 Task: Find a one-way flight from Valdosta to Evansville for 8 passengers in First class on May 3, with 2 carry-on bags, 6 checked bags, and a price limit of ₹800, departing between 6:00 PM and 12:00 AM.
Action: Mouse moved to (346, 330)
Screenshot: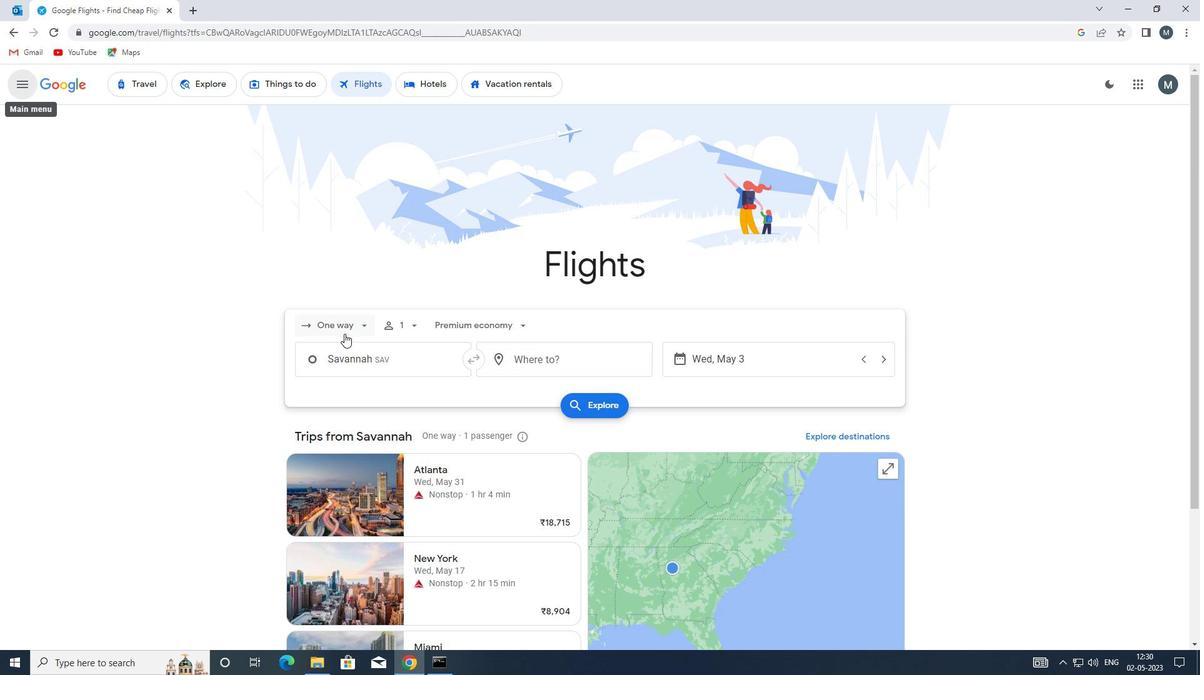 
Action: Mouse pressed left at (346, 330)
Screenshot: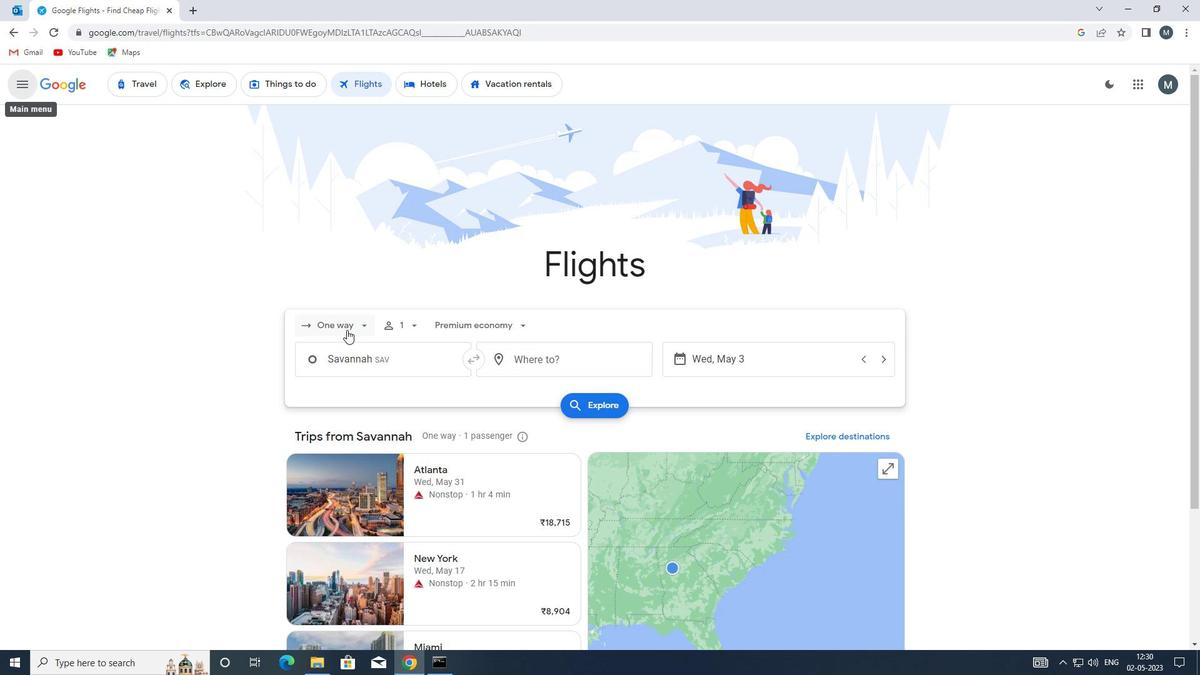 
Action: Mouse moved to (375, 377)
Screenshot: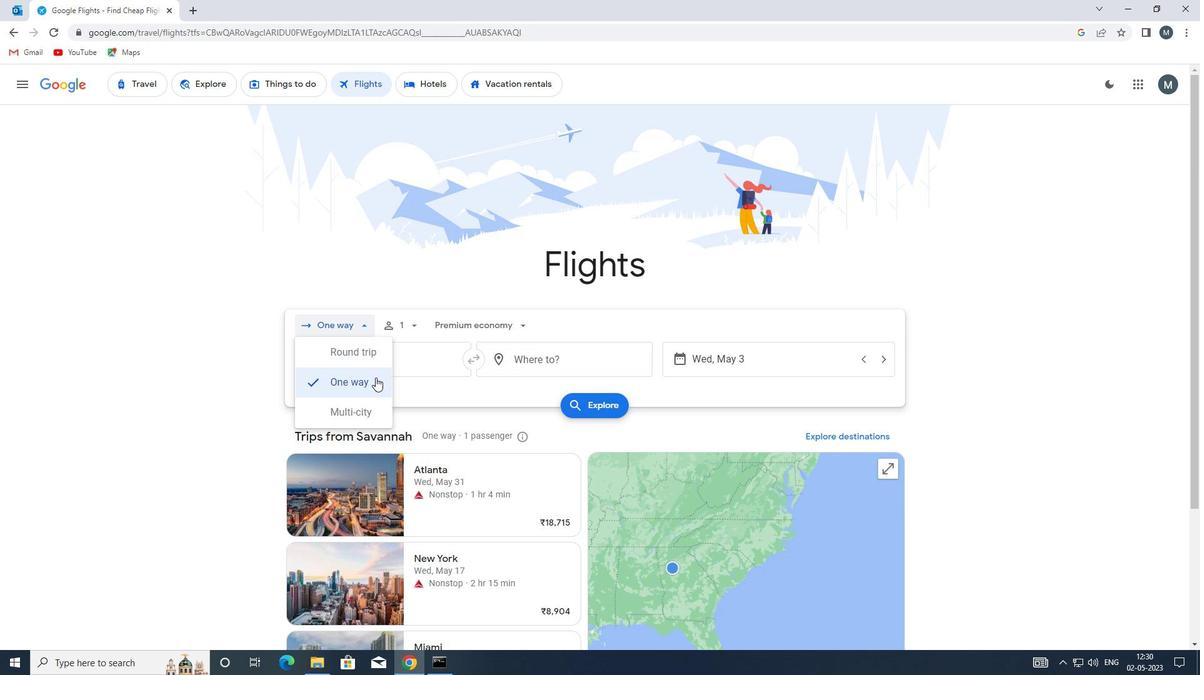 
Action: Mouse pressed left at (375, 377)
Screenshot: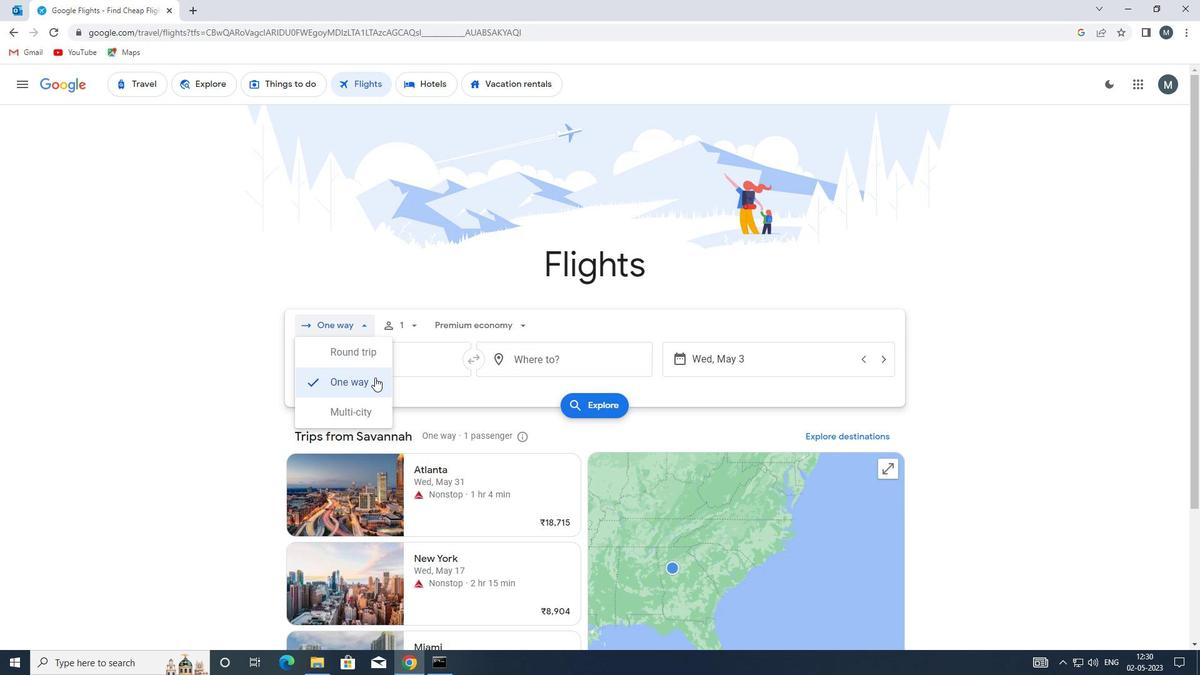 
Action: Mouse moved to (392, 318)
Screenshot: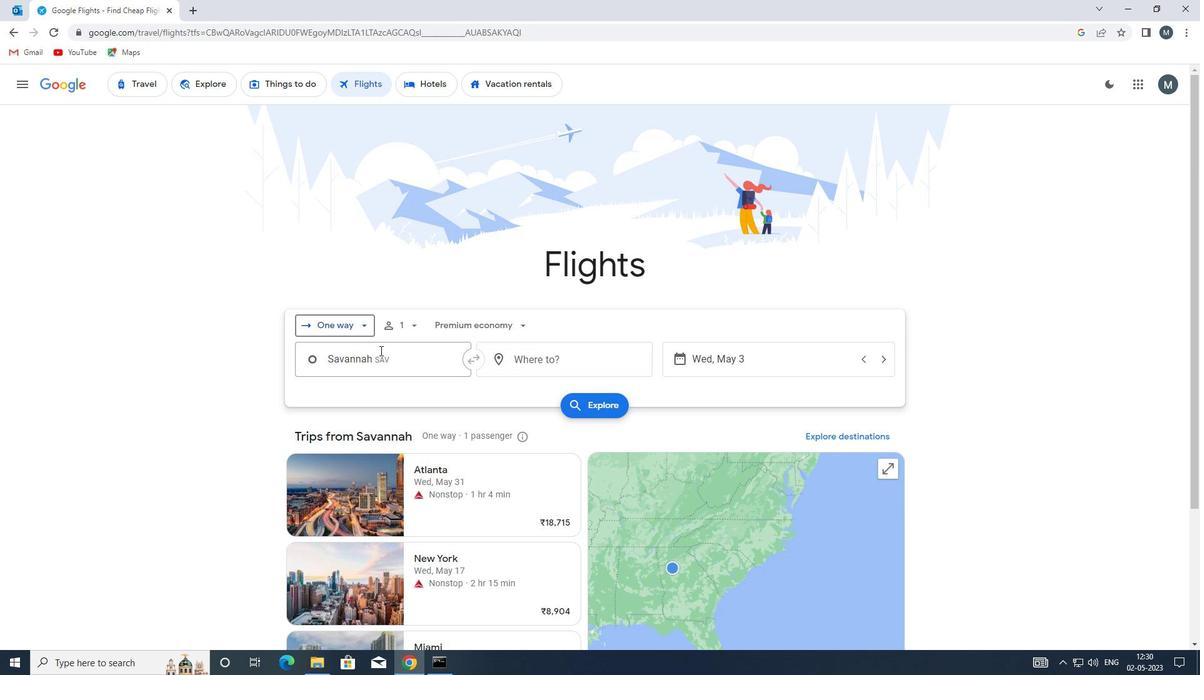 
Action: Mouse pressed left at (392, 318)
Screenshot: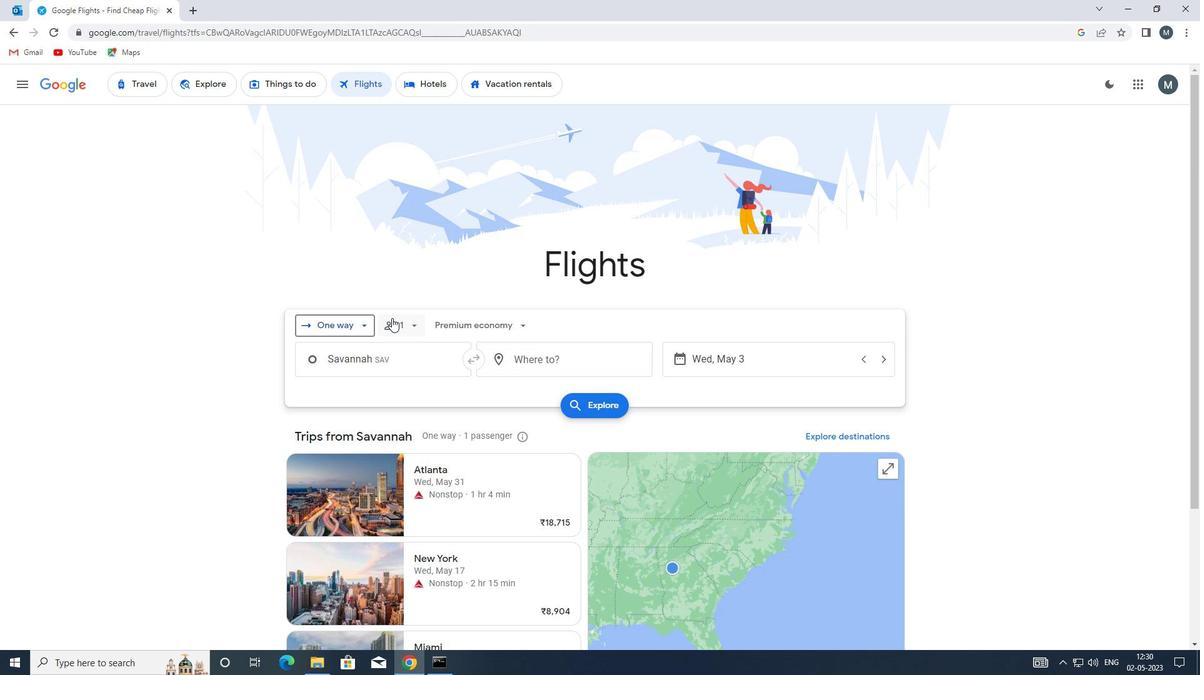 
Action: Mouse moved to (510, 391)
Screenshot: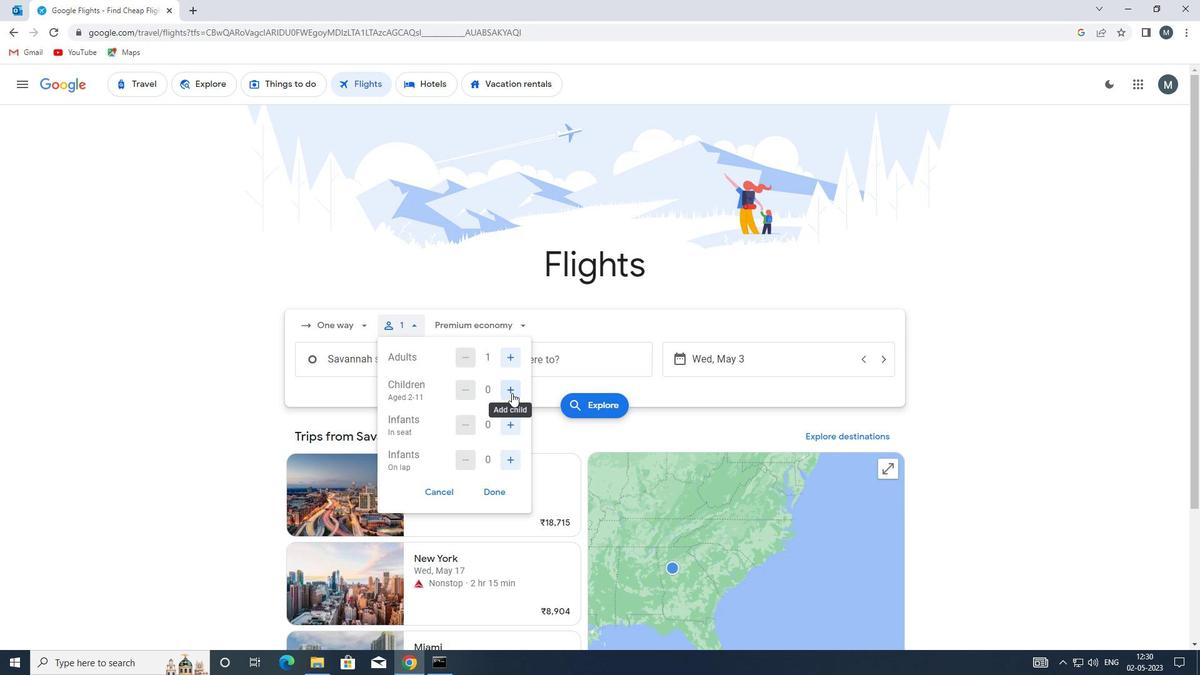 
Action: Mouse pressed left at (510, 391)
Screenshot: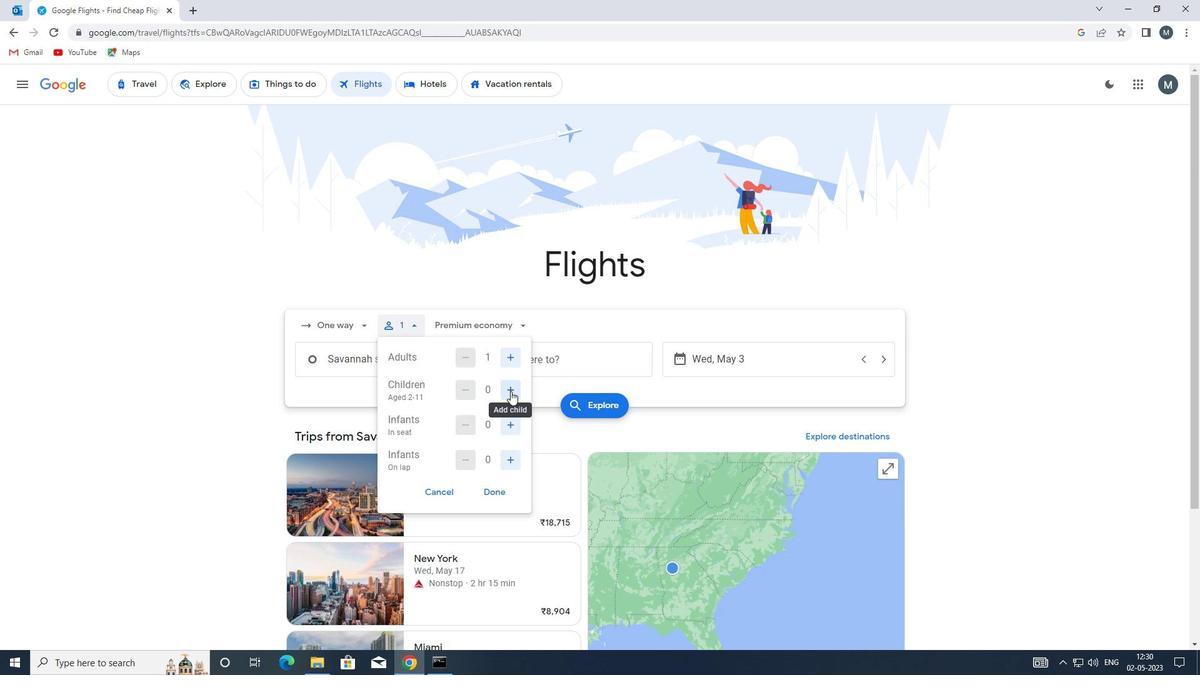 
Action: Mouse pressed left at (510, 391)
Screenshot: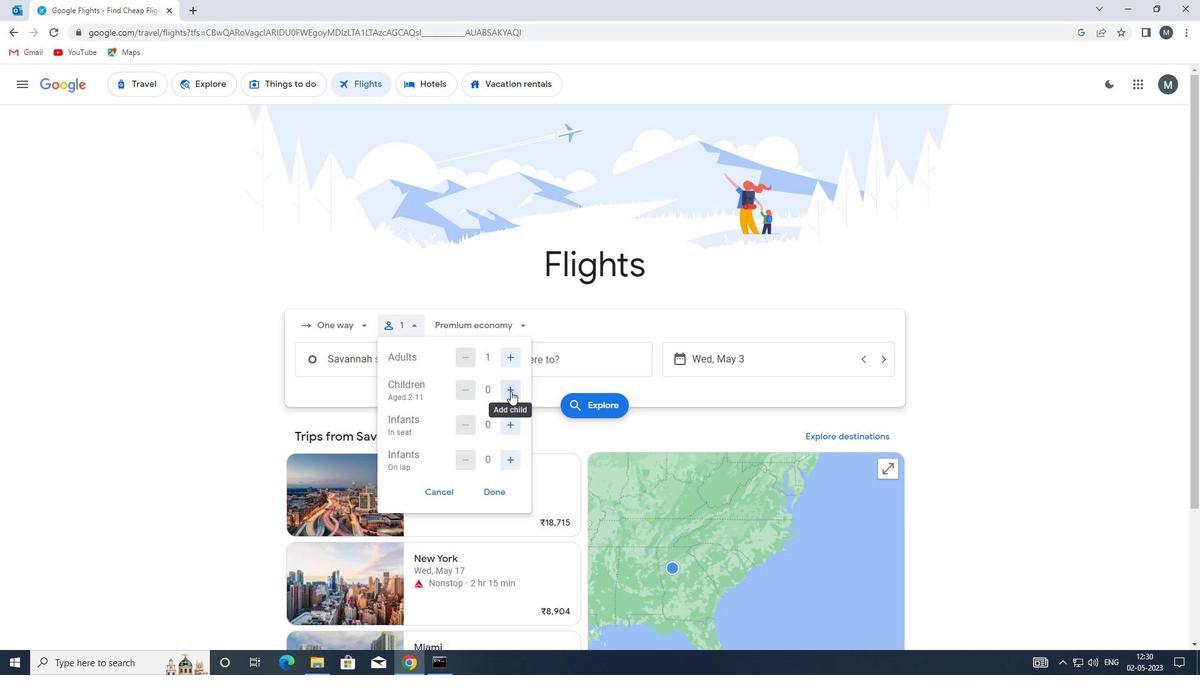 
Action: Mouse pressed left at (510, 391)
Screenshot: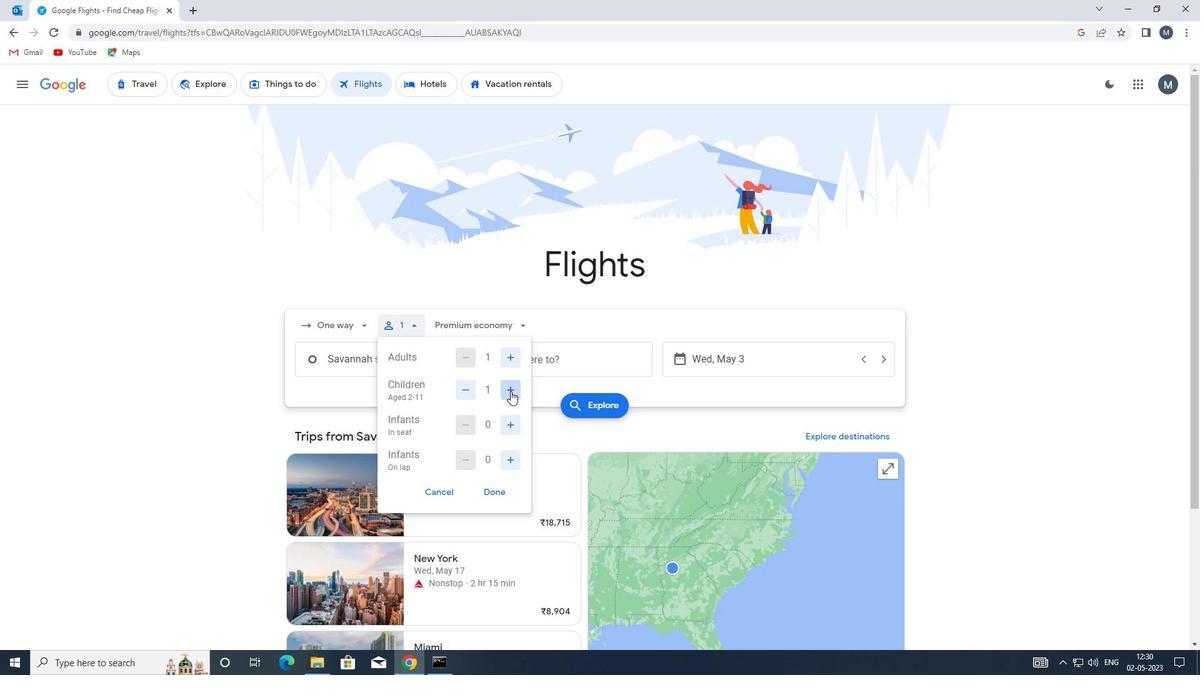
Action: Mouse pressed left at (510, 391)
Screenshot: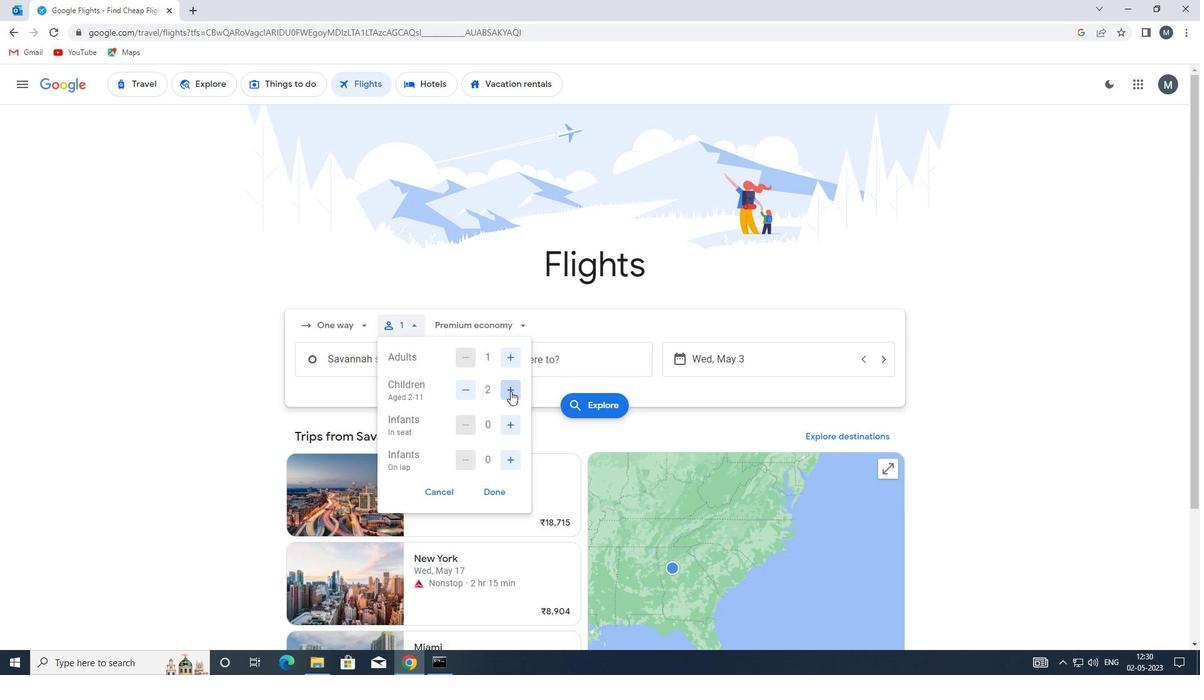 
Action: Mouse pressed left at (510, 391)
Screenshot: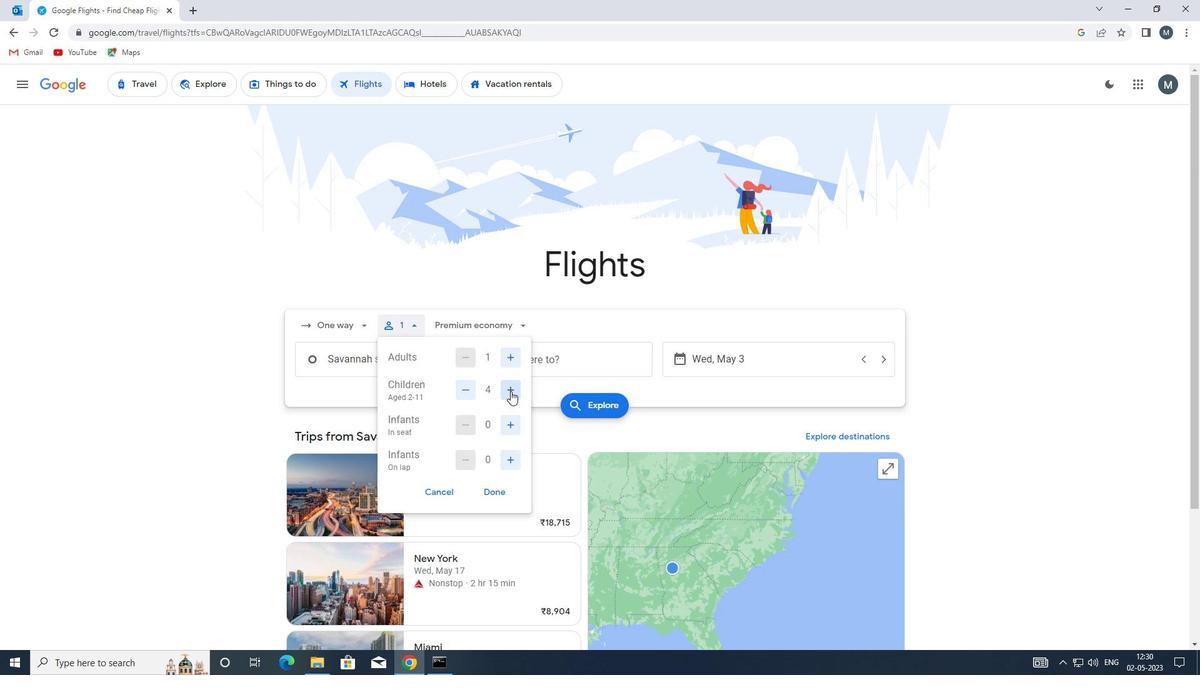 
Action: Mouse moved to (511, 424)
Screenshot: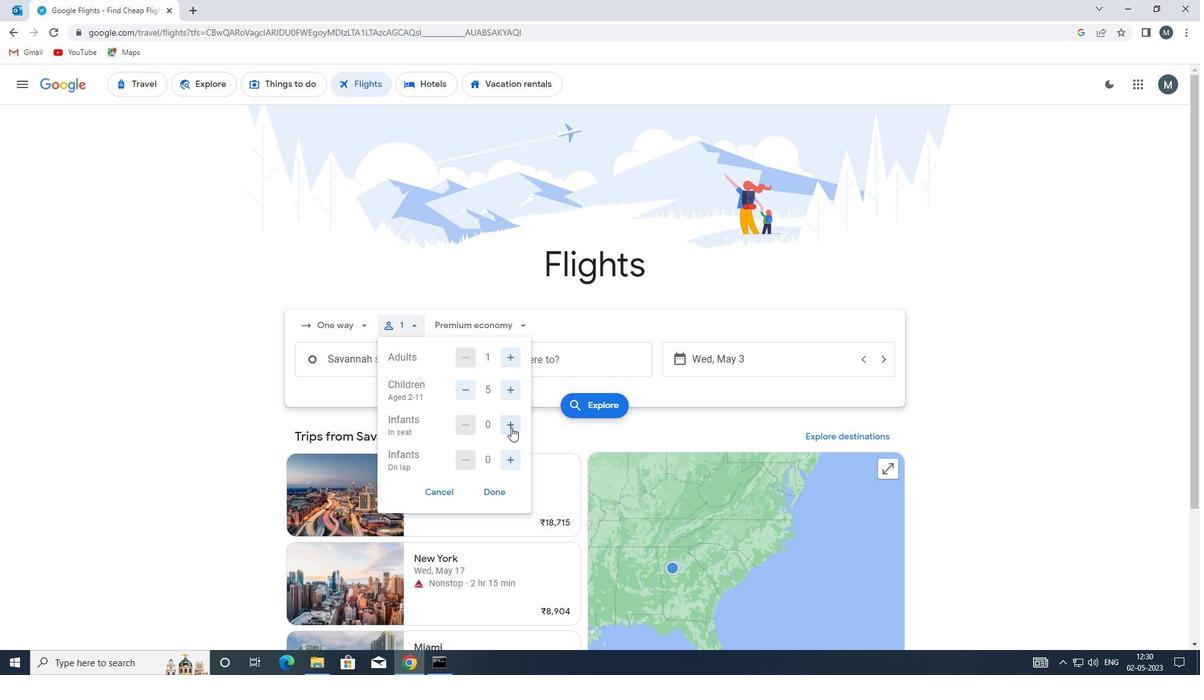 
Action: Mouse pressed left at (511, 424)
Screenshot: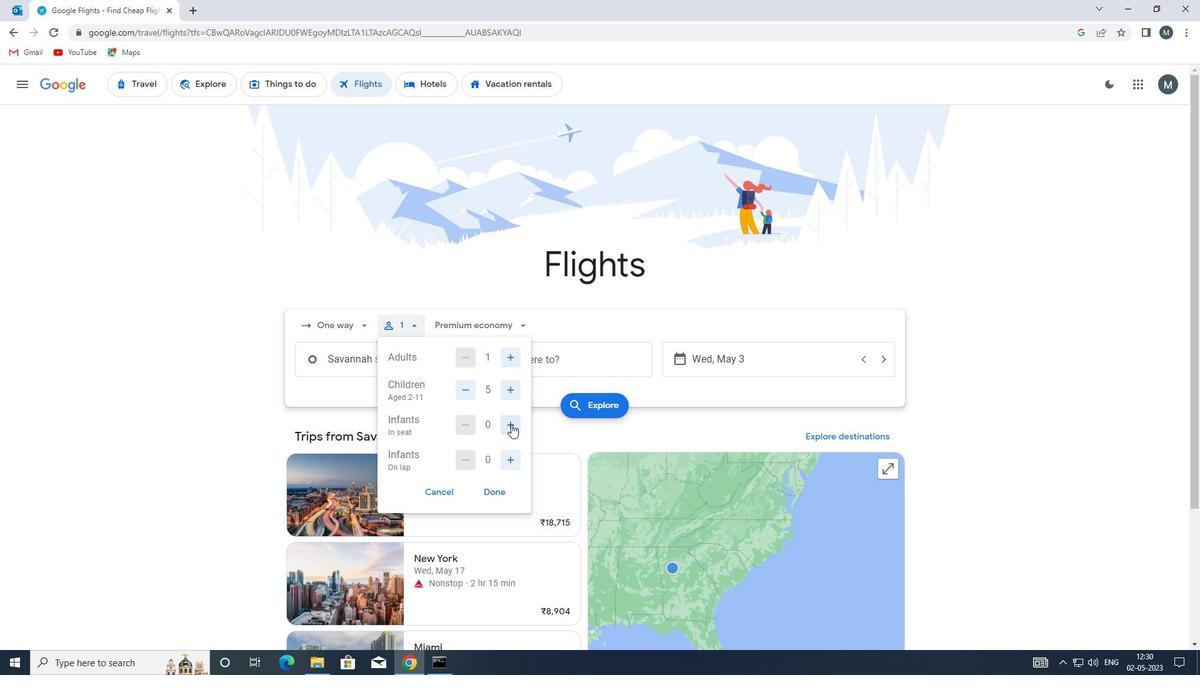 
Action: Mouse pressed left at (511, 424)
Screenshot: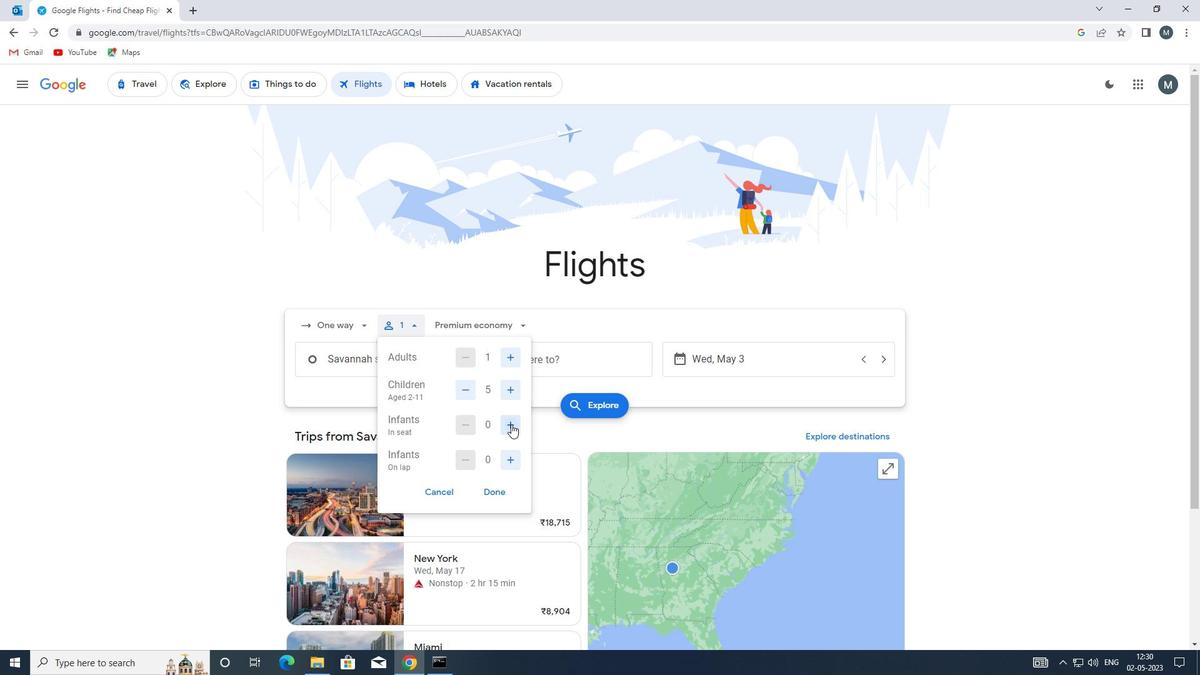 
Action: Mouse moved to (508, 456)
Screenshot: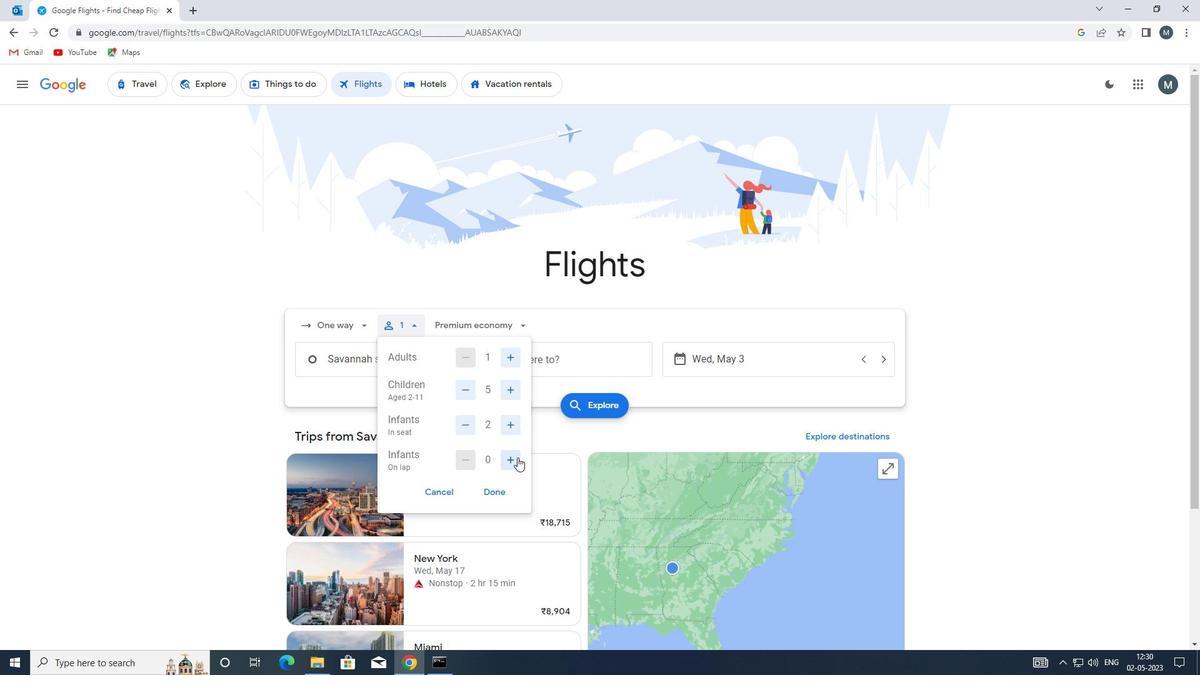 
Action: Mouse pressed left at (508, 456)
Screenshot: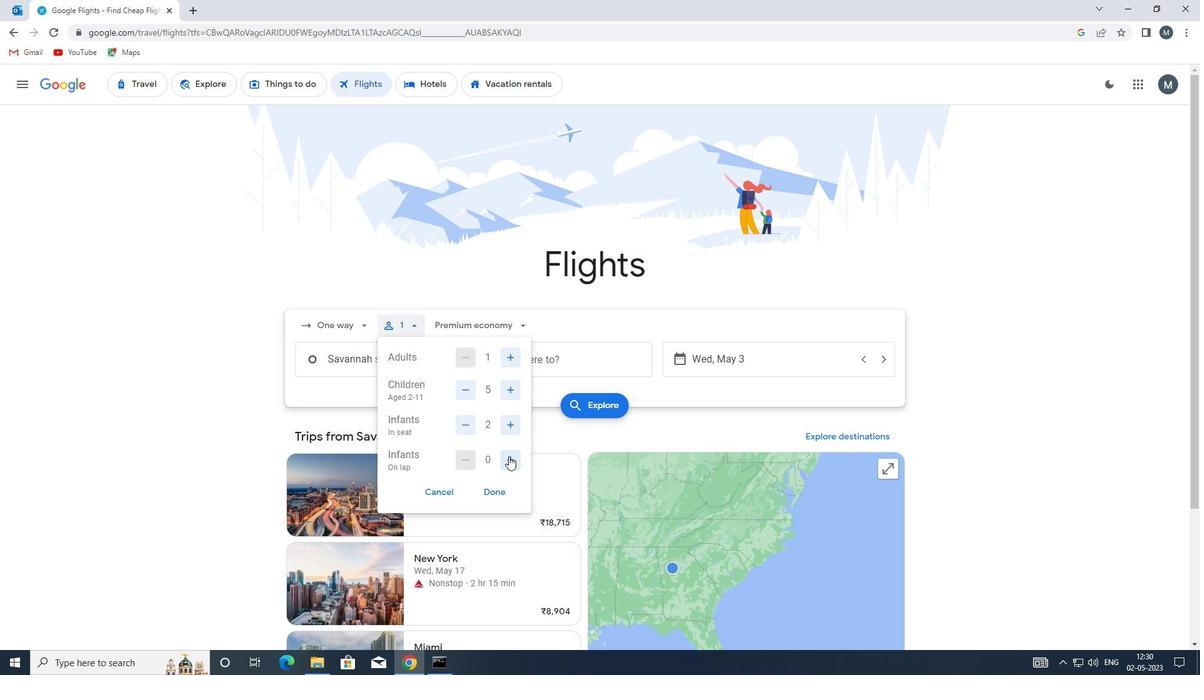 
Action: Mouse moved to (466, 420)
Screenshot: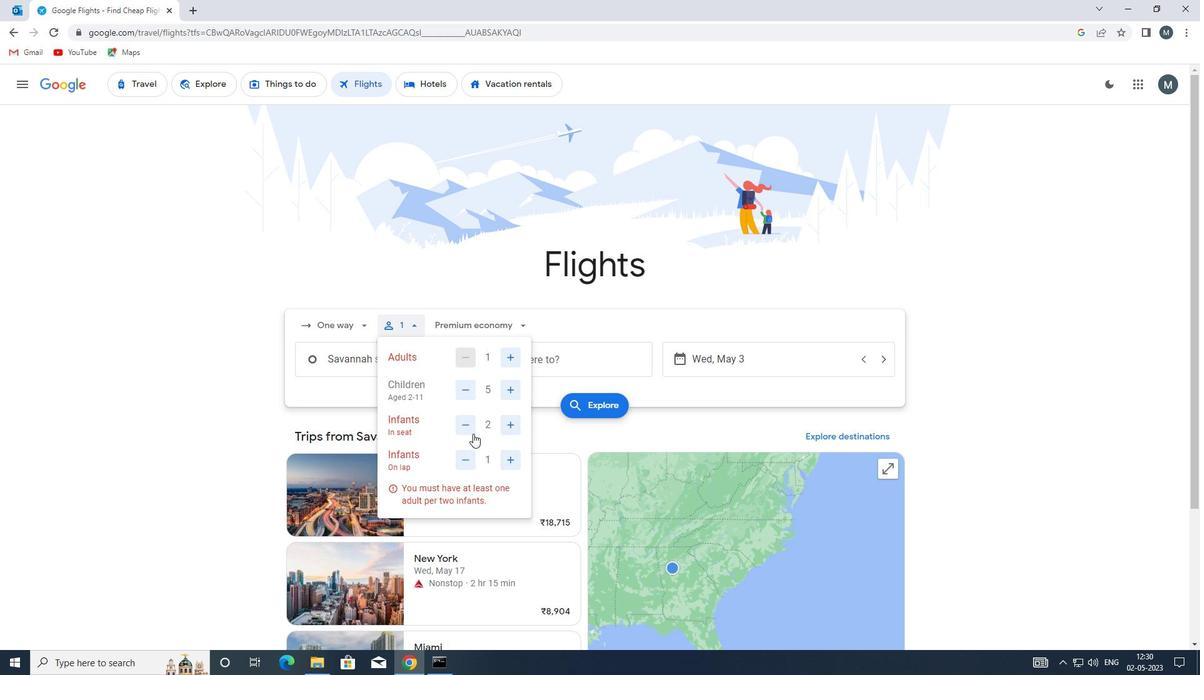 
Action: Mouse pressed left at (466, 420)
Screenshot: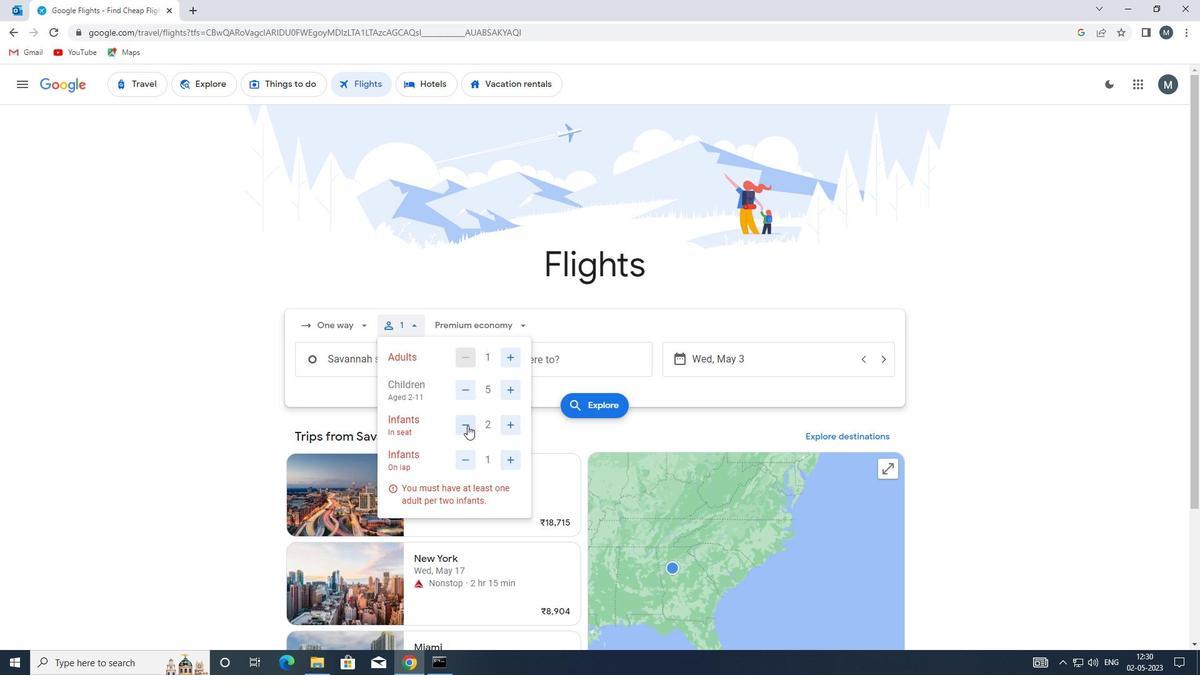 
Action: Mouse moved to (493, 493)
Screenshot: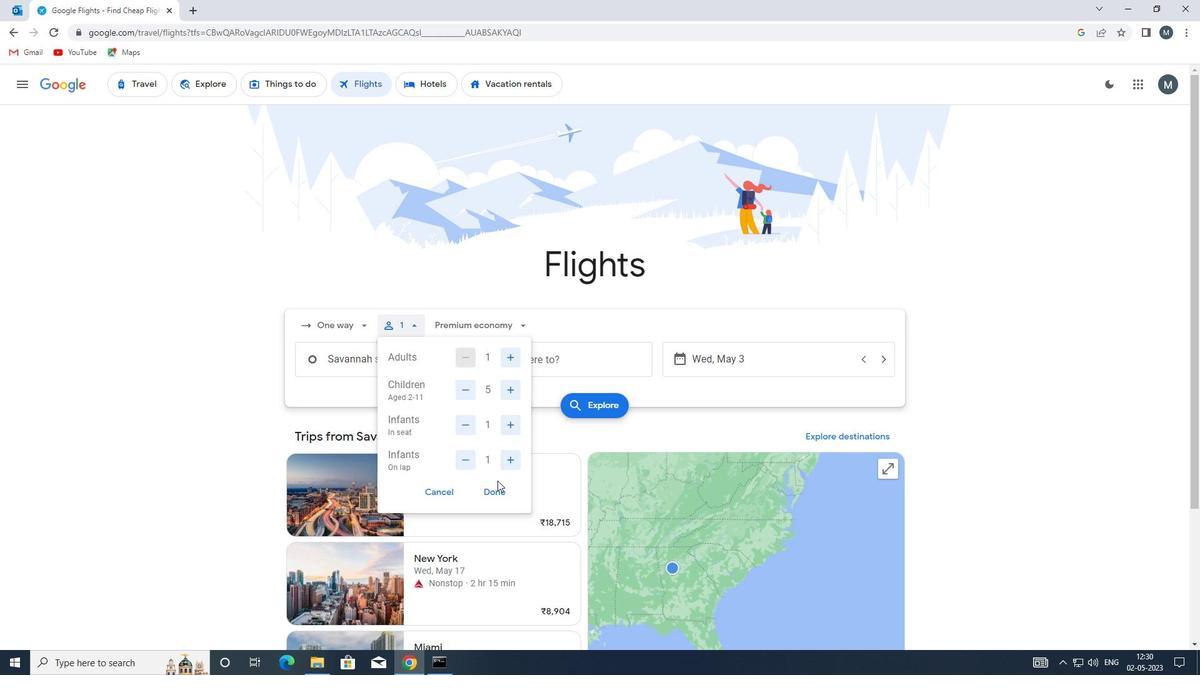 
Action: Mouse pressed left at (493, 493)
Screenshot: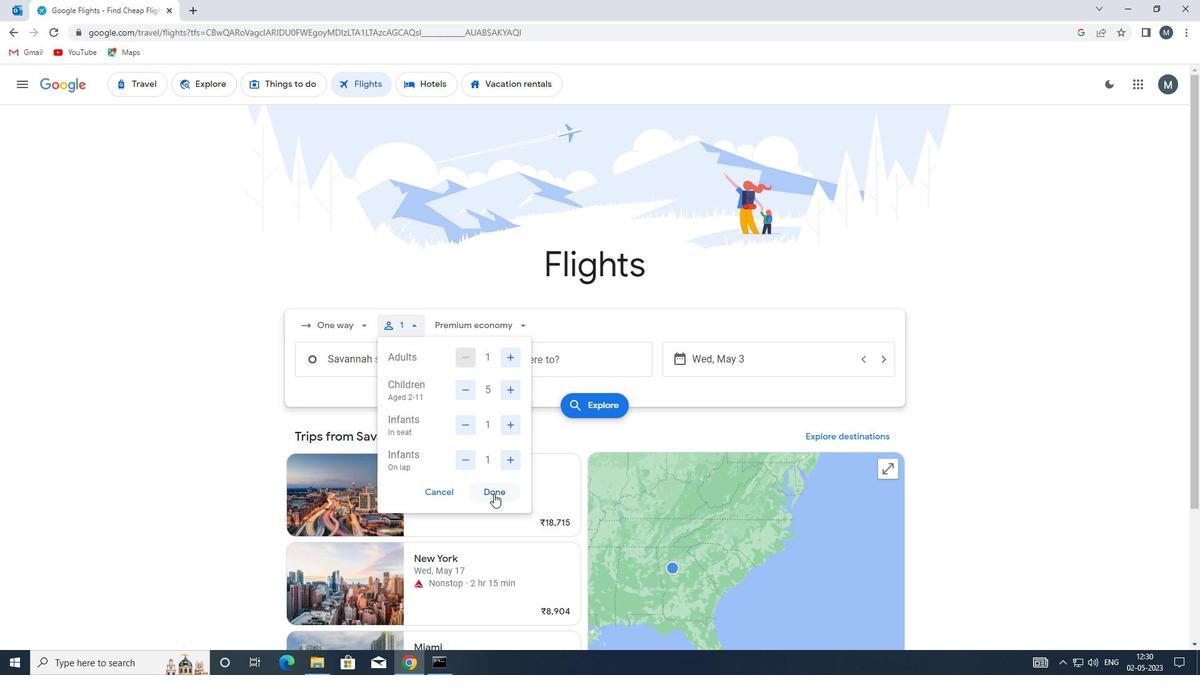 
Action: Mouse moved to (508, 328)
Screenshot: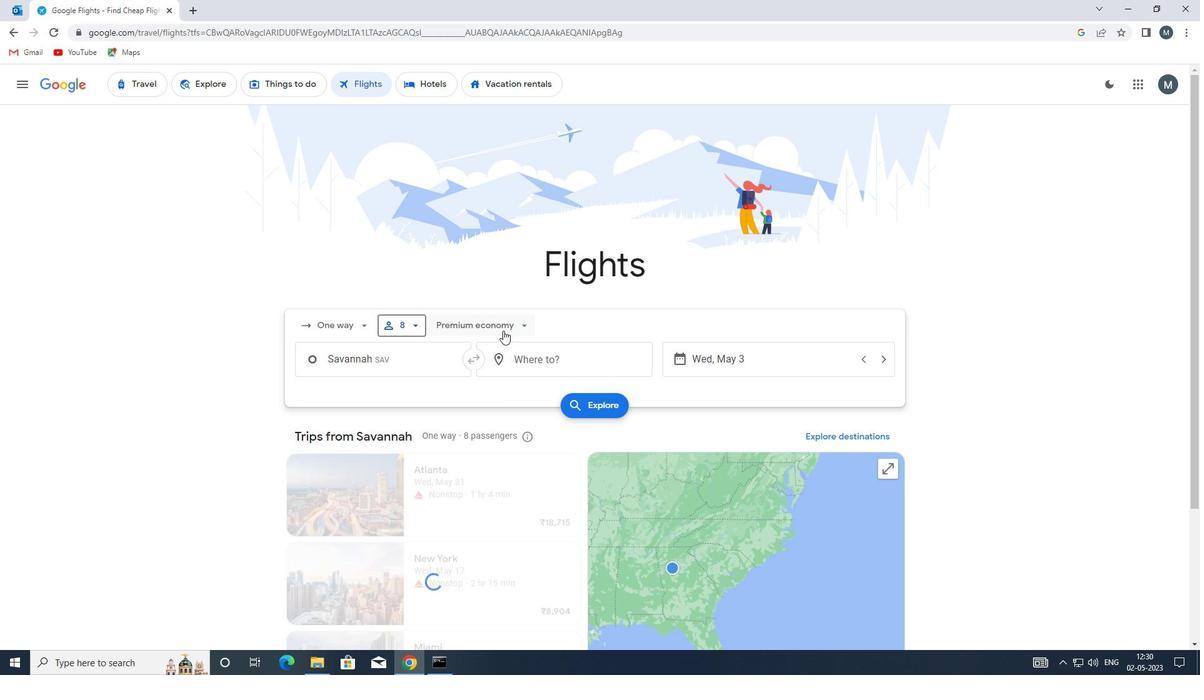 
Action: Mouse pressed left at (508, 328)
Screenshot: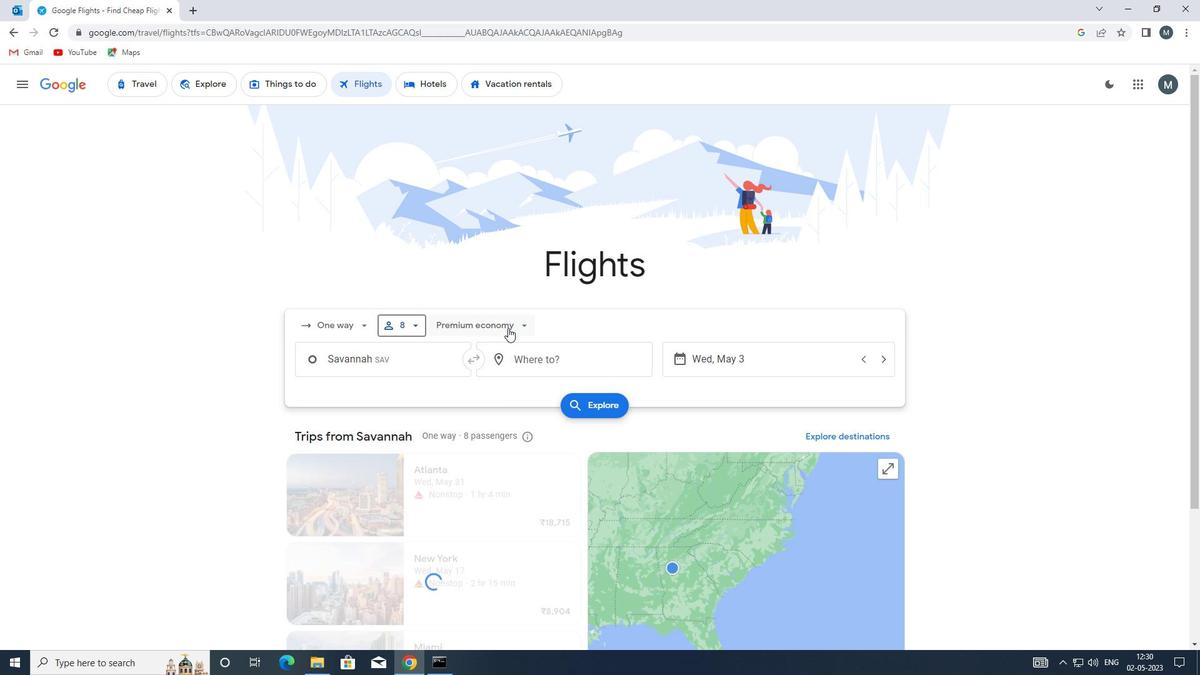 
Action: Mouse moved to (497, 438)
Screenshot: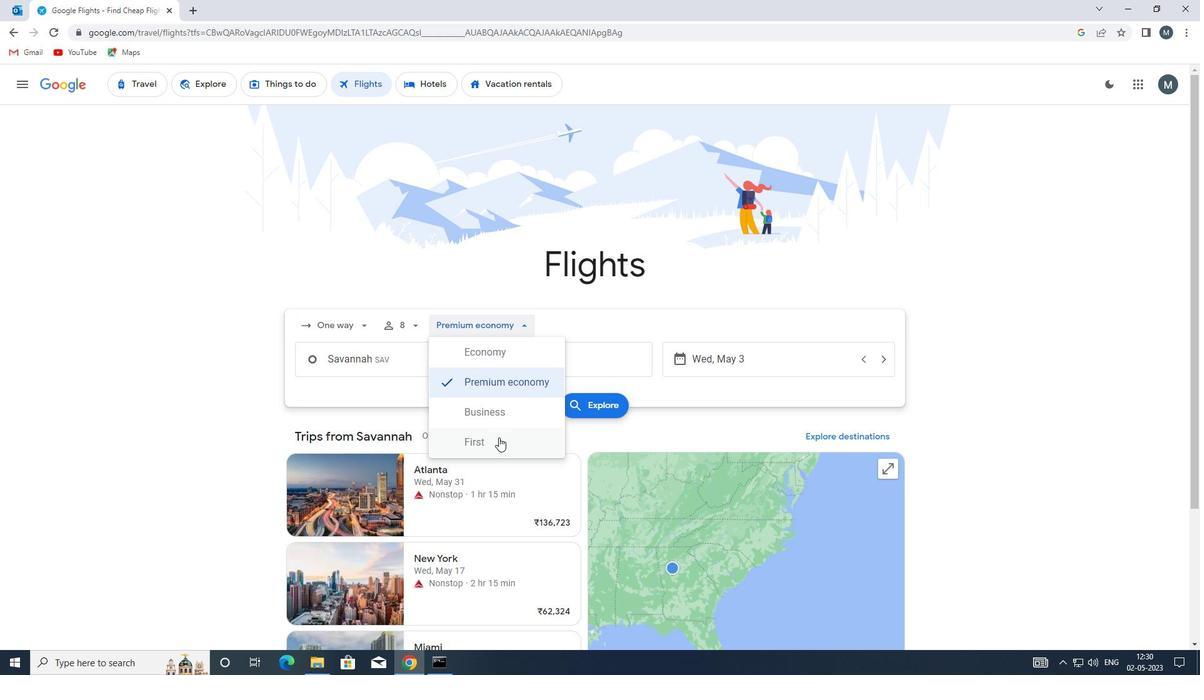 
Action: Mouse pressed left at (497, 438)
Screenshot: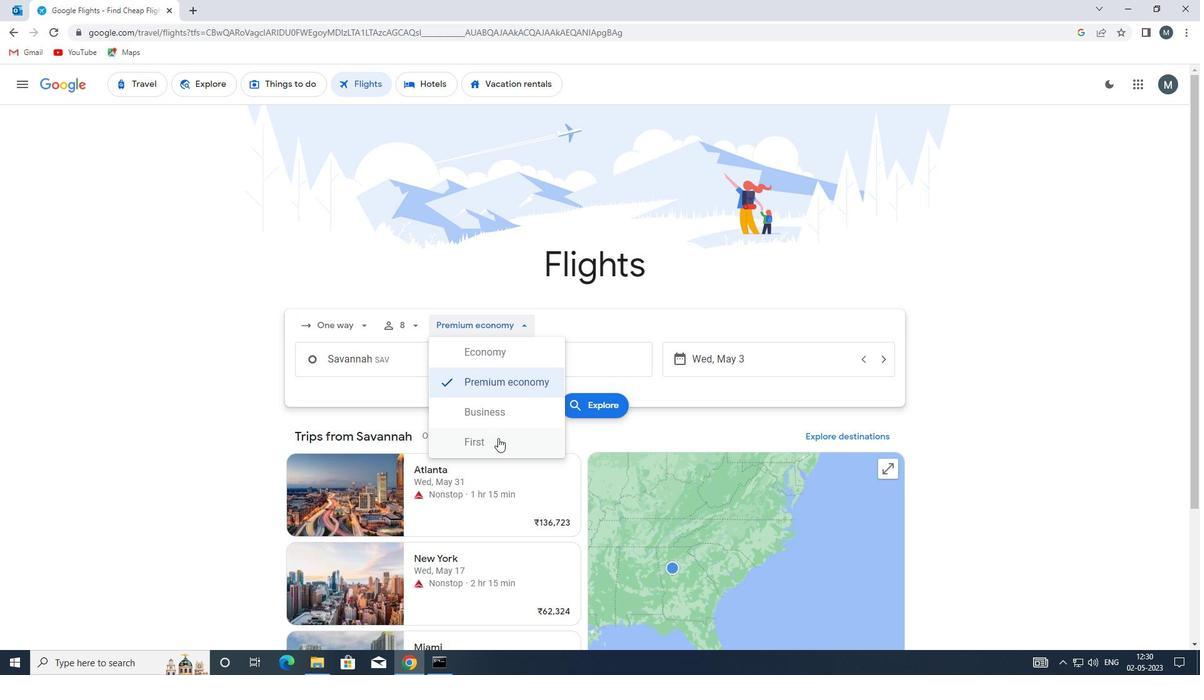 
Action: Mouse moved to (397, 361)
Screenshot: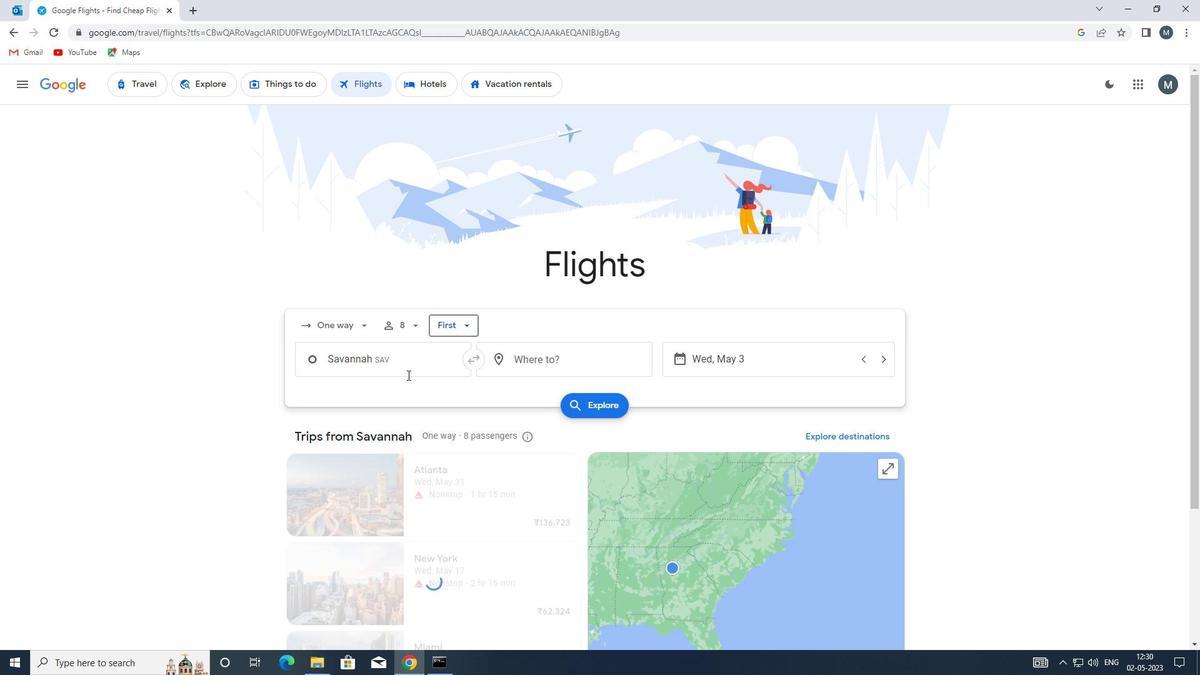 
Action: Mouse pressed left at (397, 361)
Screenshot: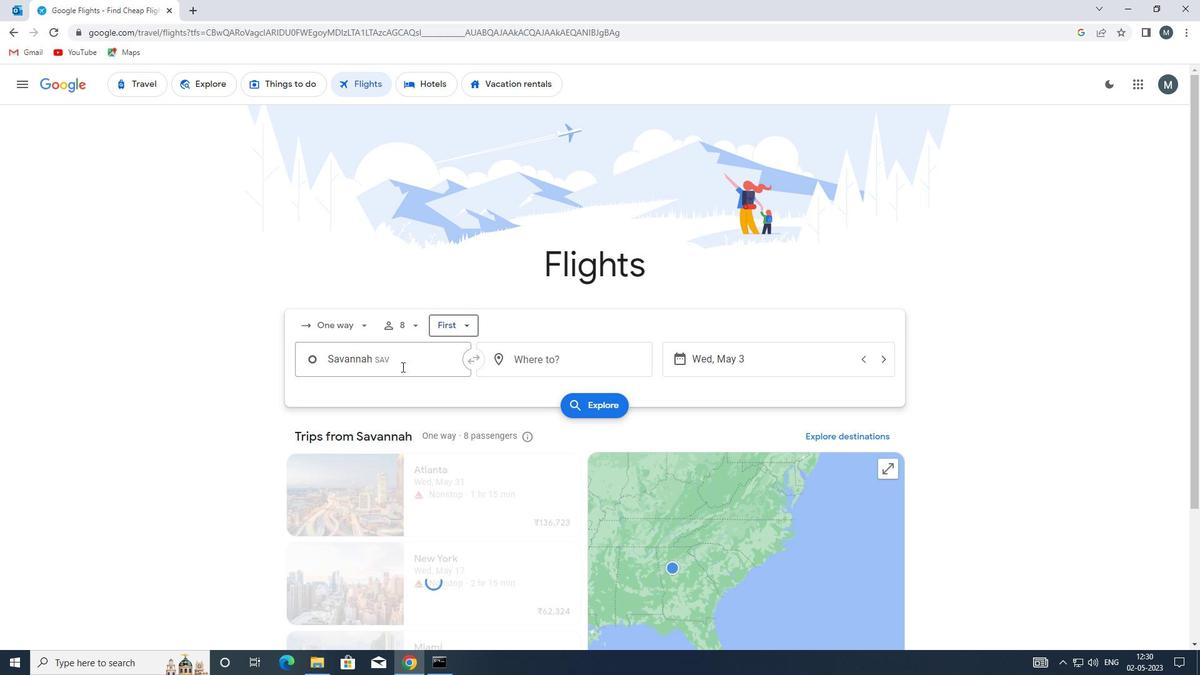 
Action: Mouse moved to (397, 361)
Screenshot: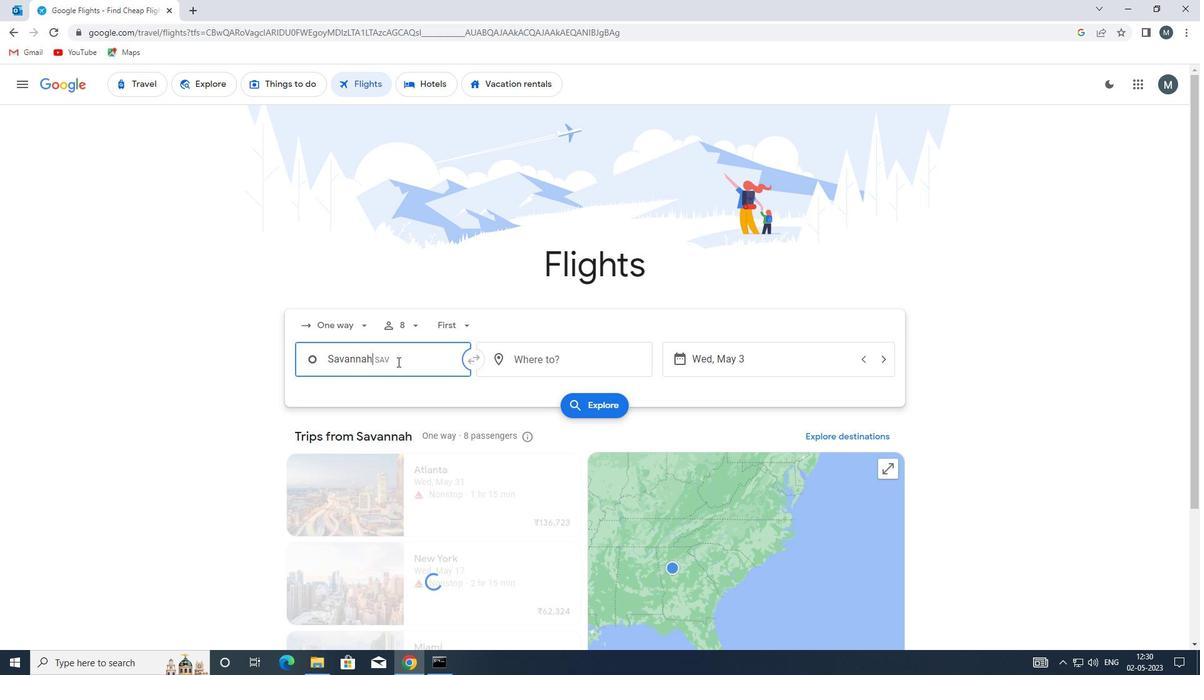 
Action: Key pressed <Key.shift>VLD
Screenshot: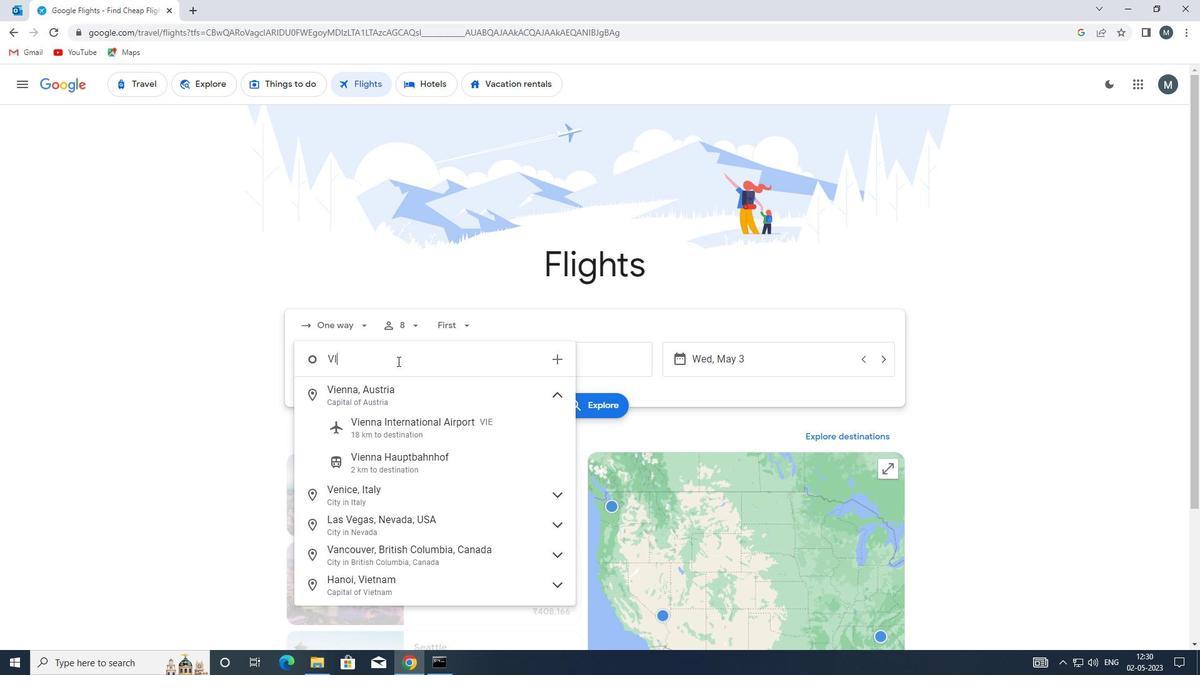 
Action: Mouse moved to (411, 408)
Screenshot: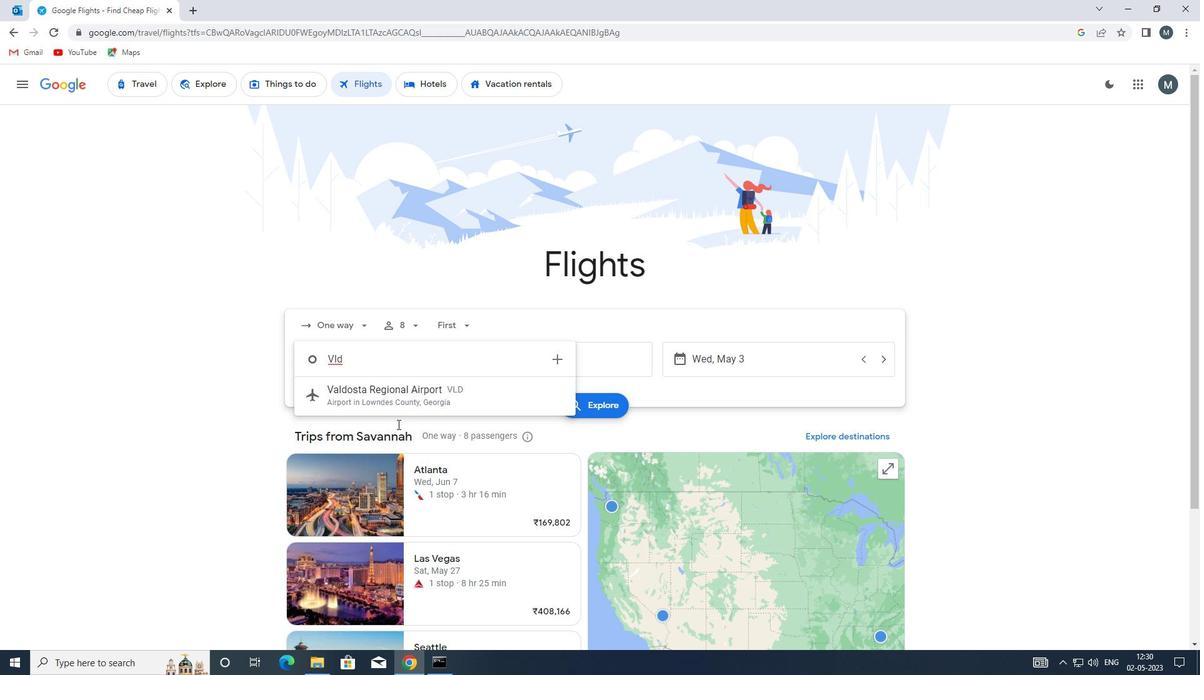 
Action: Mouse pressed left at (411, 408)
Screenshot: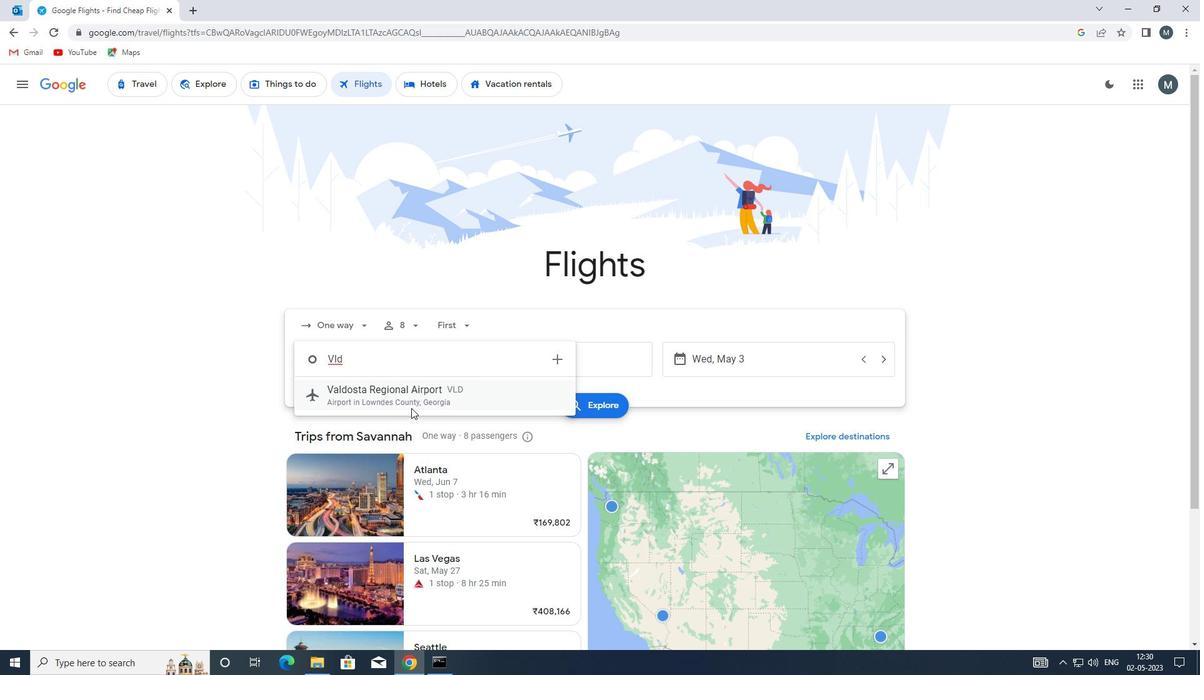 
Action: Mouse moved to (570, 362)
Screenshot: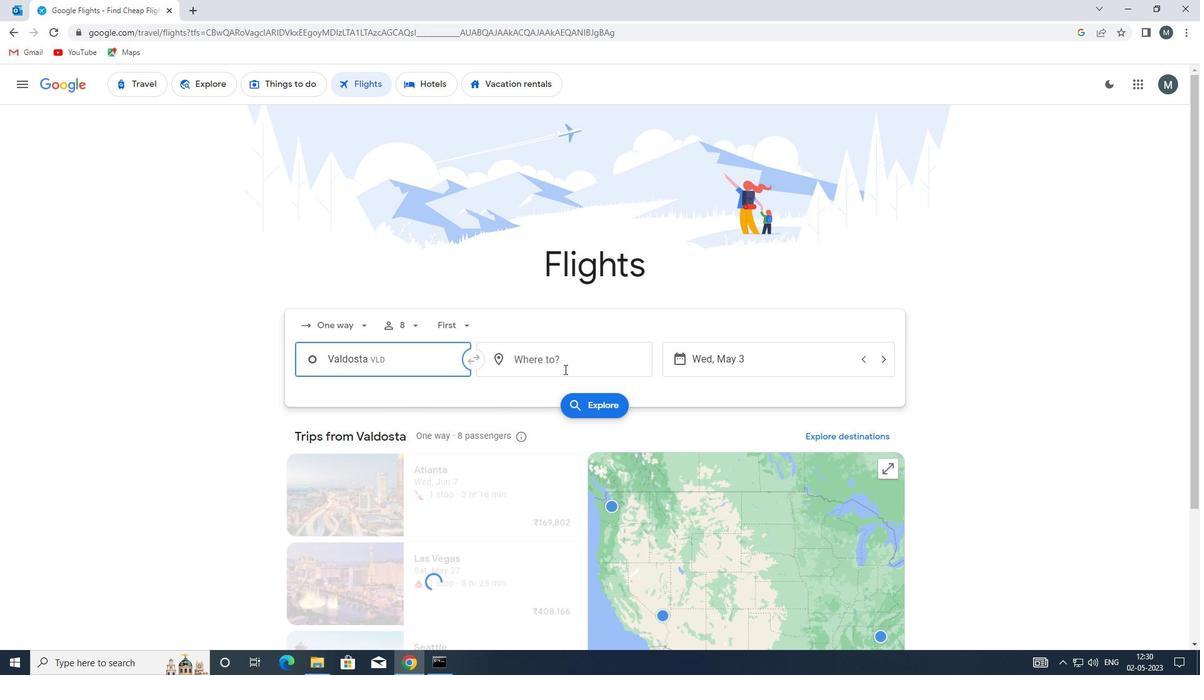 
Action: Mouse pressed left at (570, 362)
Screenshot: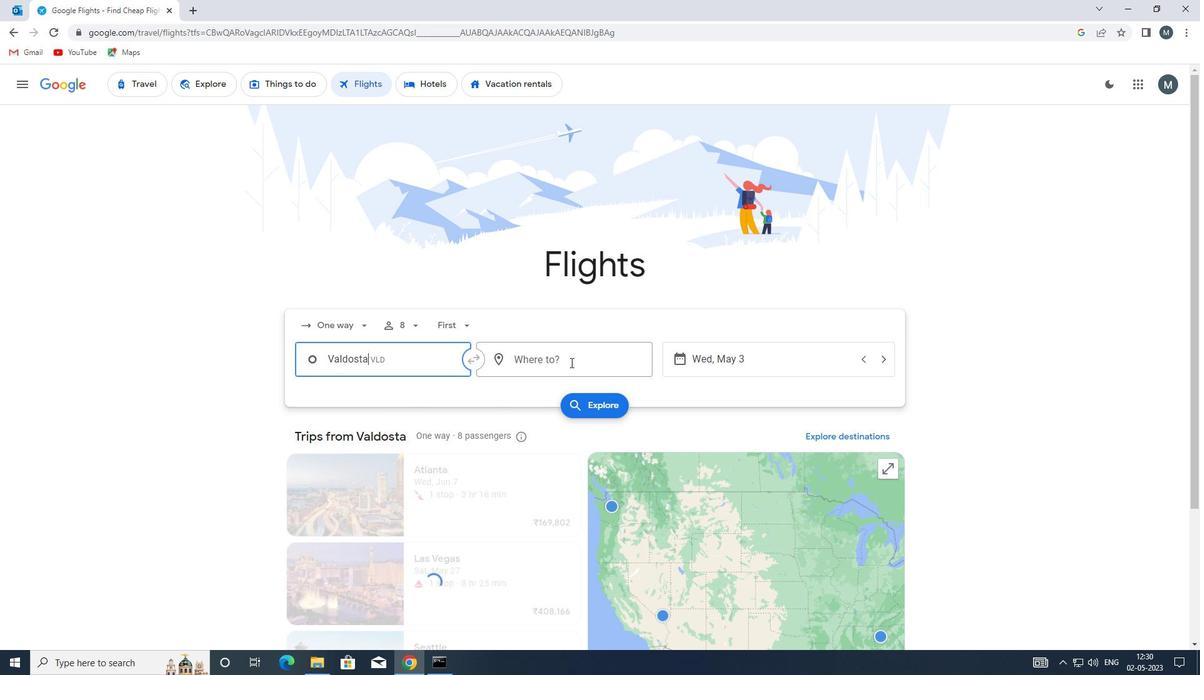 
Action: Key pressed EVV
Screenshot: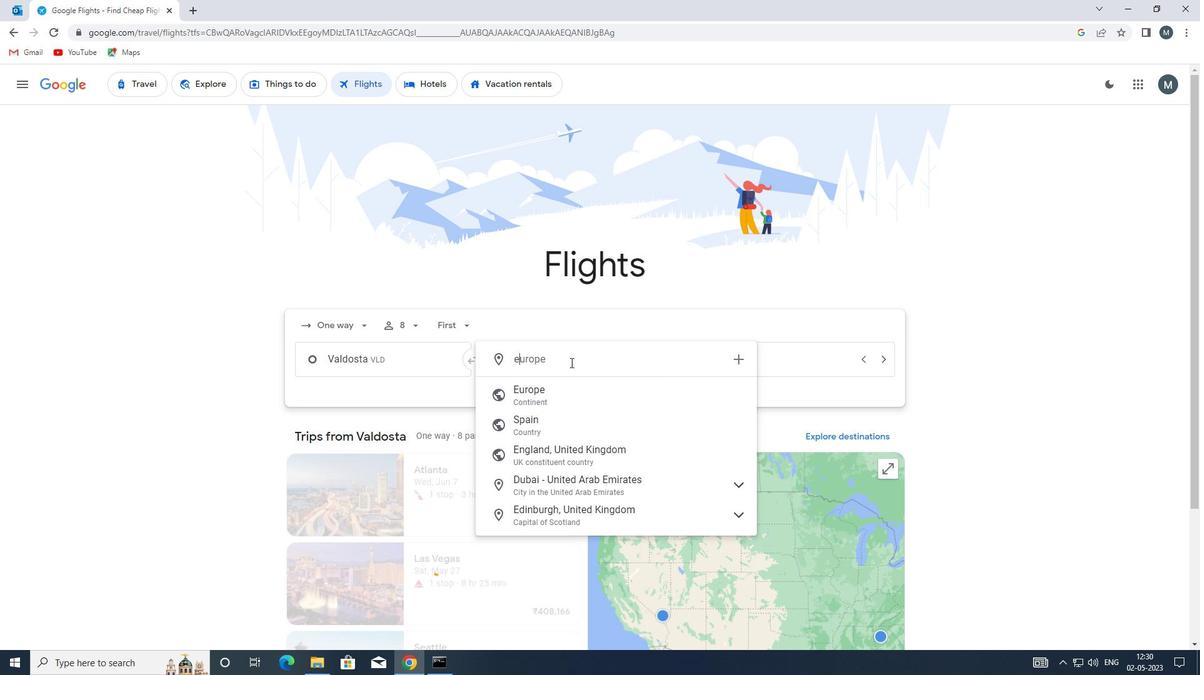 
Action: Mouse moved to (593, 405)
Screenshot: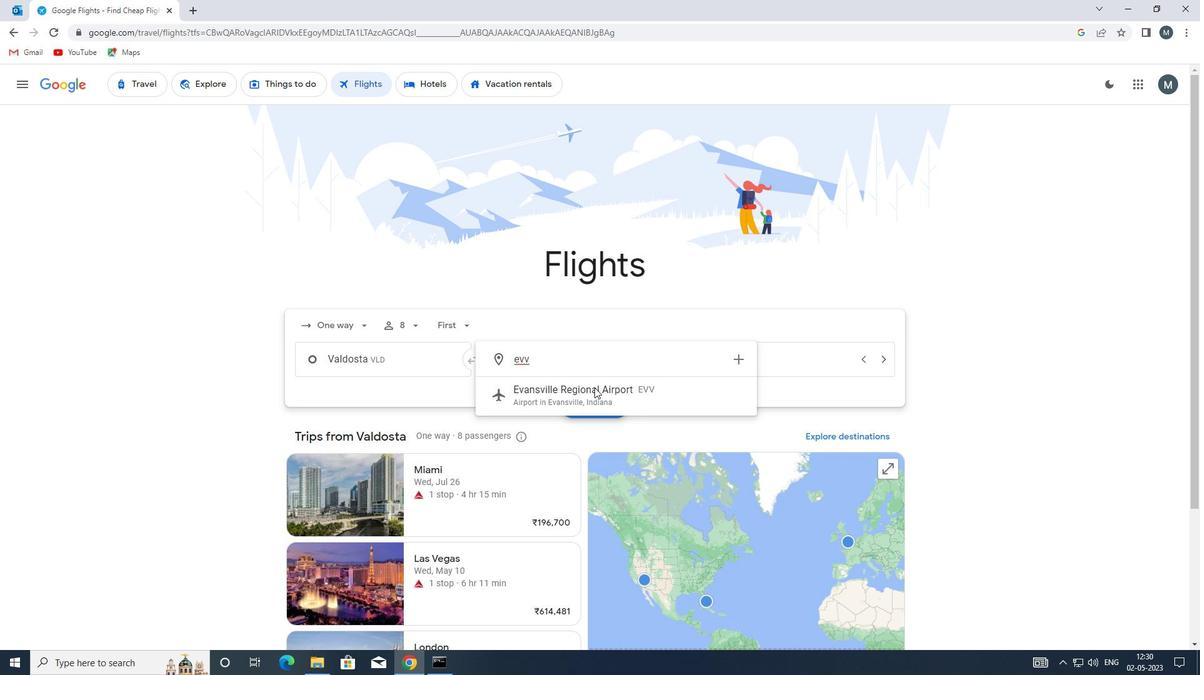 
Action: Mouse pressed left at (593, 405)
Screenshot: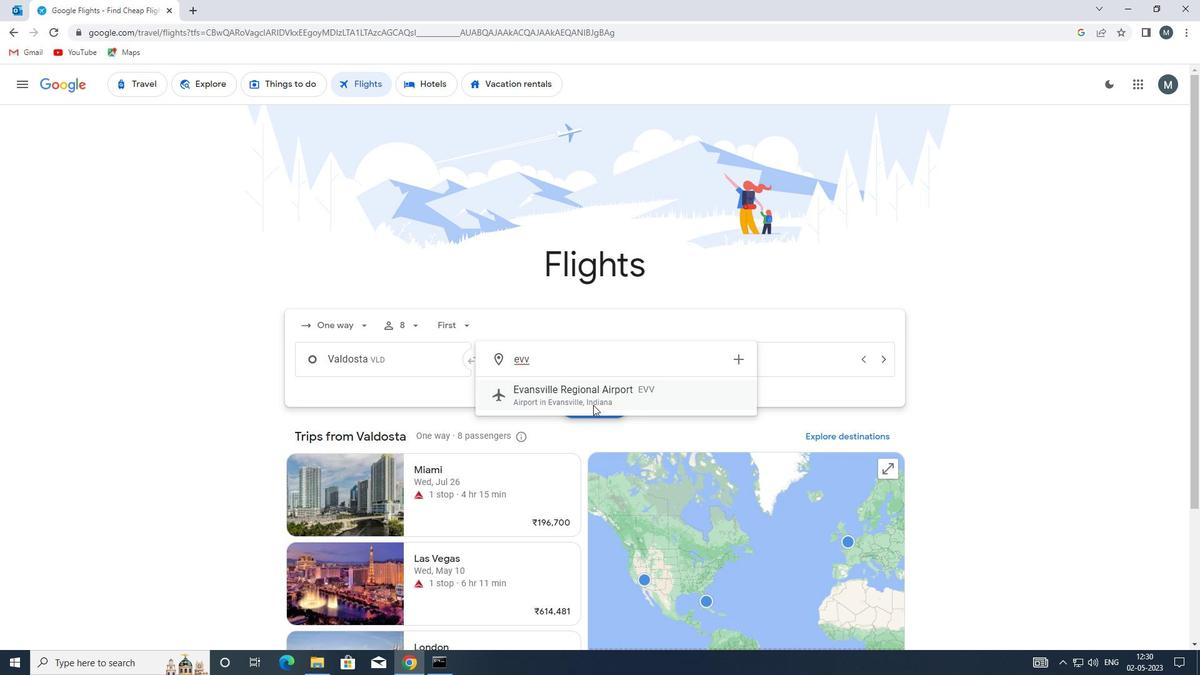 
Action: Mouse pressed left at (593, 405)
Screenshot: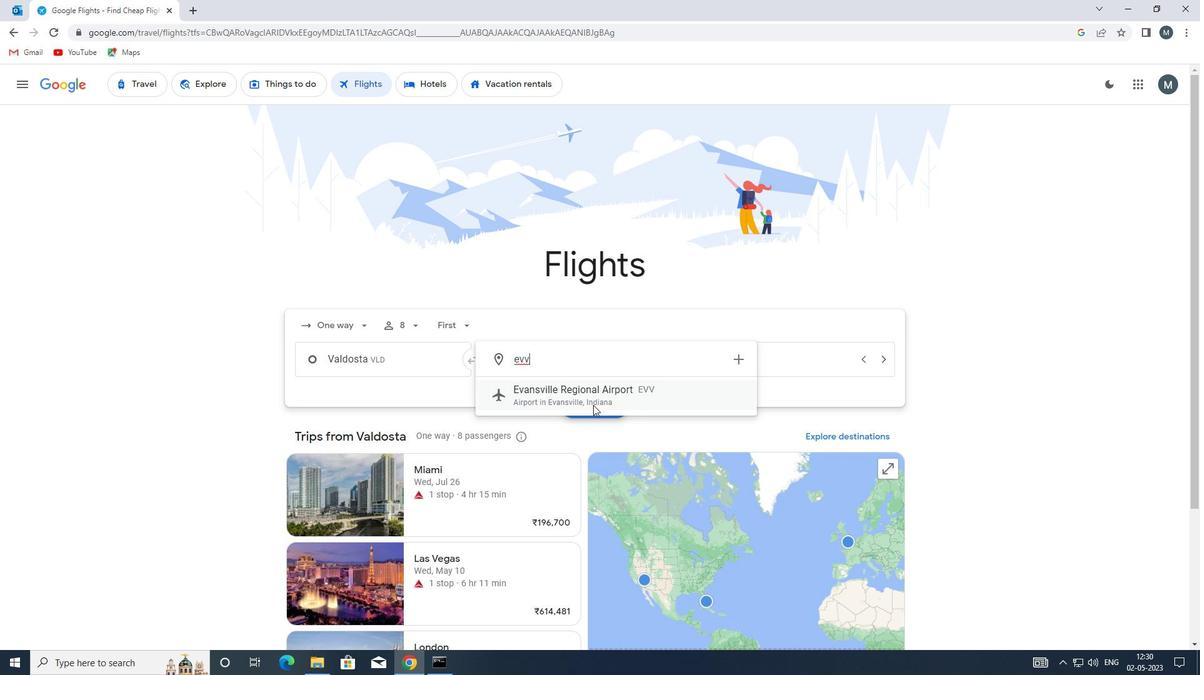 
Action: Mouse moved to (795, 172)
Screenshot: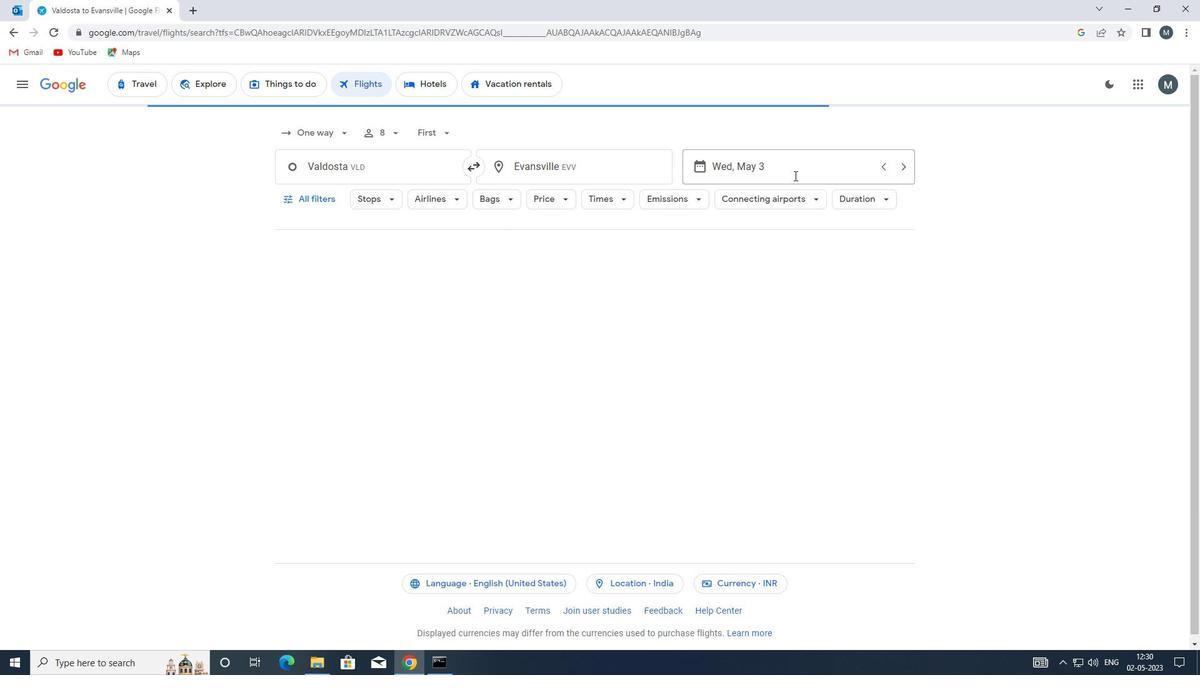 
Action: Mouse pressed left at (795, 172)
Screenshot: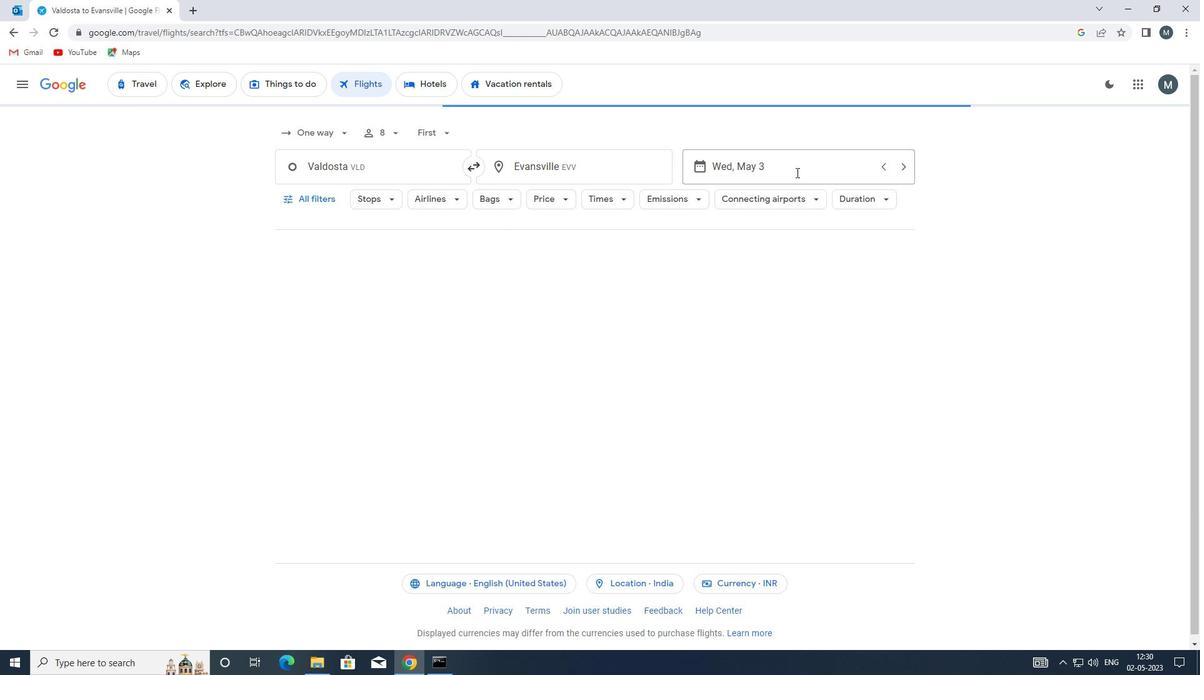 
Action: Mouse moved to (550, 264)
Screenshot: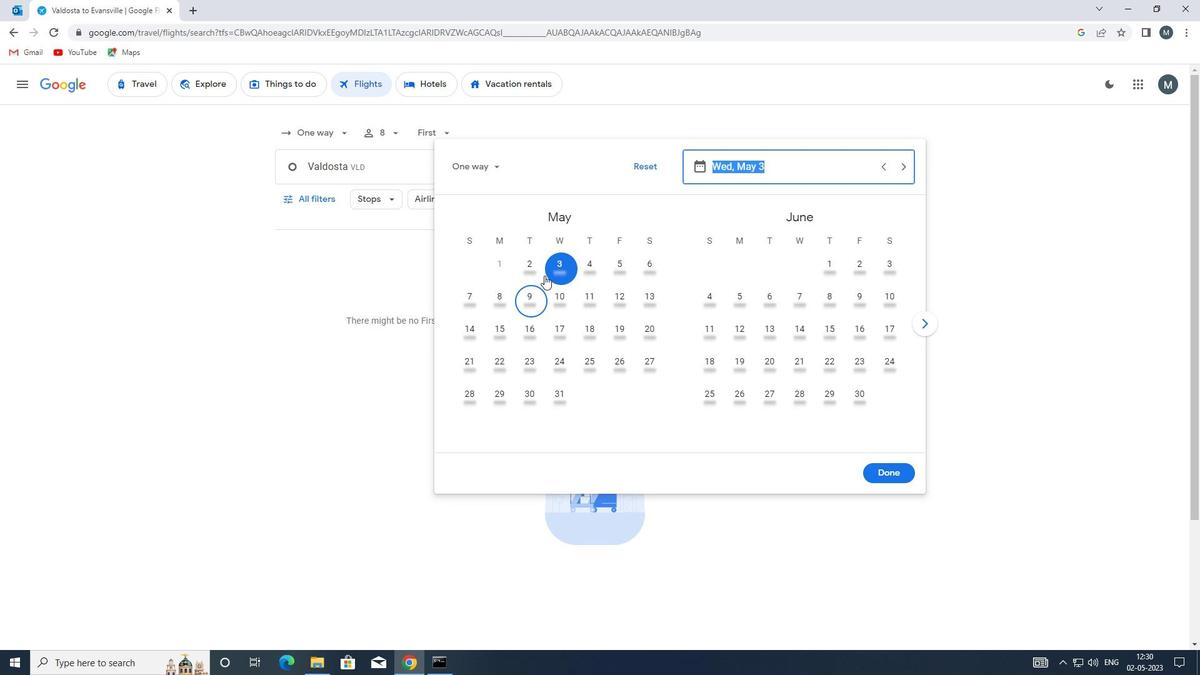 
Action: Mouse pressed left at (550, 264)
Screenshot: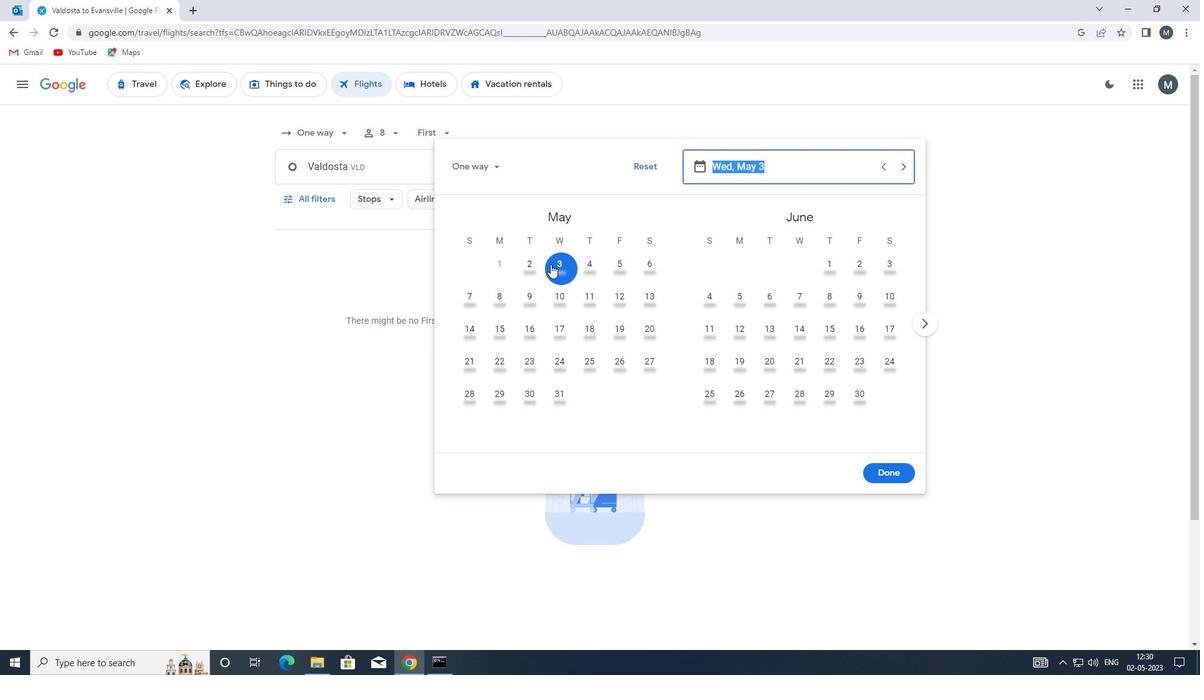 
Action: Mouse moved to (889, 474)
Screenshot: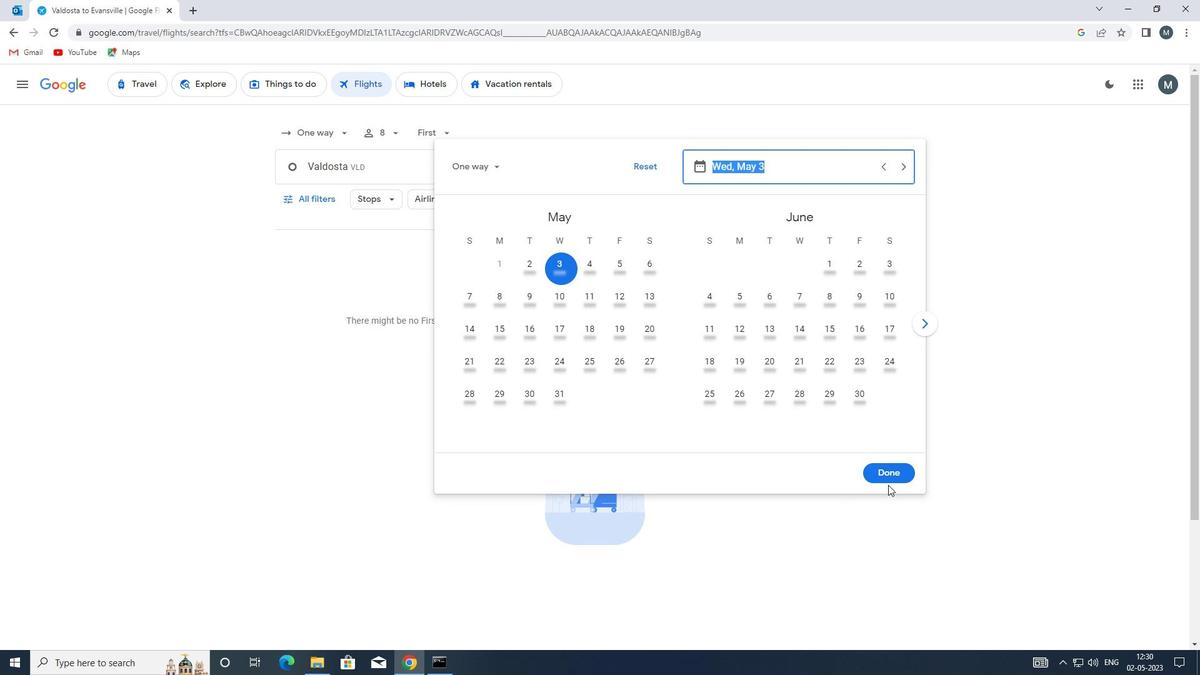 
Action: Mouse pressed left at (889, 474)
Screenshot: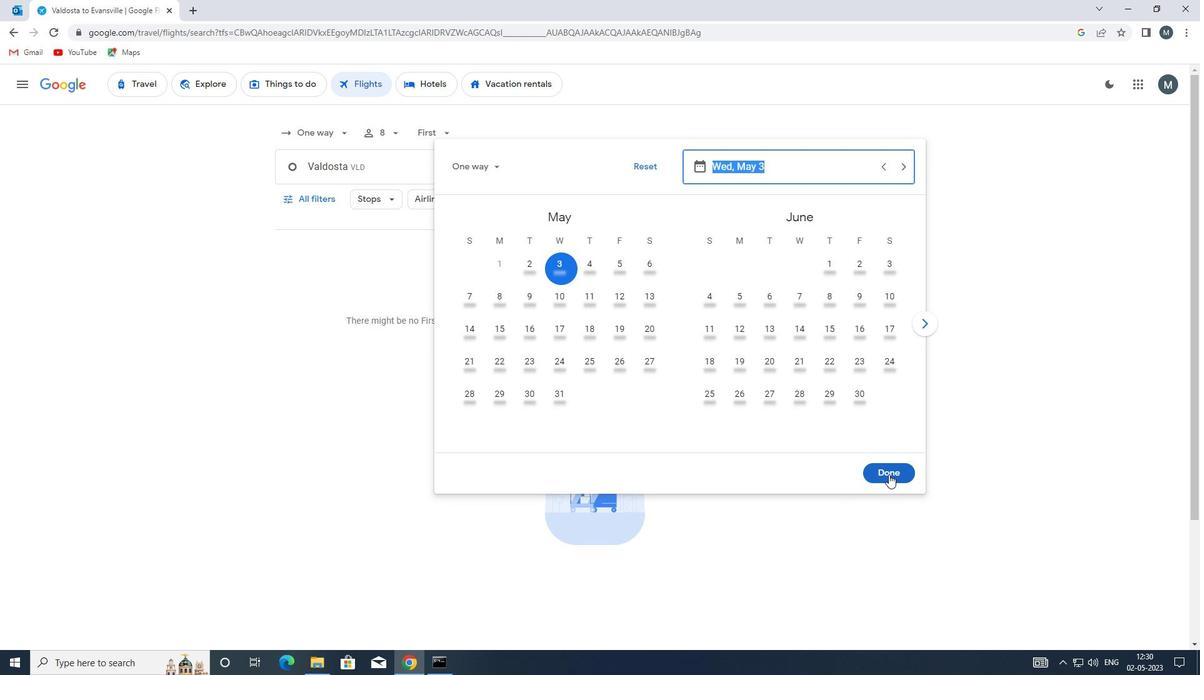 
Action: Mouse moved to (301, 198)
Screenshot: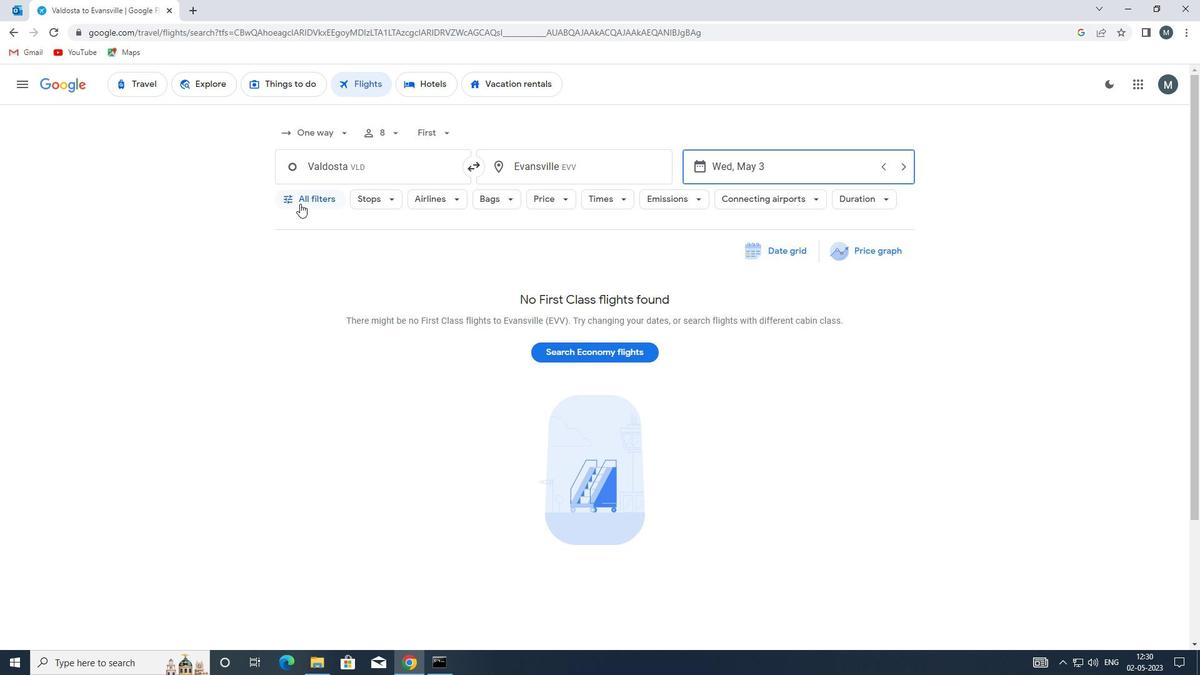 
Action: Mouse pressed left at (301, 198)
Screenshot: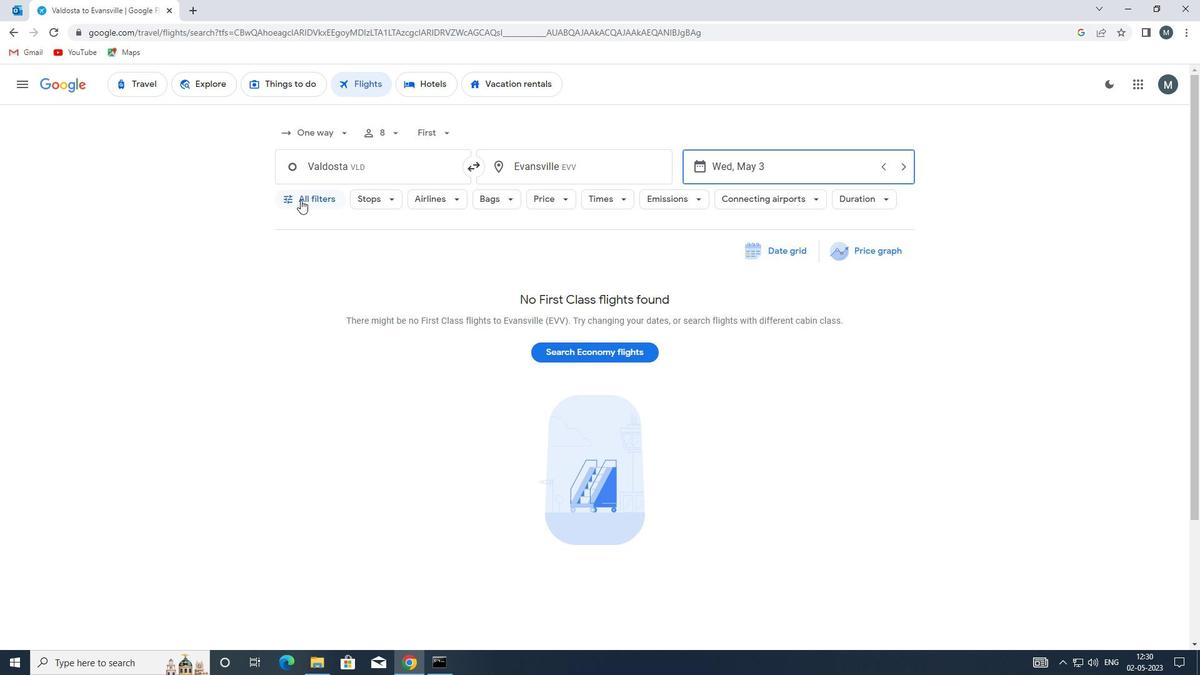 
Action: Mouse moved to (365, 355)
Screenshot: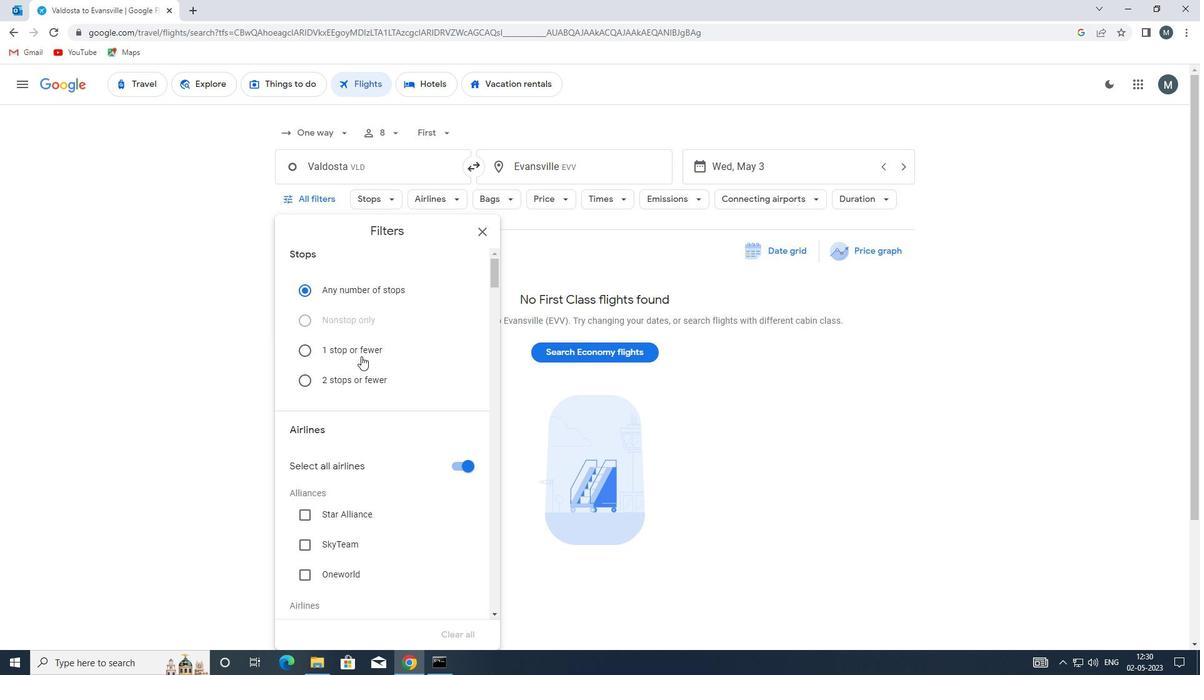 
Action: Mouse scrolled (365, 354) with delta (0, 0)
Screenshot: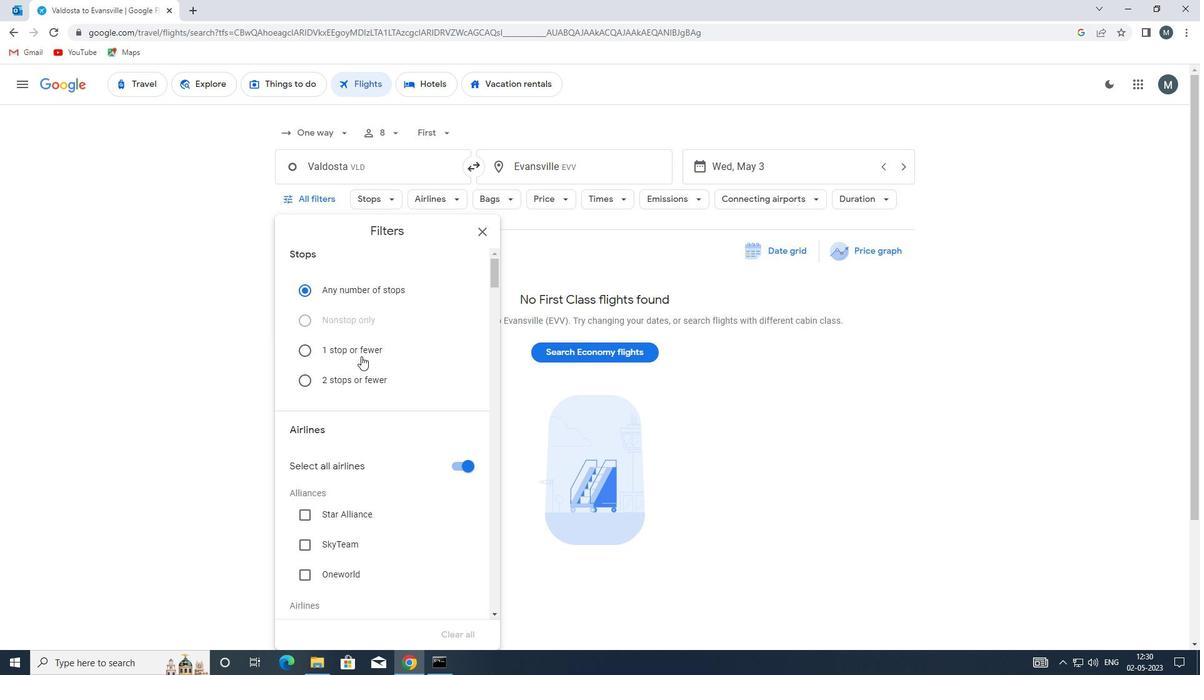 
Action: Mouse moved to (460, 407)
Screenshot: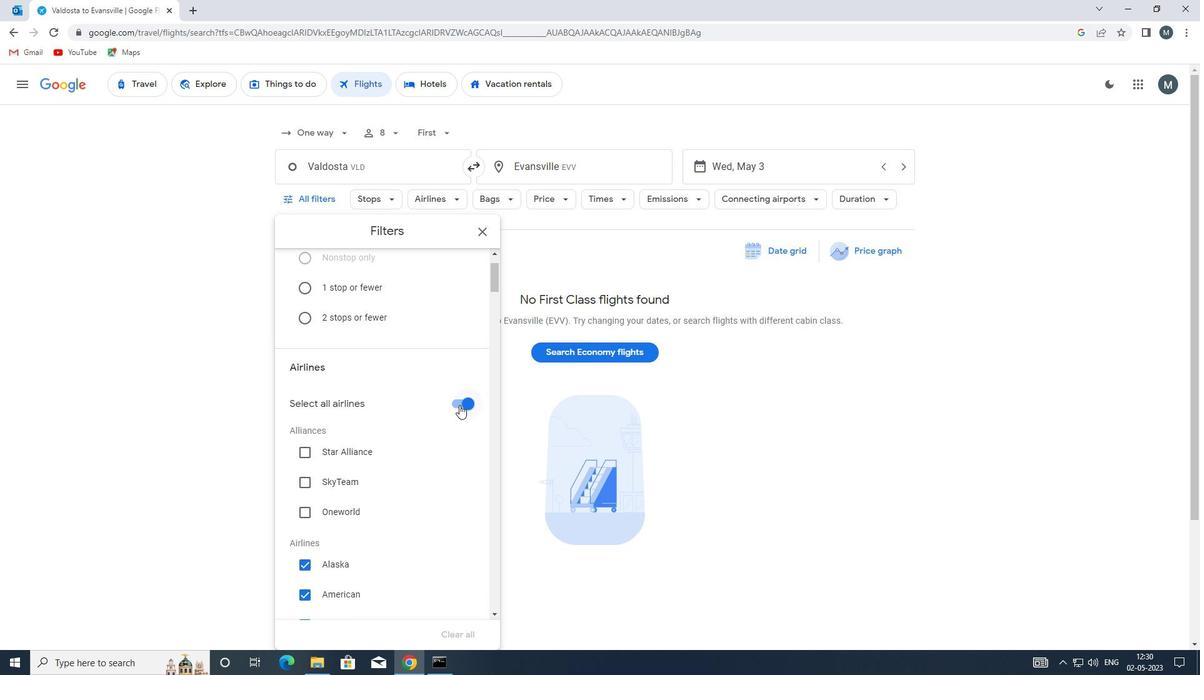 
Action: Mouse pressed left at (460, 407)
Screenshot: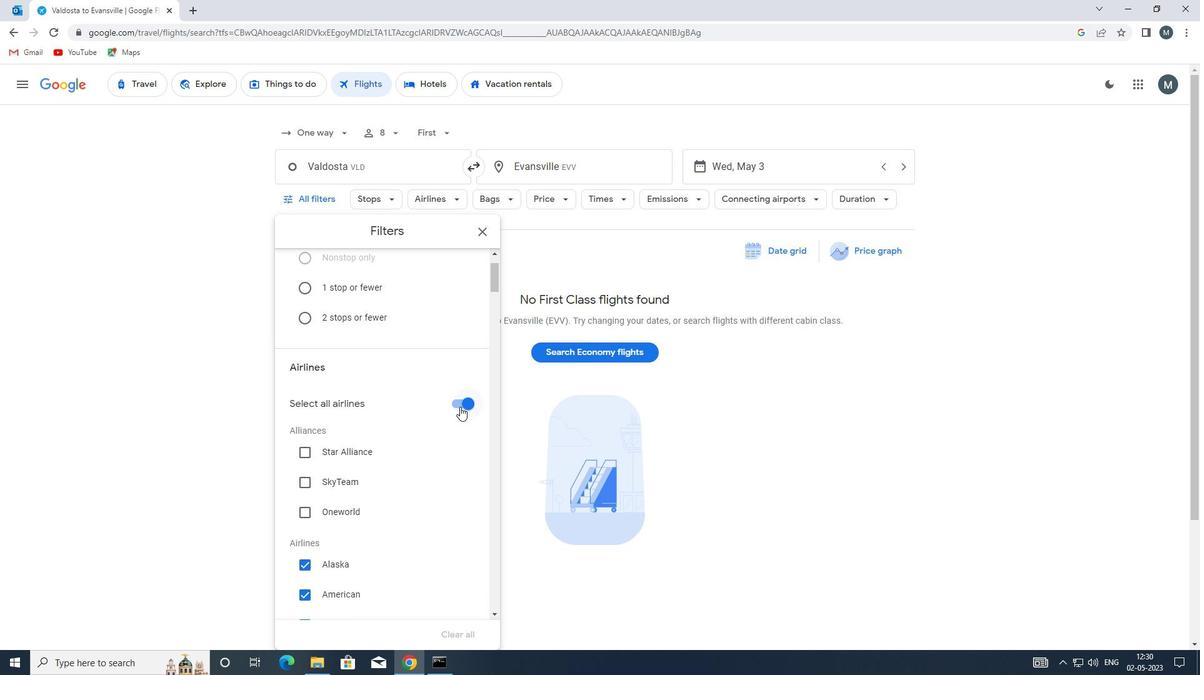 
Action: Mouse moved to (343, 413)
Screenshot: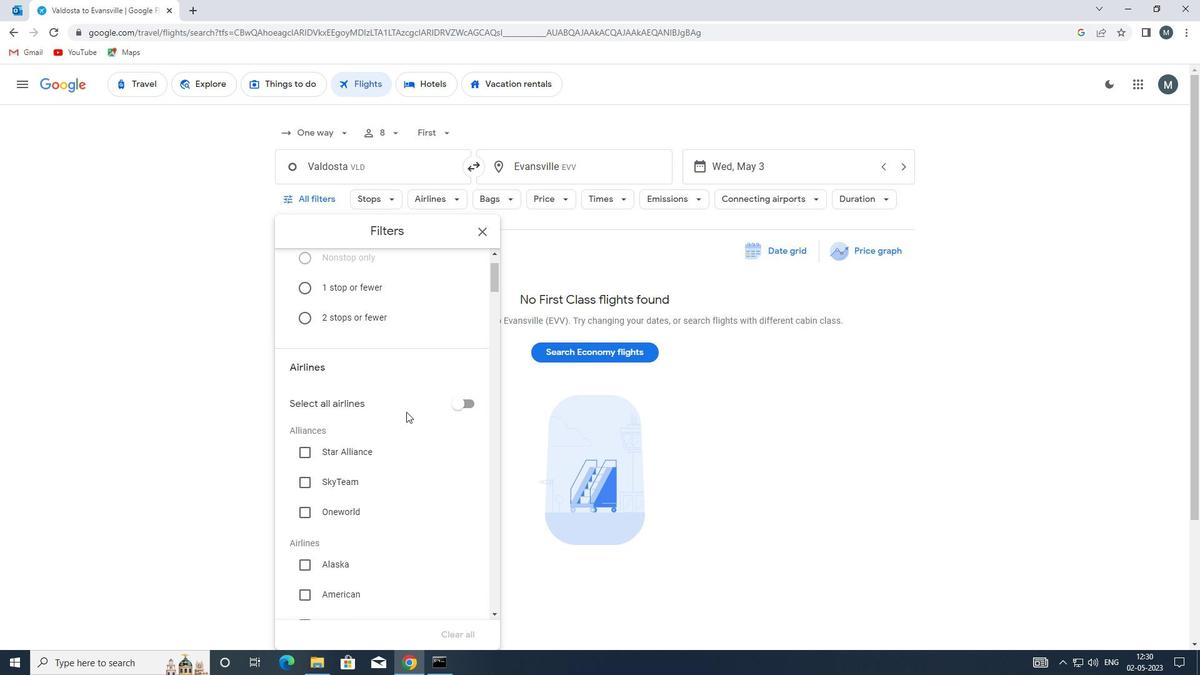 
Action: Mouse scrolled (343, 412) with delta (0, 0)
Screenshot: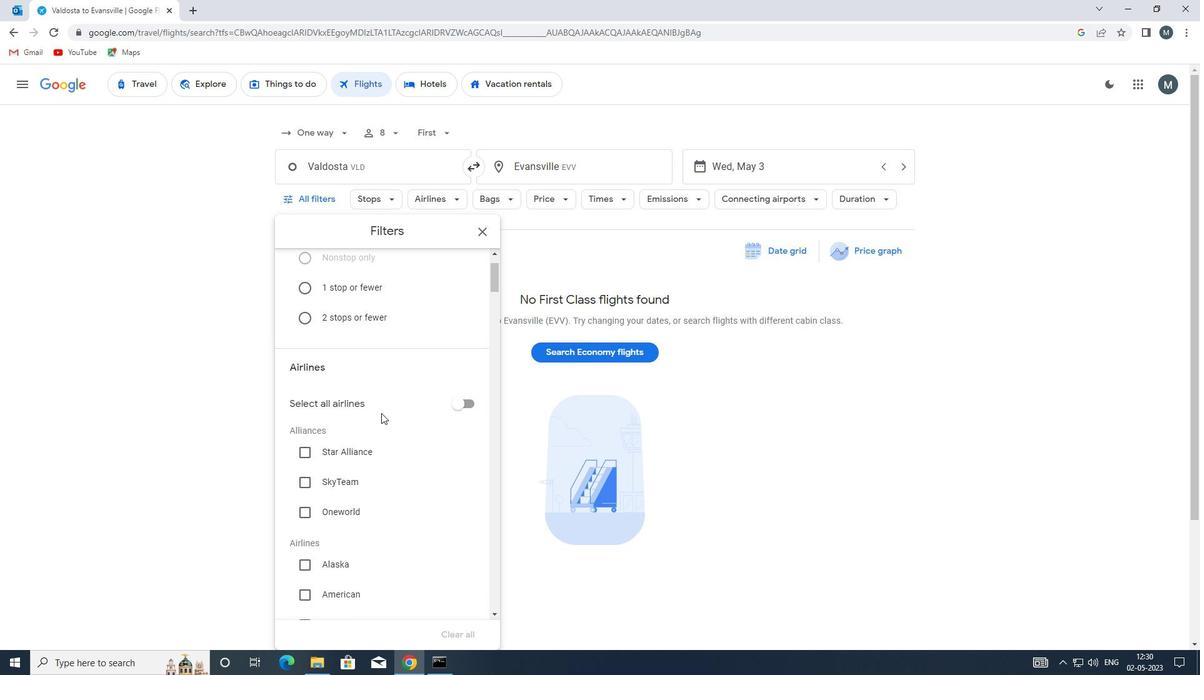 
Action: Mouse moved to (343, 413)
Screenshot: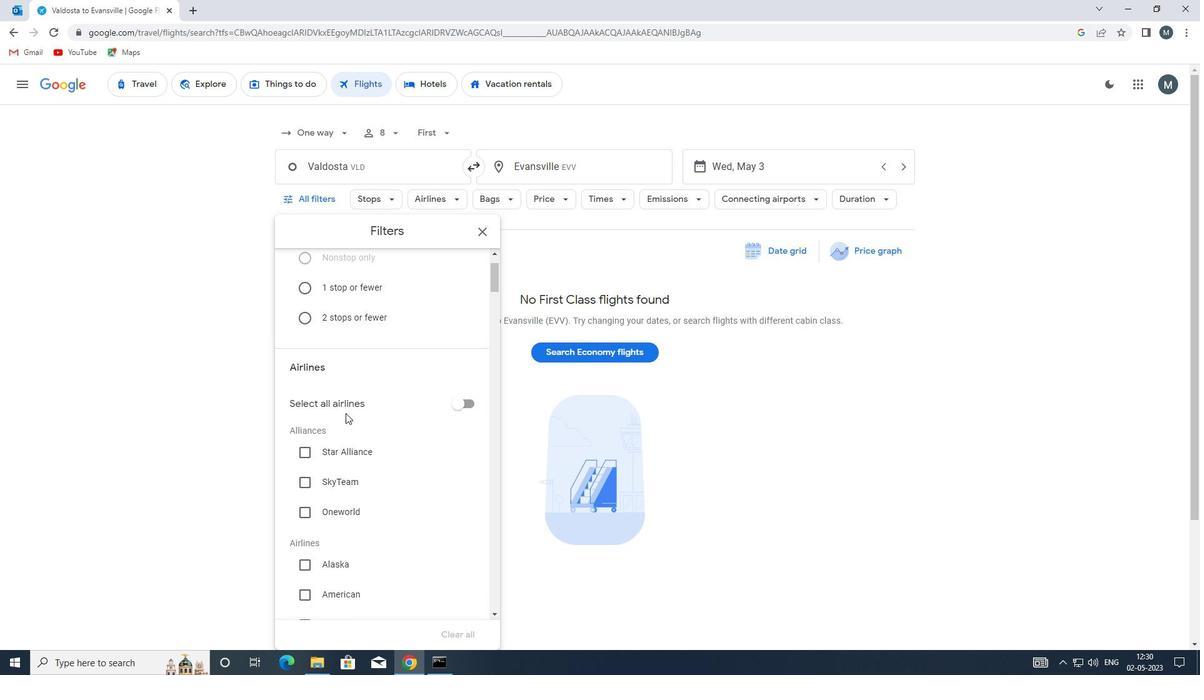 
Action: Mouse scrolled (343, 412) with delta (0, 0)
Screenshot: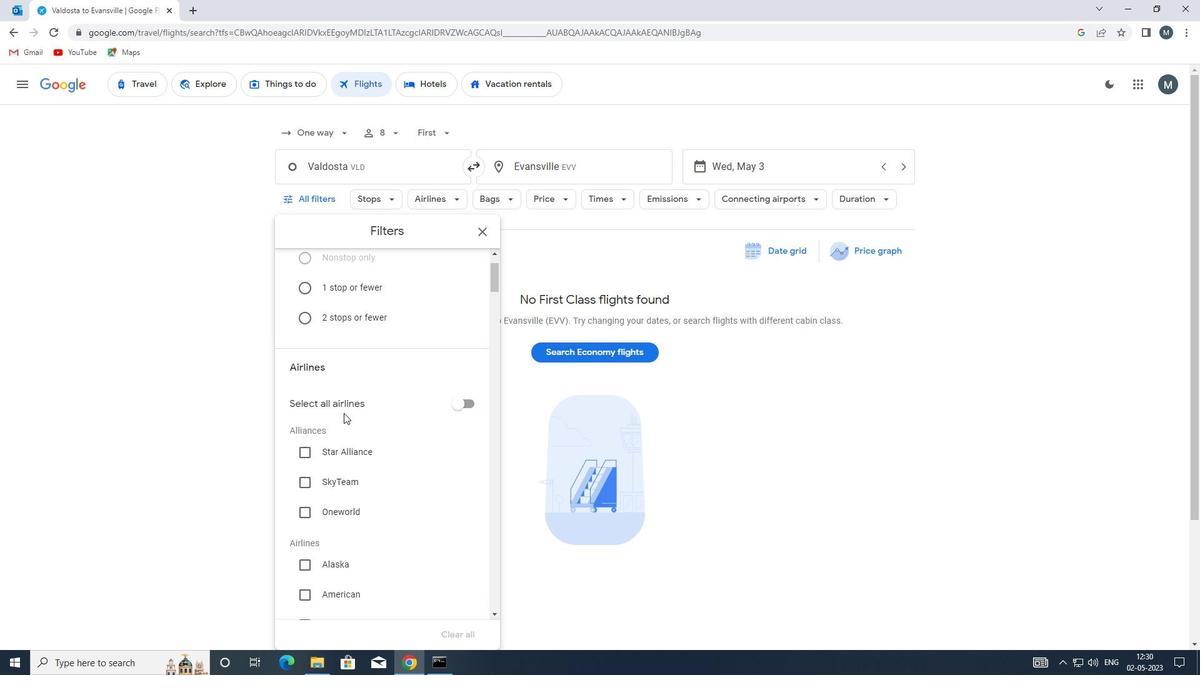
Action: Mouse moved to (359, 398)
Screenshot: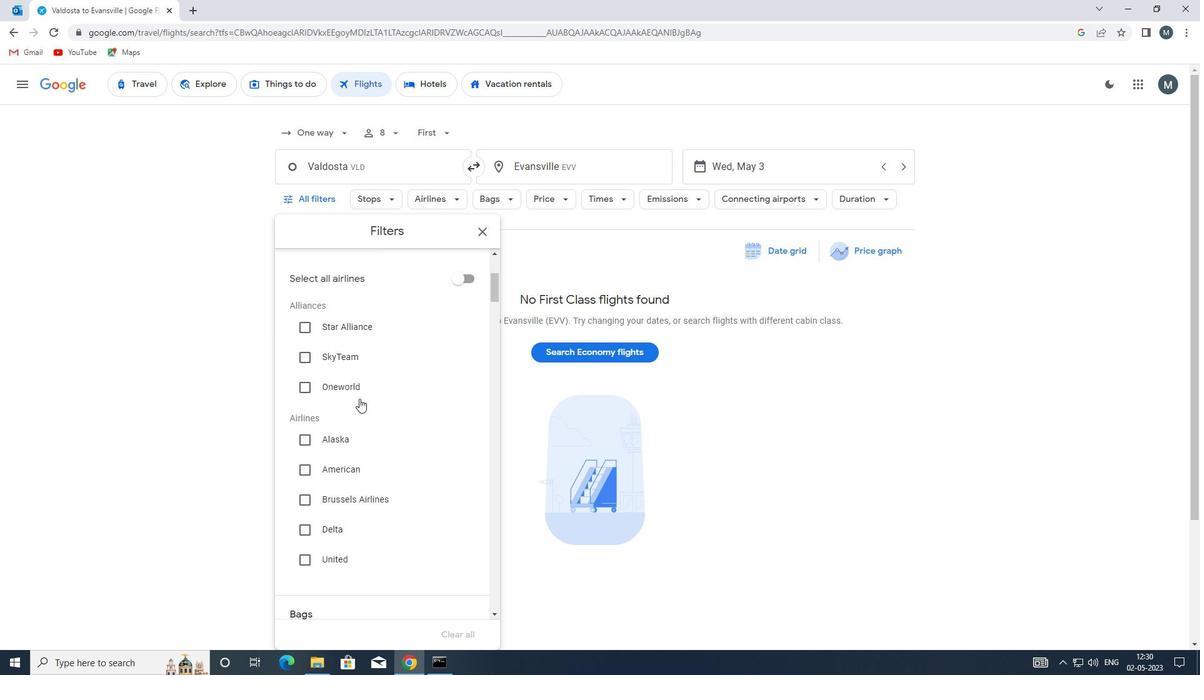
Action: Mouse scrolled (359, 398) with delta (0, 0)
Screenshot: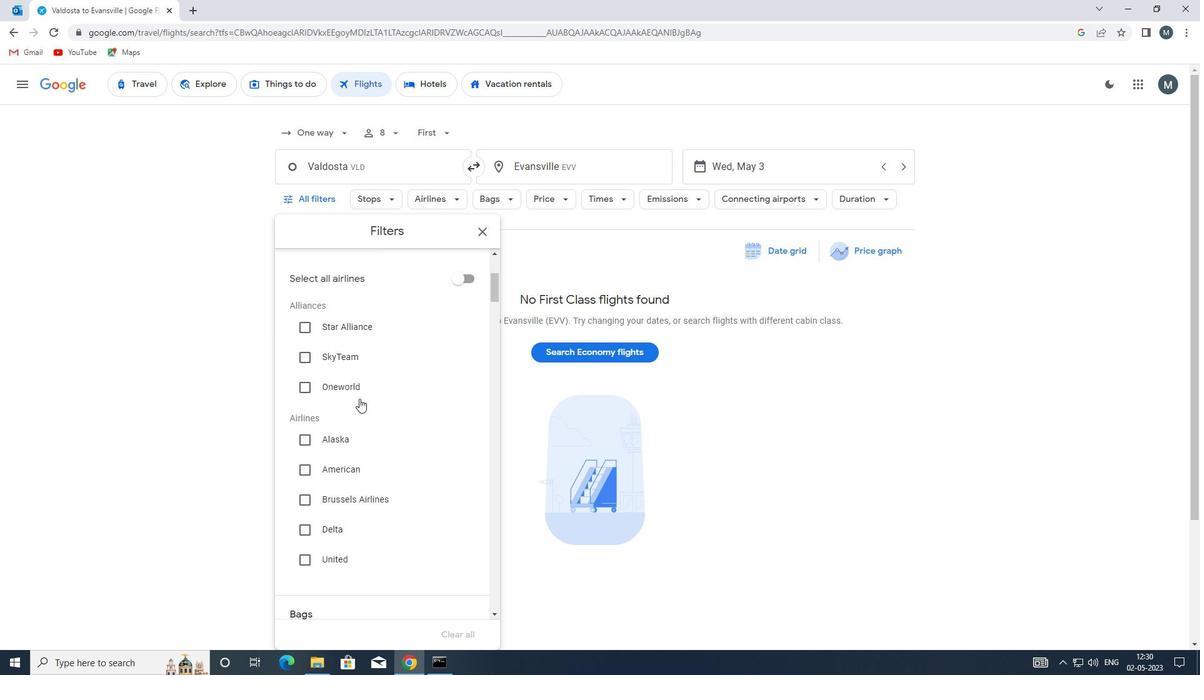 
Action: Mouse moved to (368, 412)
Screenshot: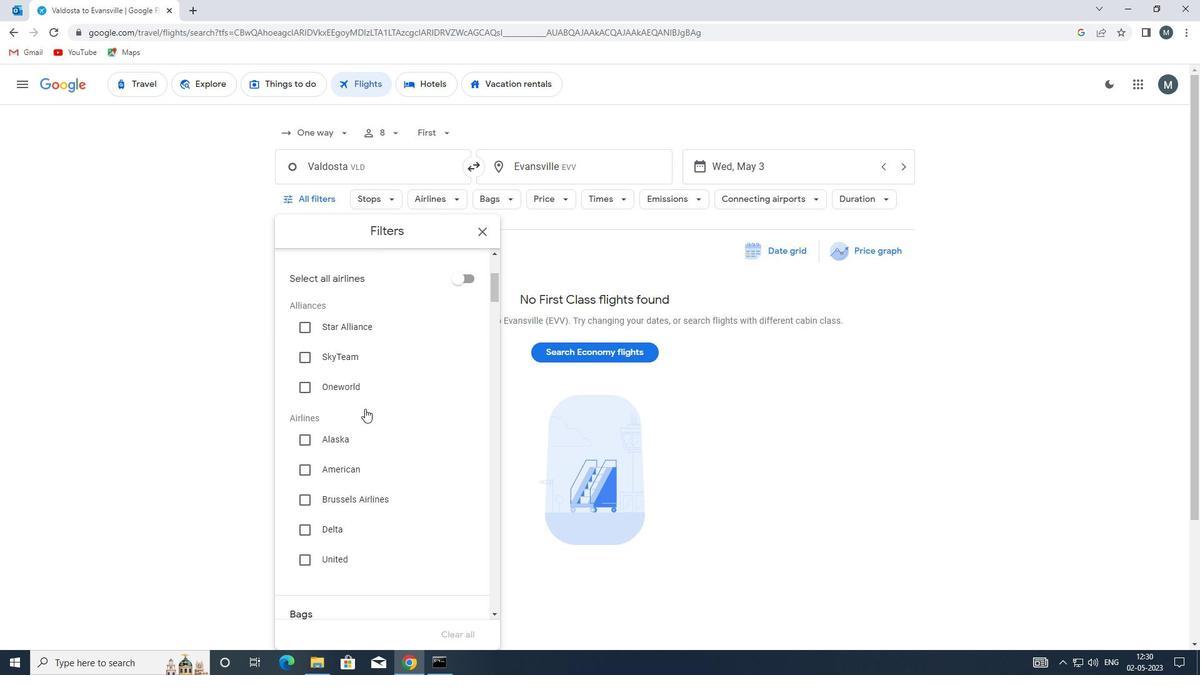 
Action: Mouse scrolled (368, 412) with delta (0, 0)
Screenshot: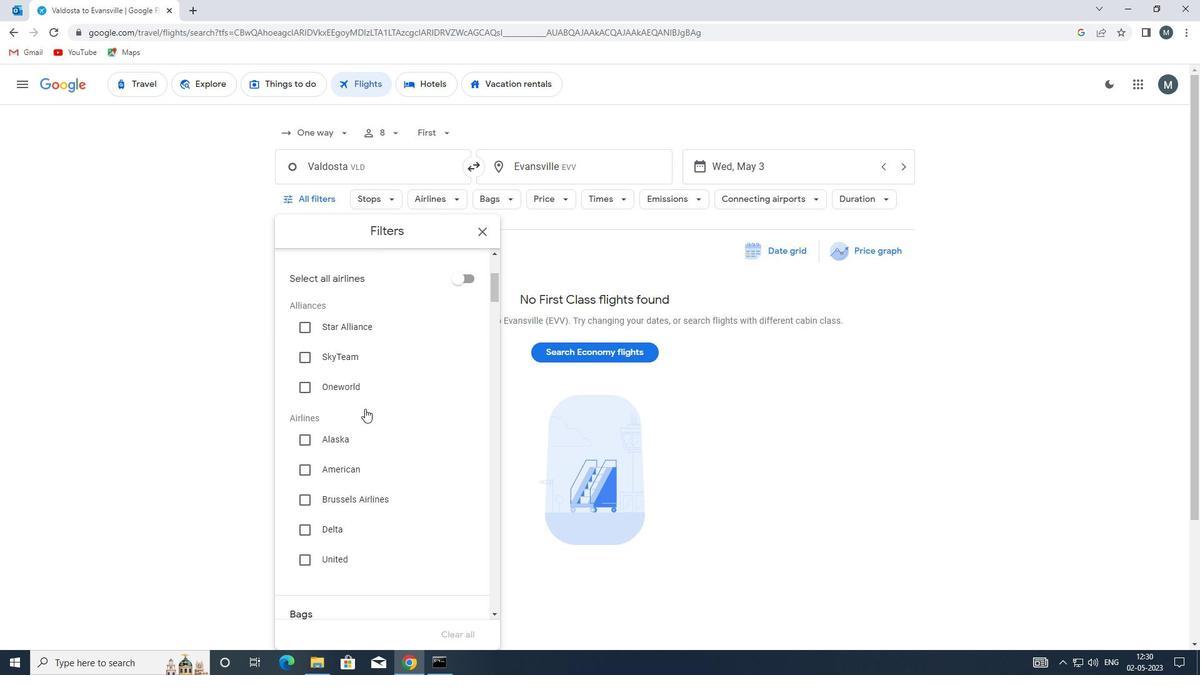 
Action: Mouse moved to (368, 415)
Screenshot: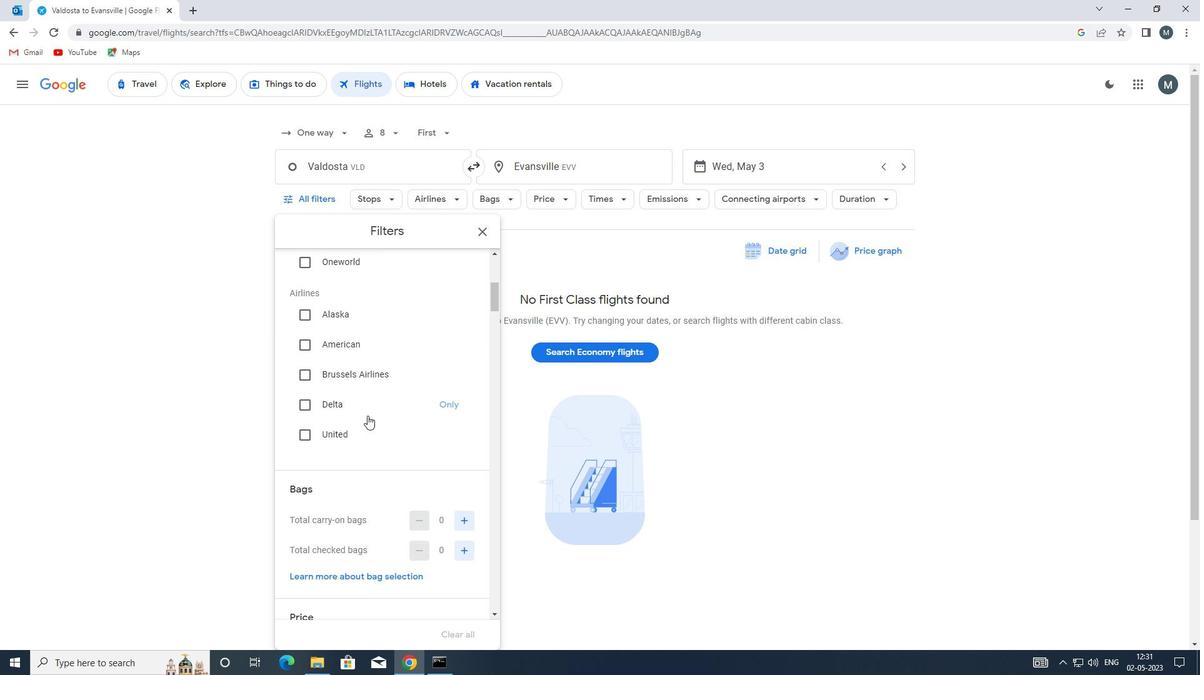 
Action: Mouse scrolled (368, 414) with delta (0, 0)
Screenshot: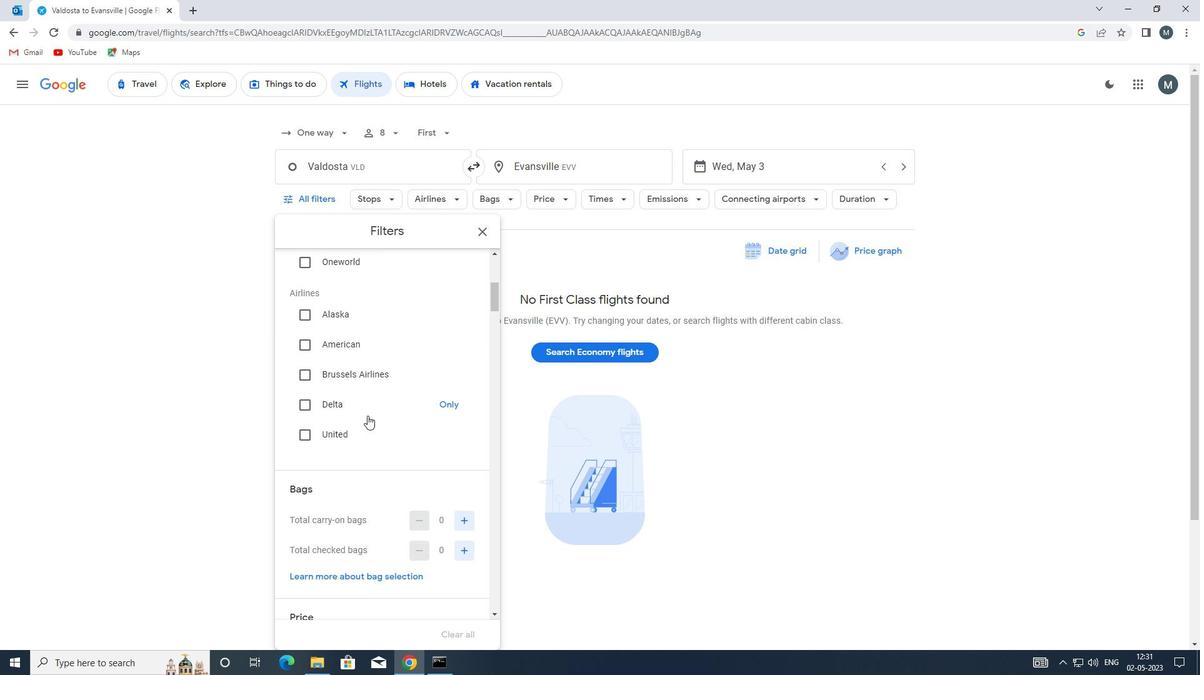 
Action: Mouse moved to (462, 458)
Screenshot: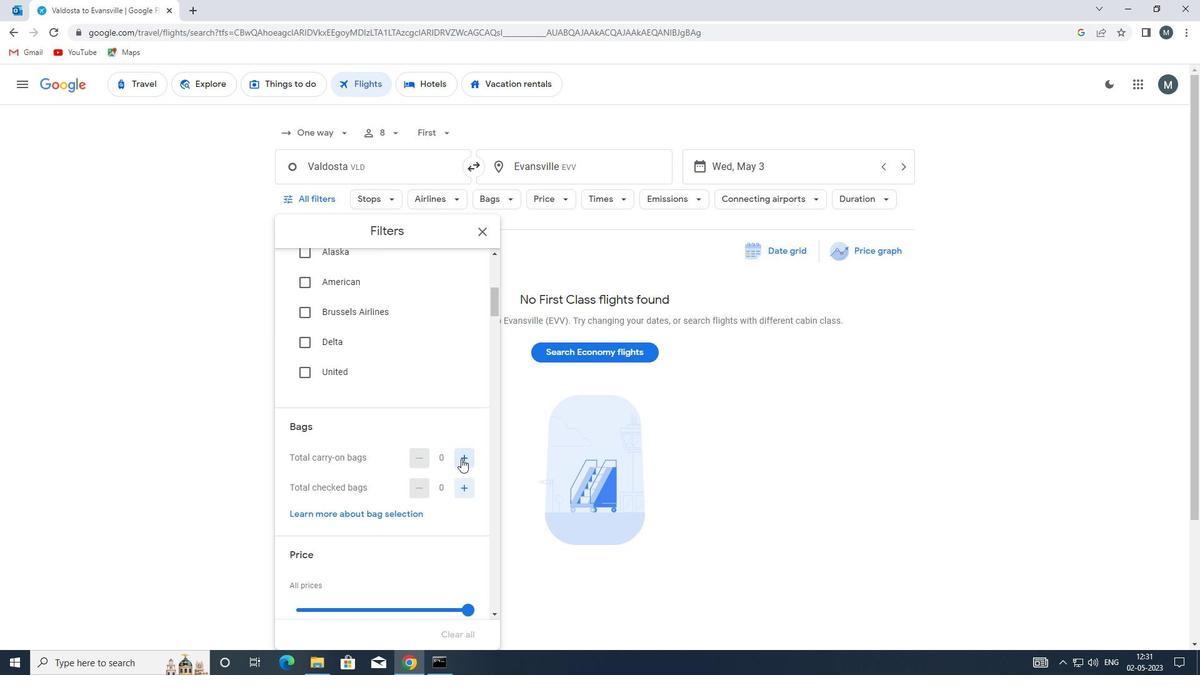 
Action: Mouse pressed left at (462, 458)
Screenshot: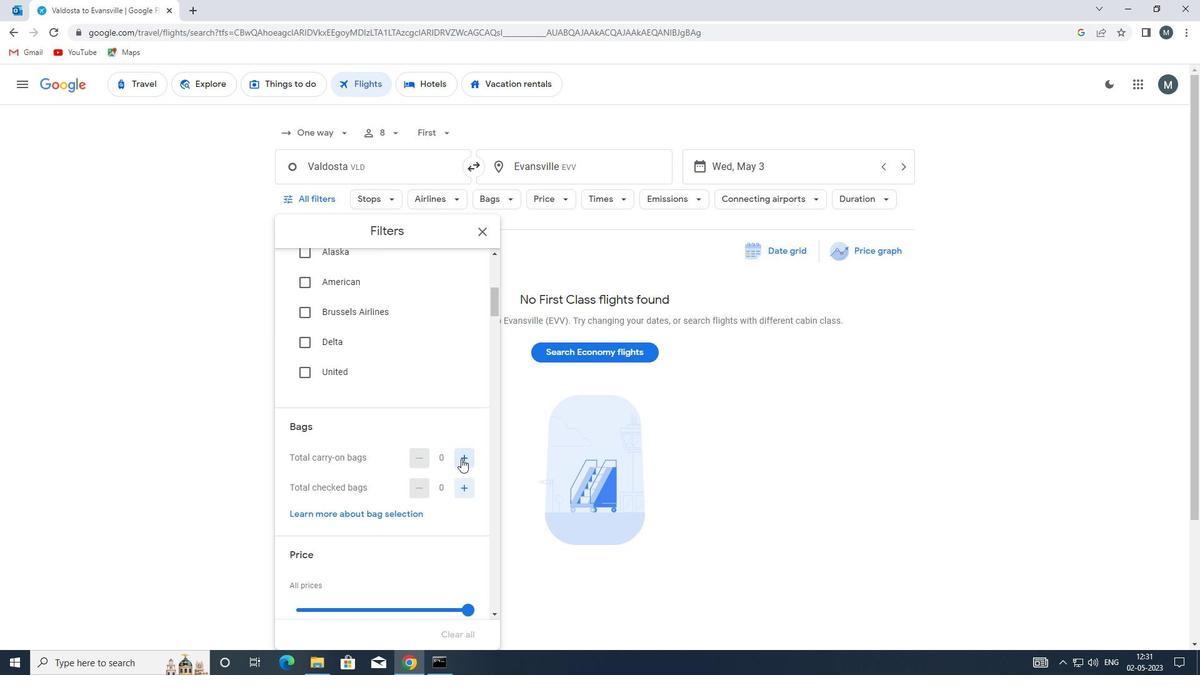 
Action: Mouse moved to (463, 457)
Screenshot: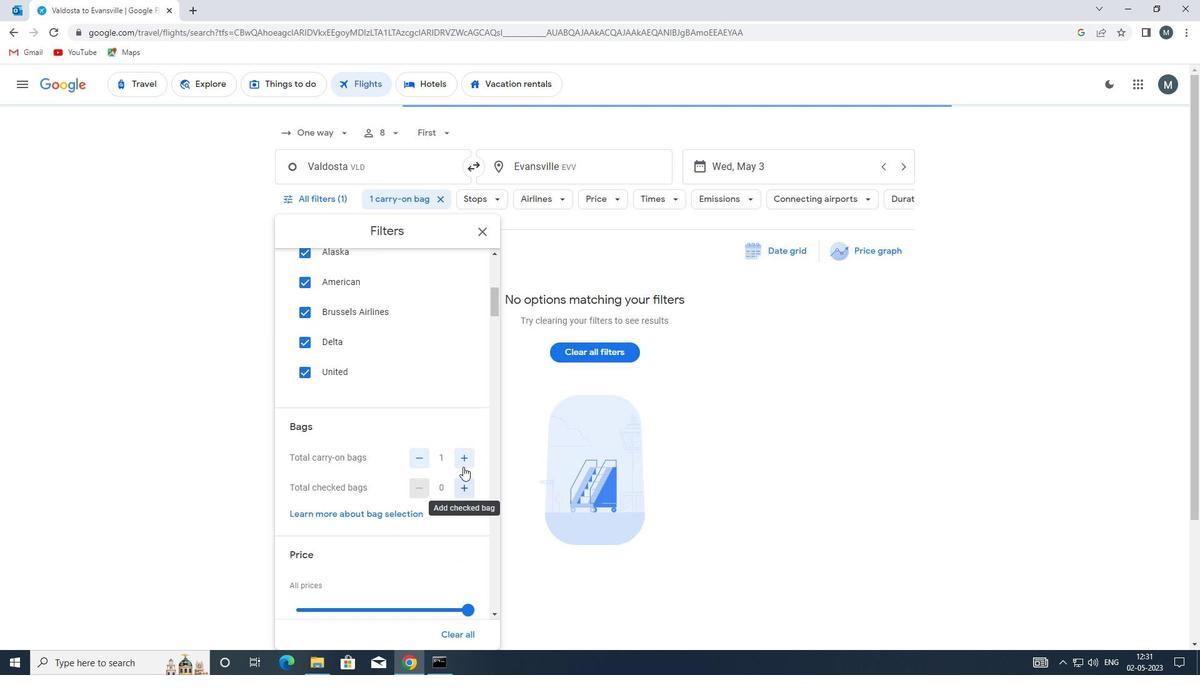 
Action: Mouse pressed left at (463, 457)
Screenshot: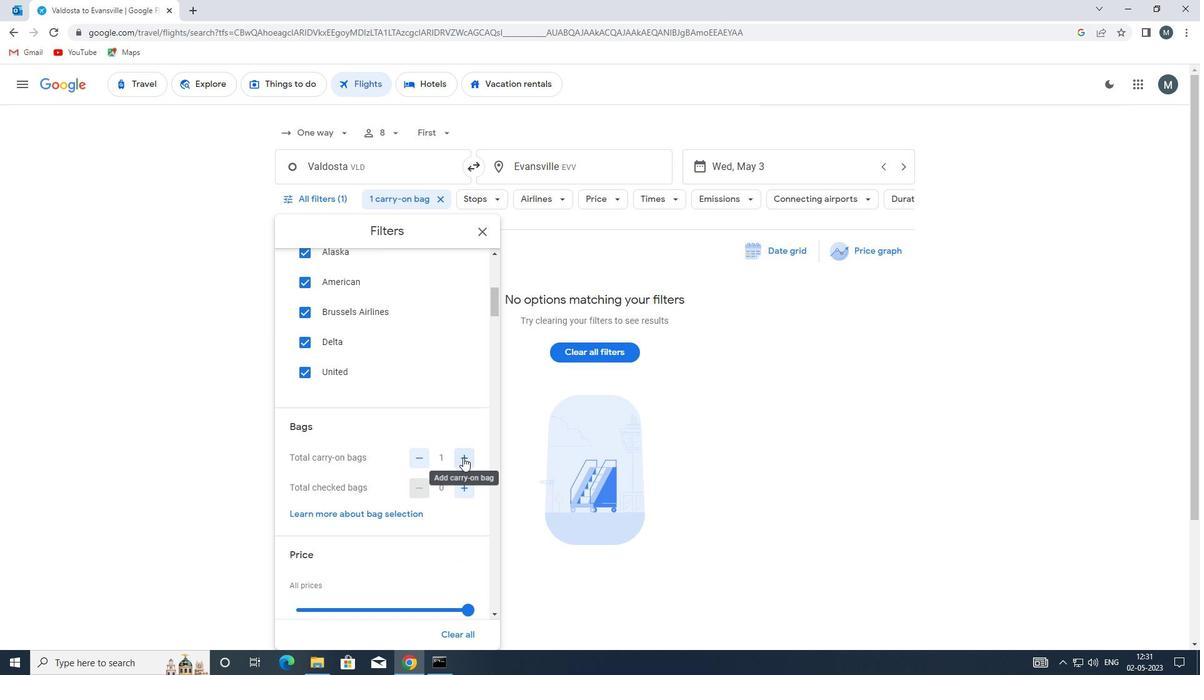 
Action: Mouse moved to (460, 488)
Screenshot: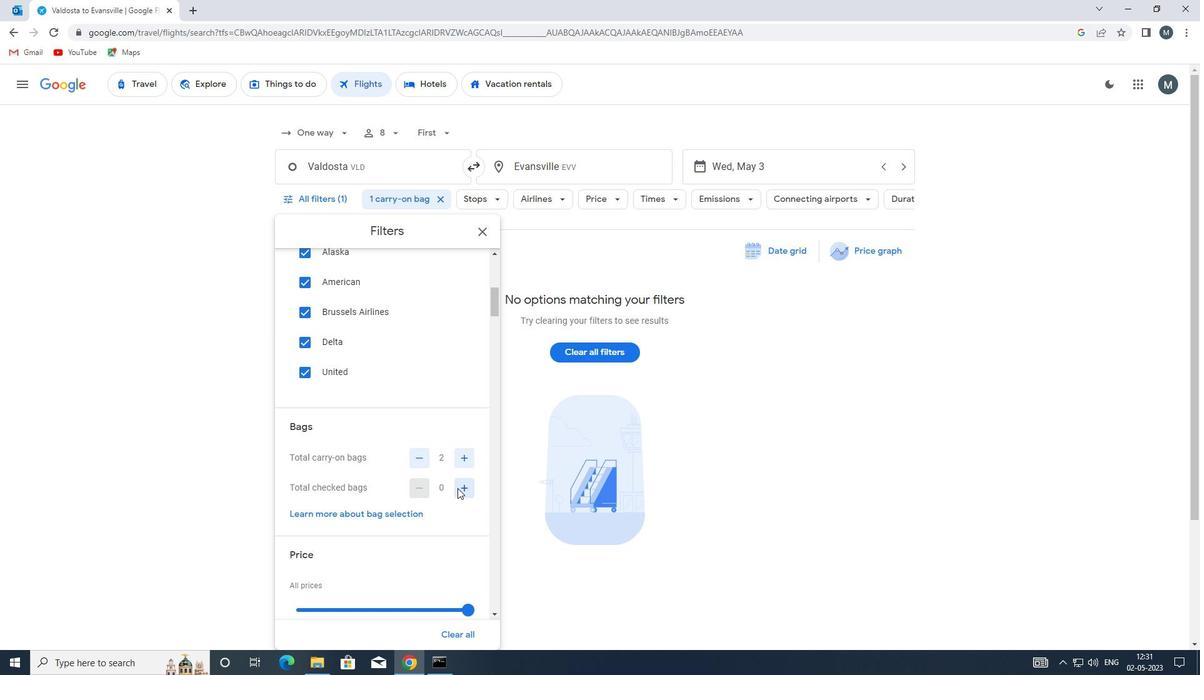 
Action: Mouse pressed left at (460, 488)
Screenshot: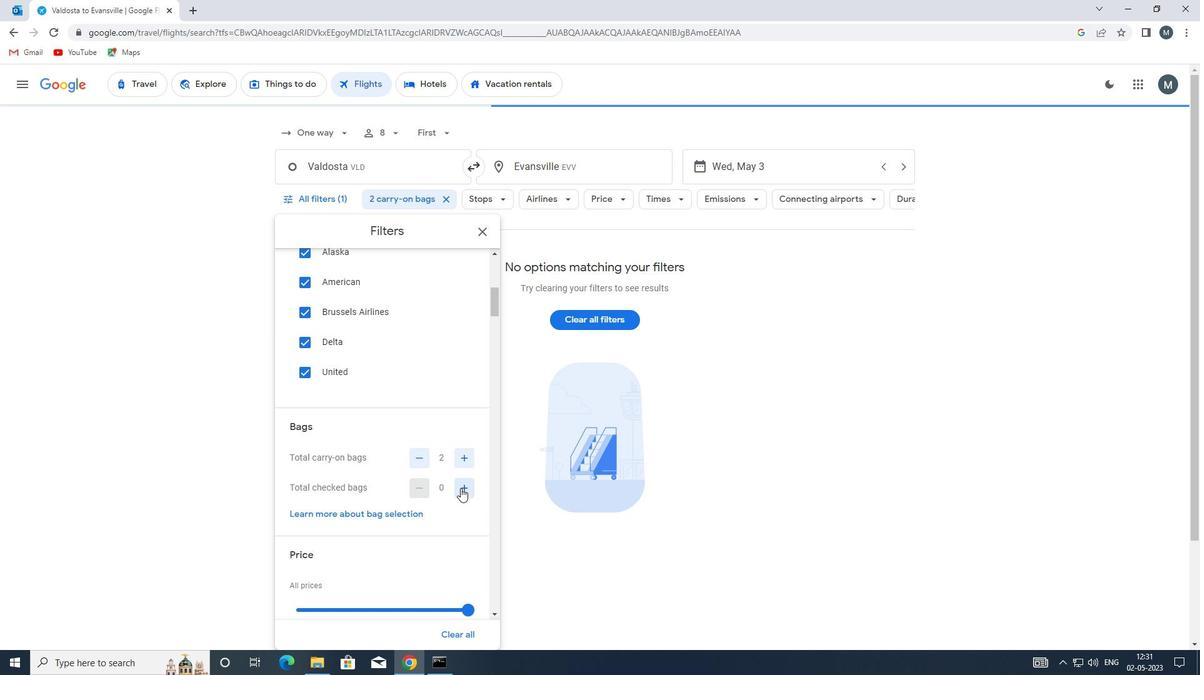 
Action: Mouse pressed left at (460, 488)
Screenshot: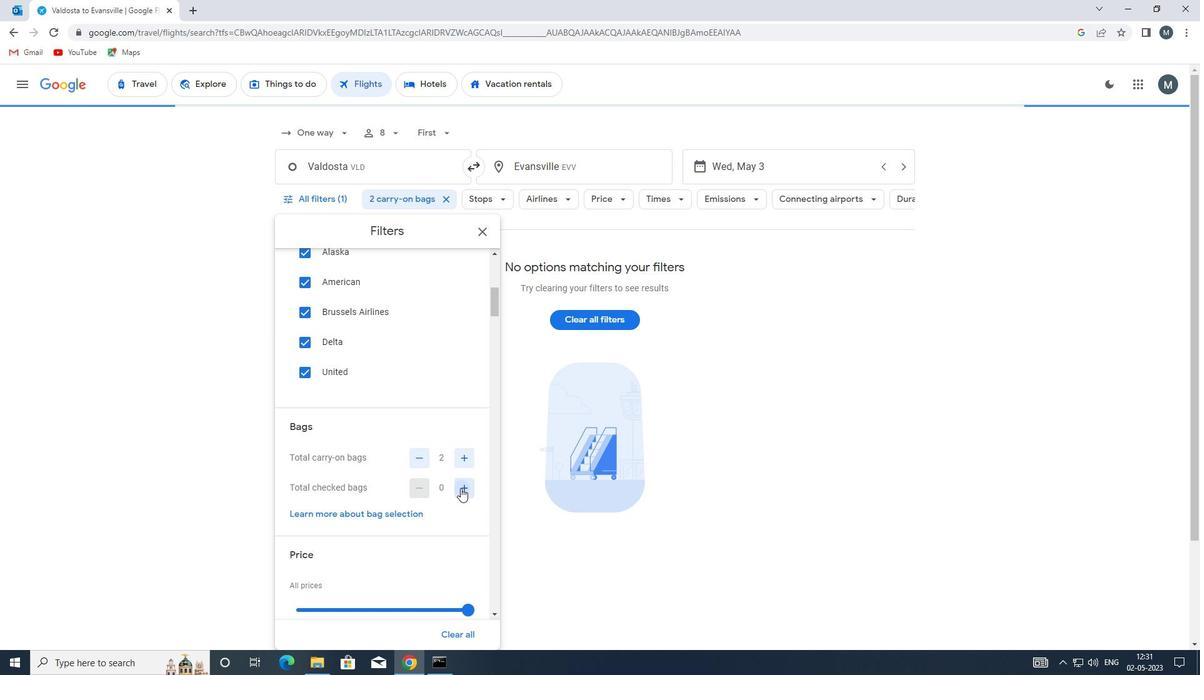 
Action: Mouse pressed left at (460, 488)
Screenshot: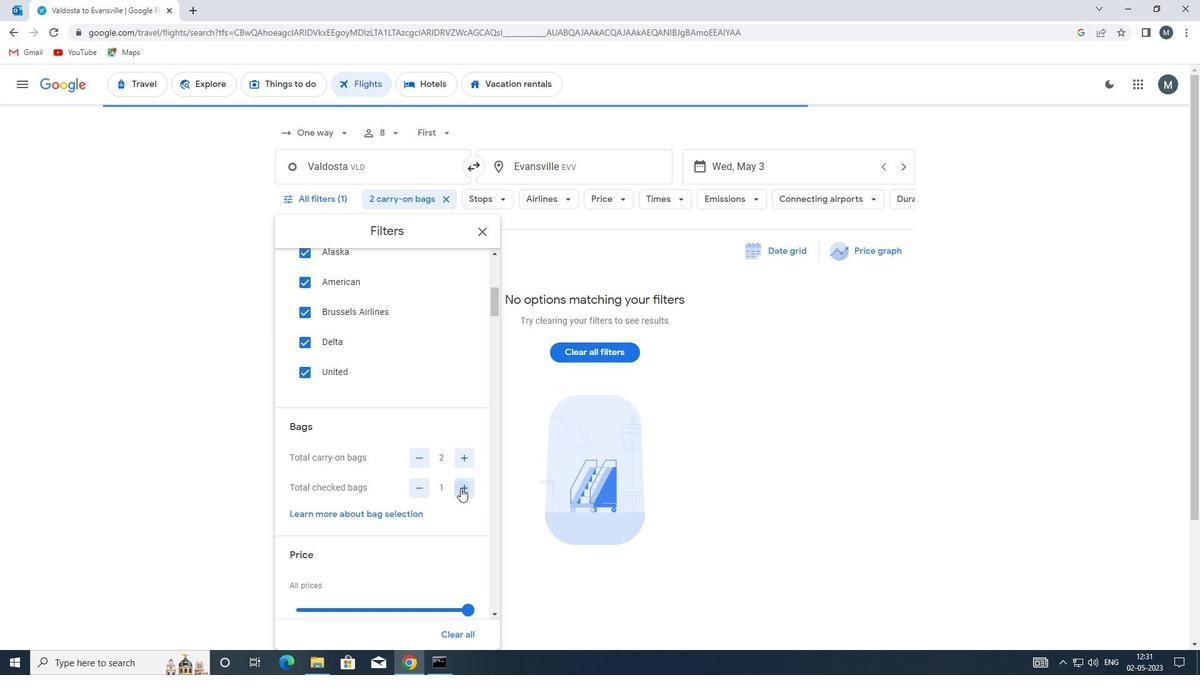 
Action: Mouse pressed left at (460, 488)
Screenshot: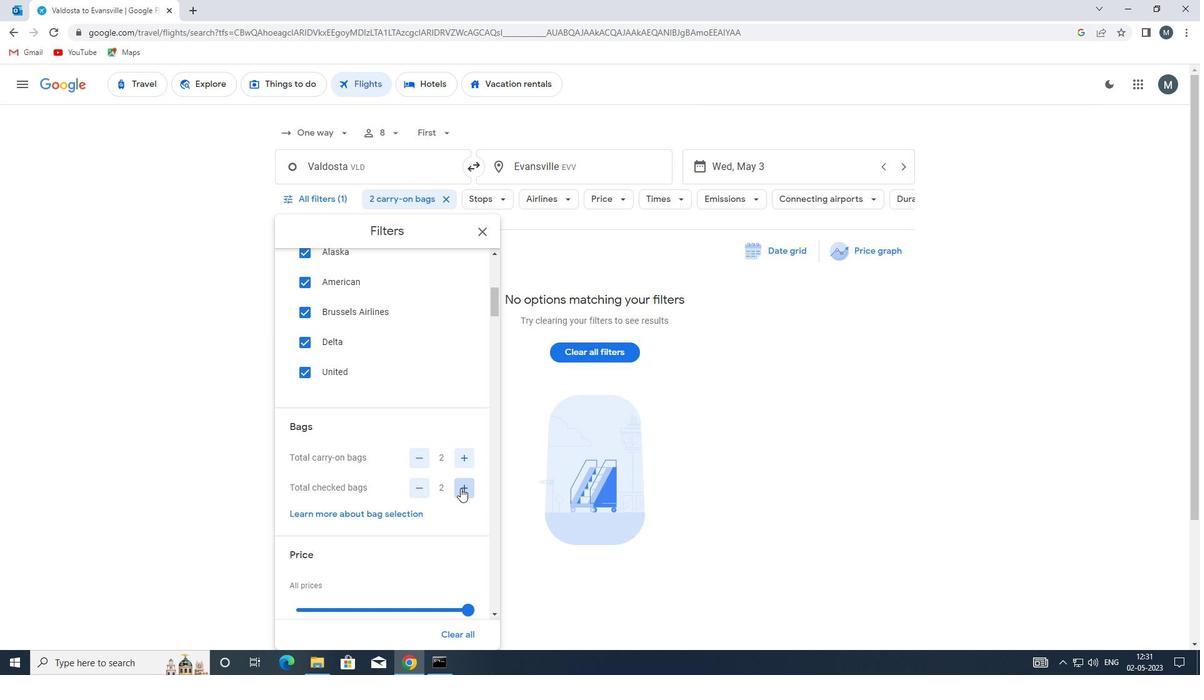 
Action: Mouse pressed left at (460, 488)
Screenshot: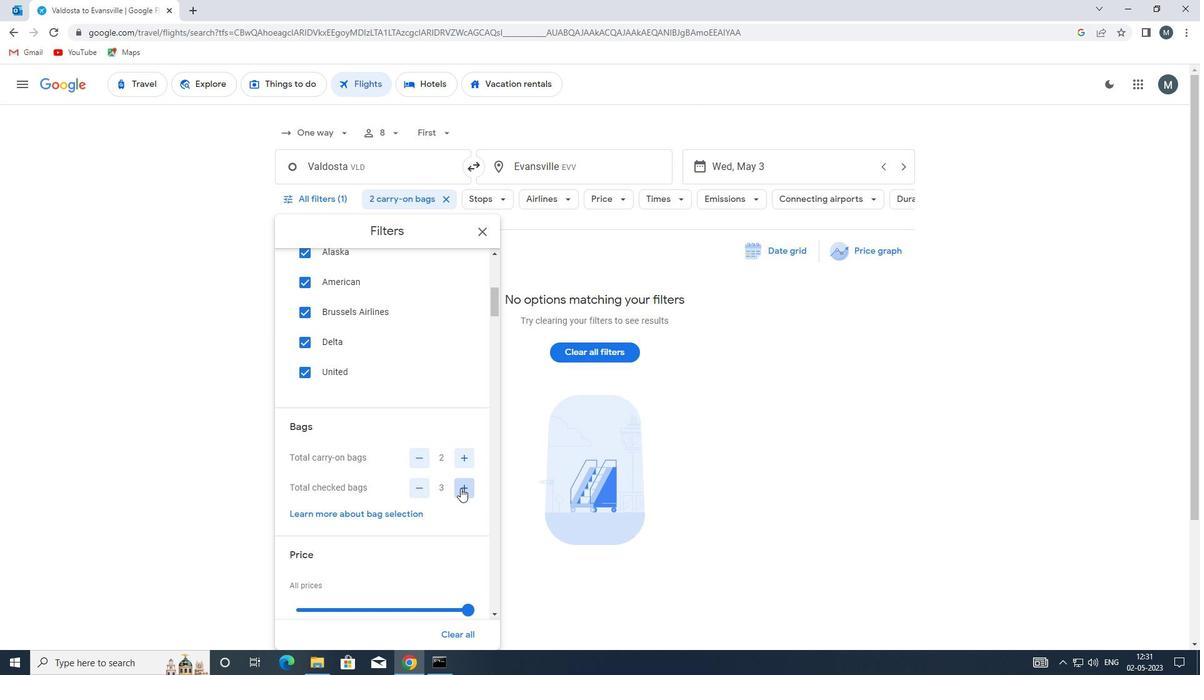 
Action: Mouse pressed left at (460, 488)
Screenshot: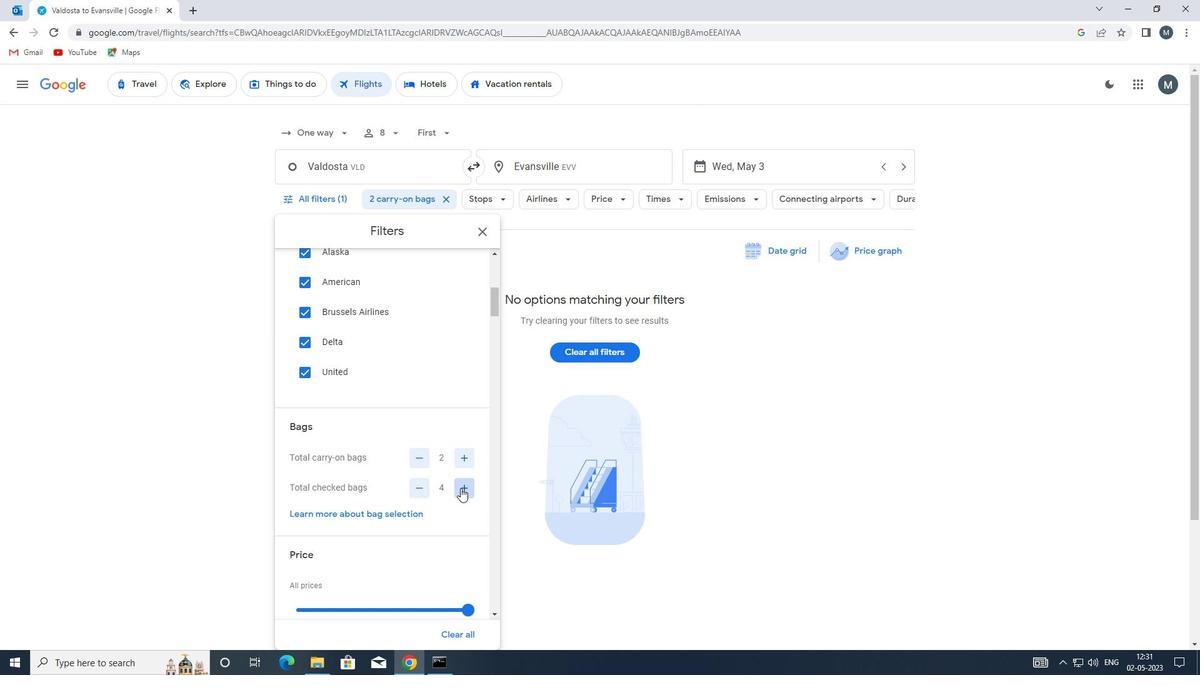 
Action: Mouse pressed left at (460, 488)
Screenshot: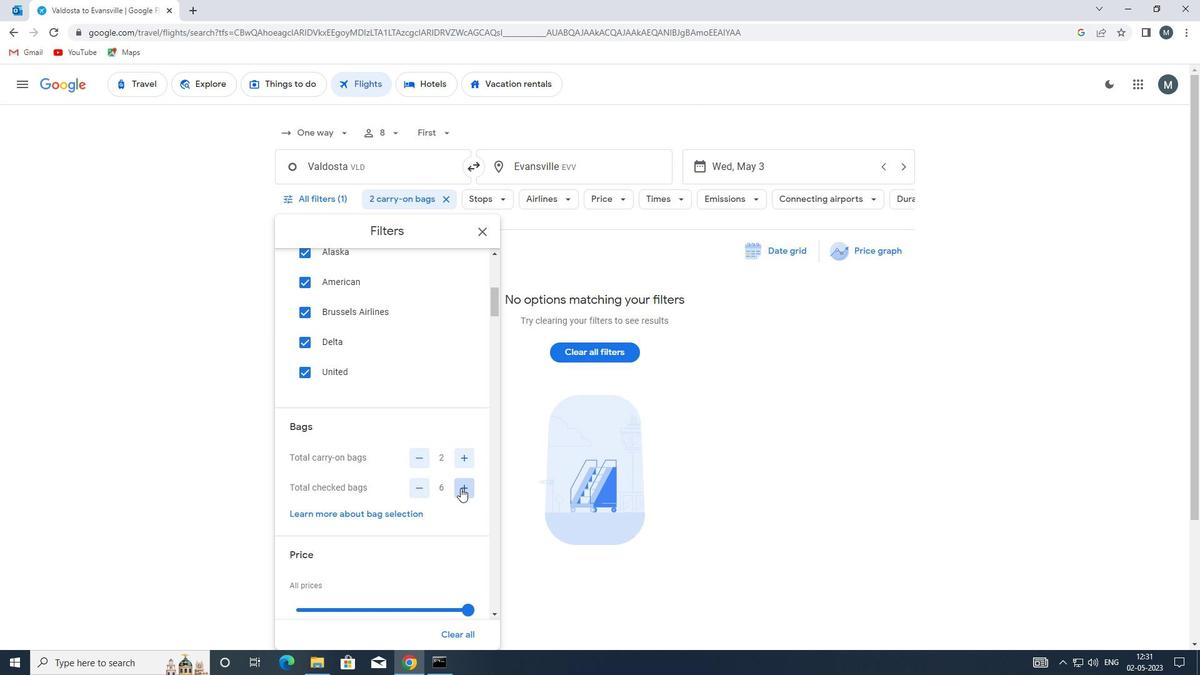 
Action: Mouse moved to (413, 487)
Screenshot: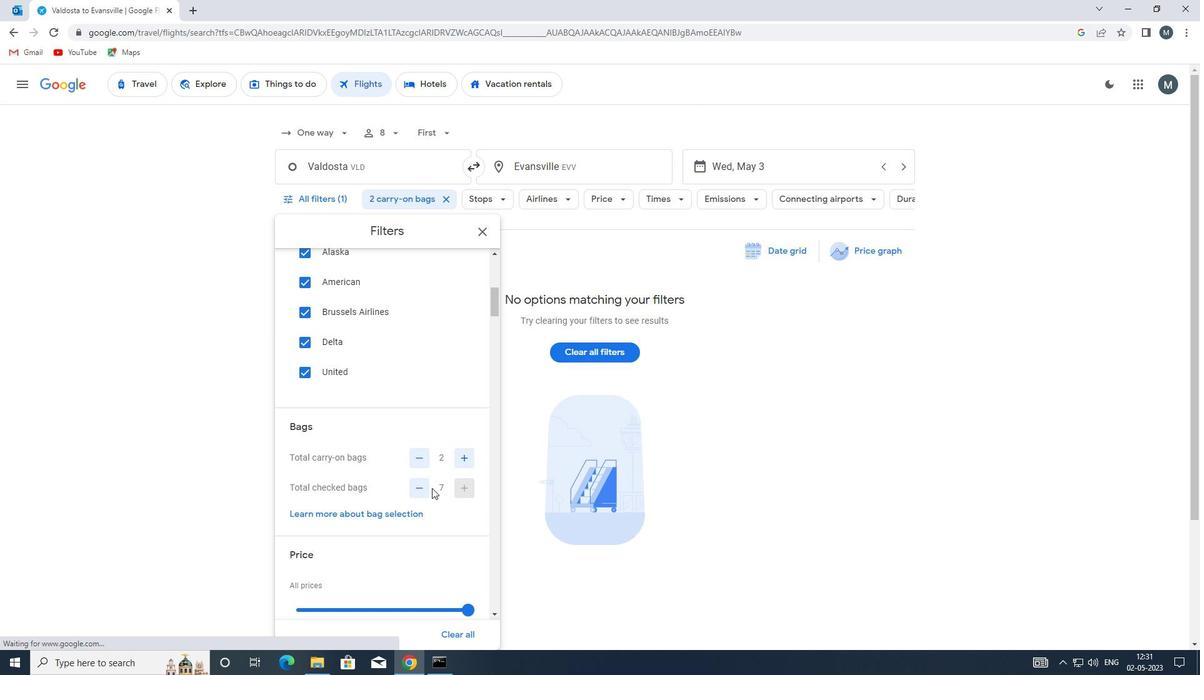 
Action: Mouse pressed left at (413, 487)
Screenshot: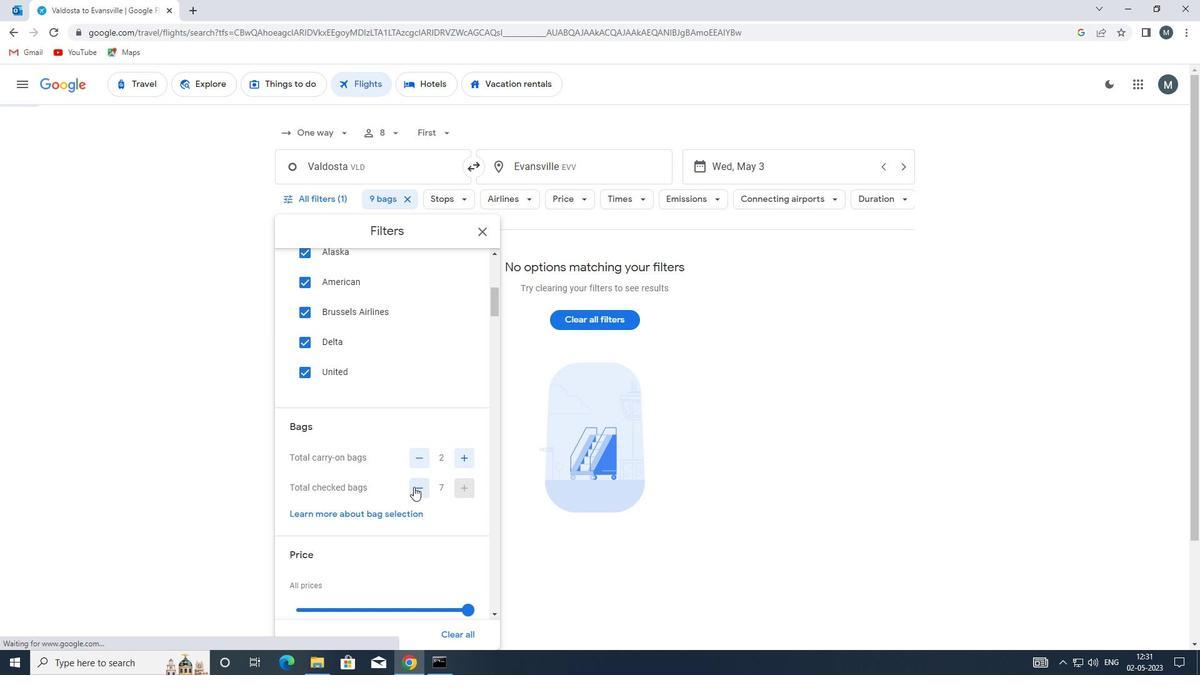
Action: Mouse moved to (433, 458)
Screenshot: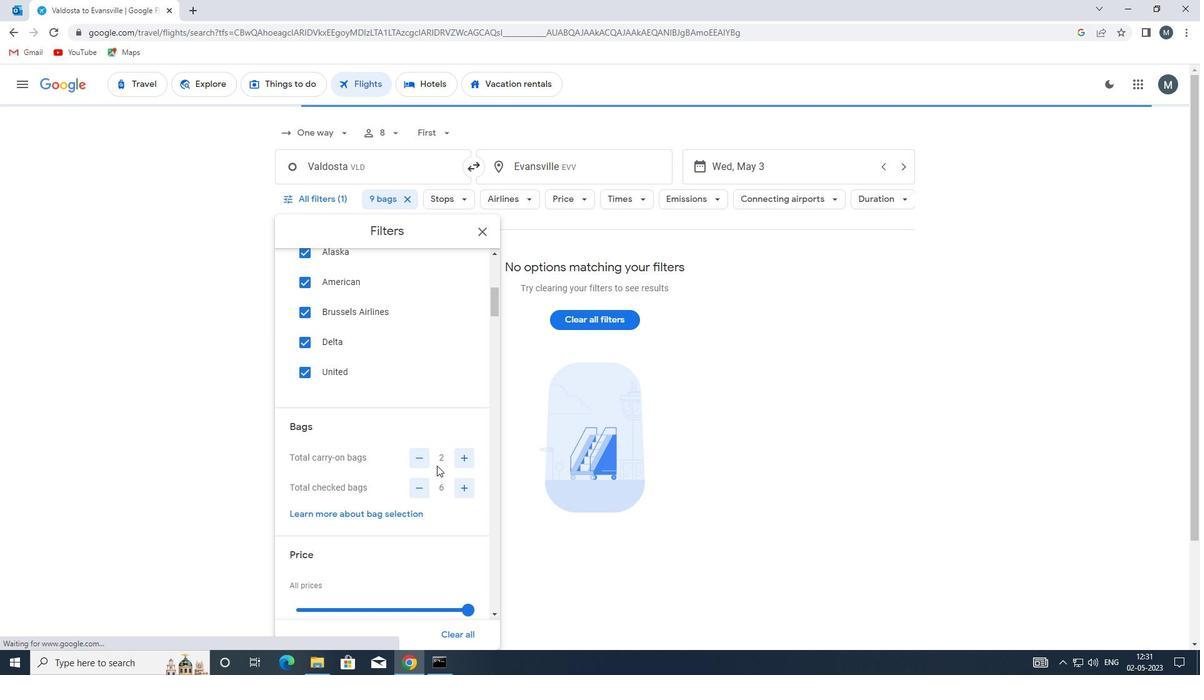 
Action: Mouse scrolled (433, 457) with delta (0, 0)
Screenshot: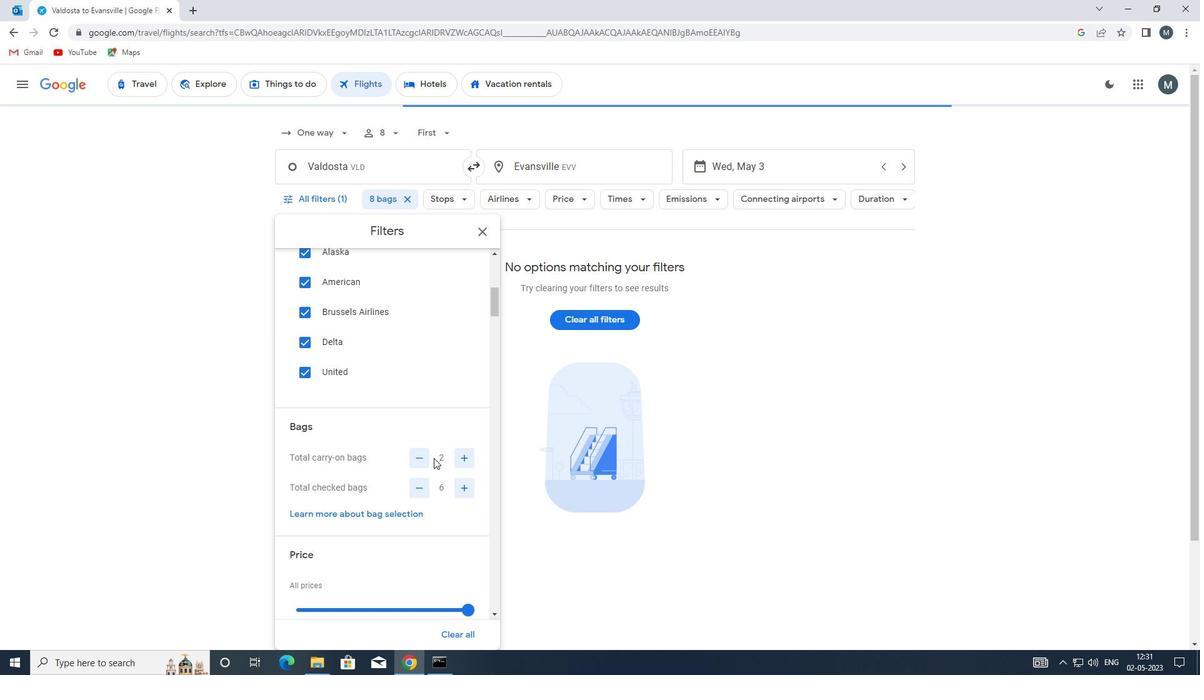 
Action: Mouse moved to (432, 458)
Screenshot: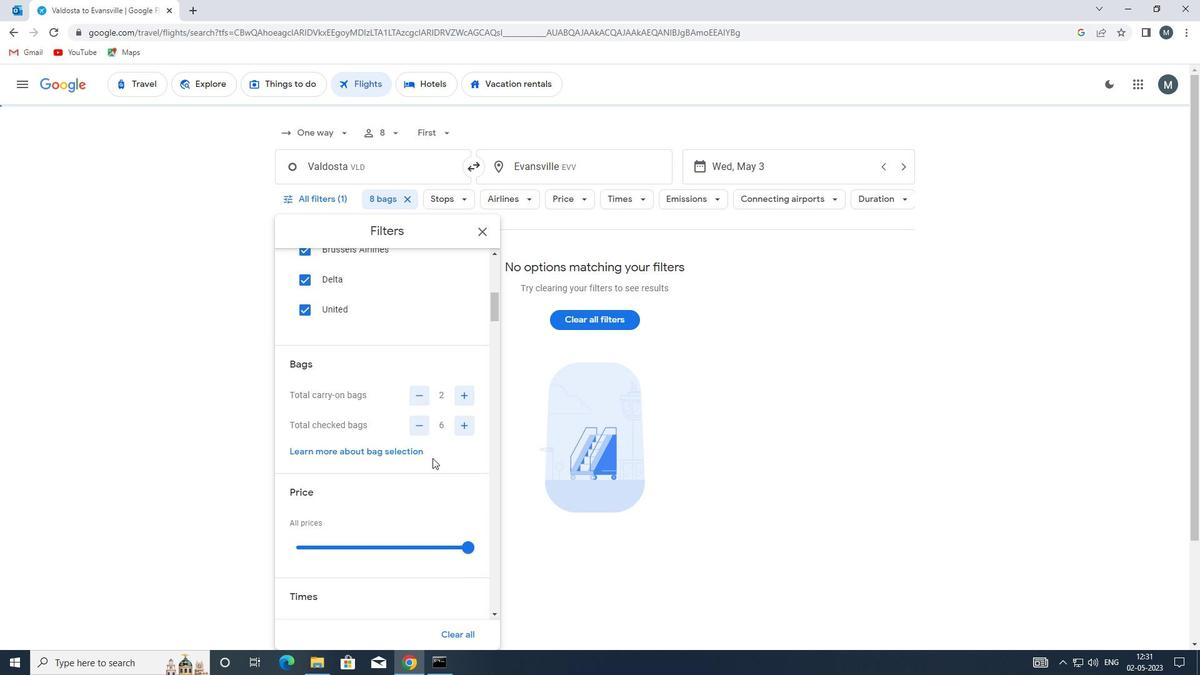
Action: Mouse scrolled (432, 458) with delta (0, 0)
Screenshot: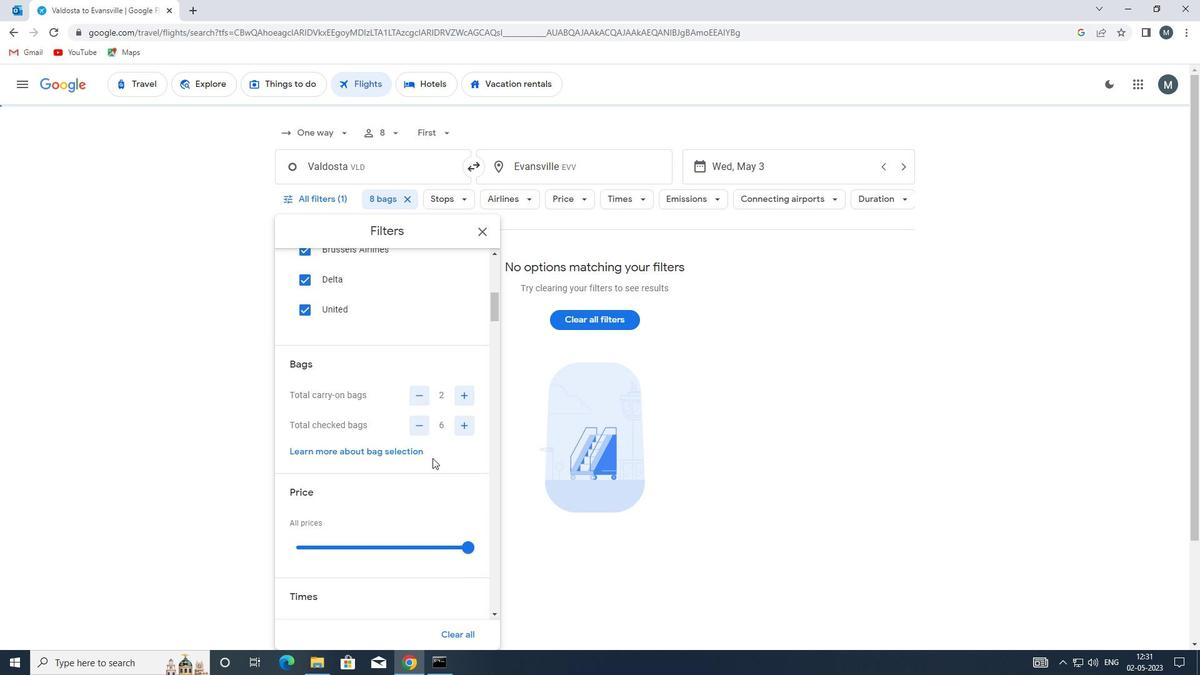
Action: Mouse moved to (430, 460)
Screenshot: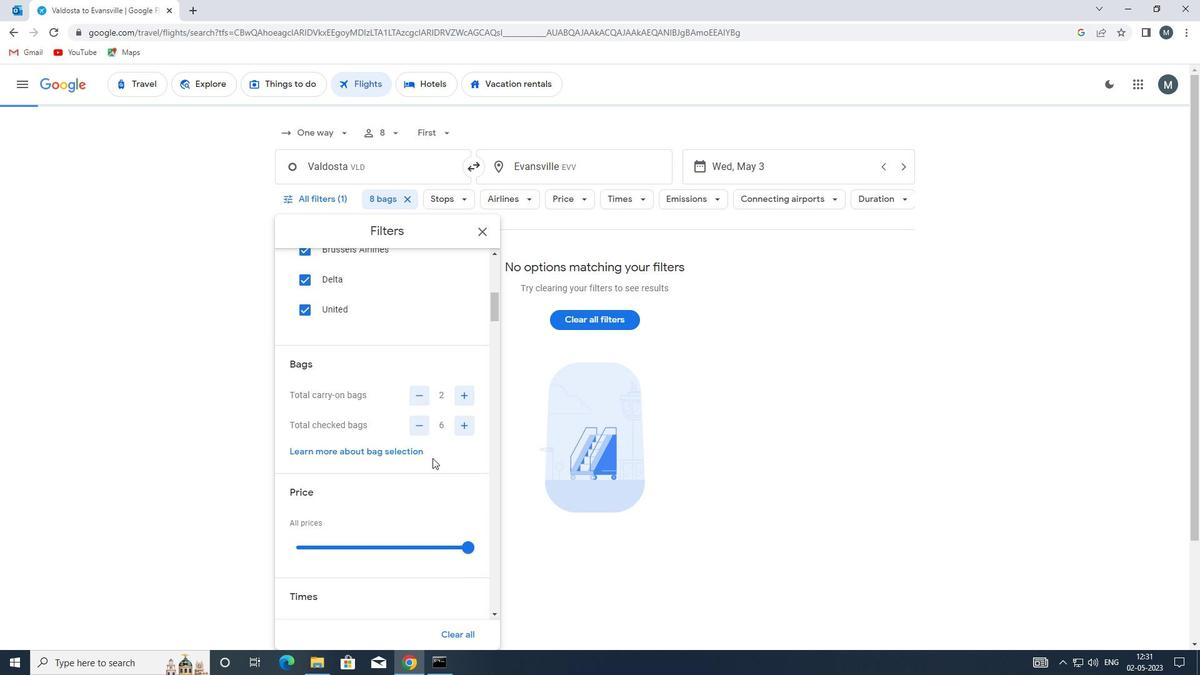 
Action: Mouse scrolled (430, 459) with delta (0, 0)
Screenshot: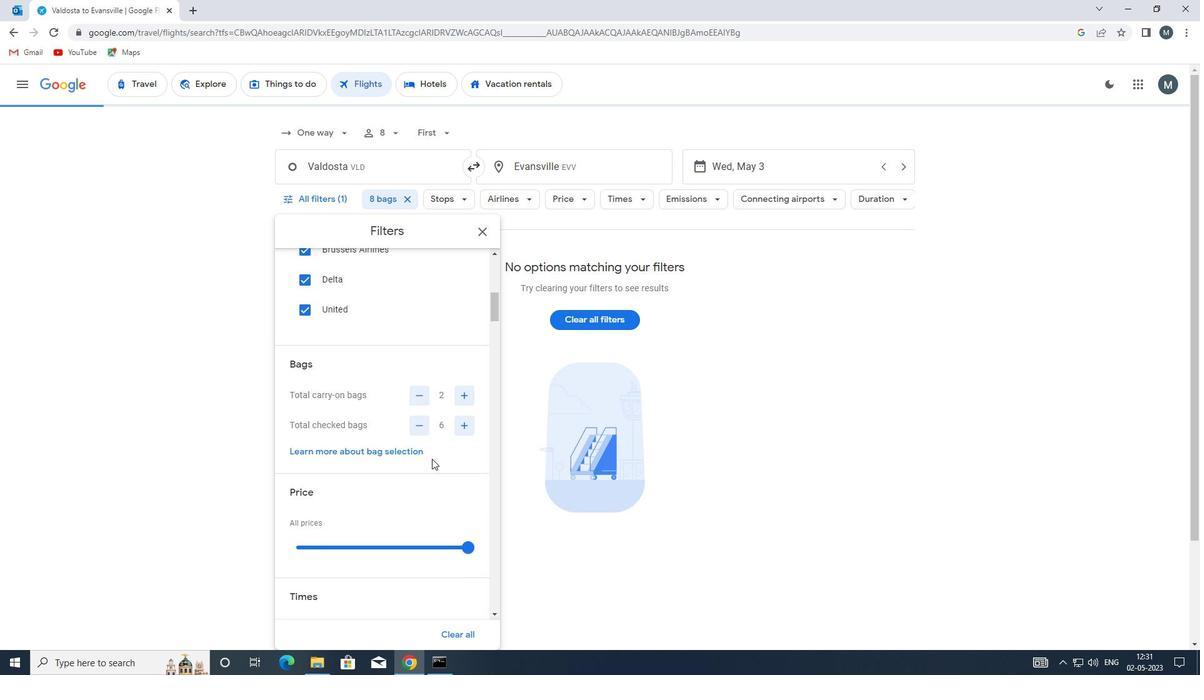 
Action: Mouse moved to (382, 422)
Screenshot: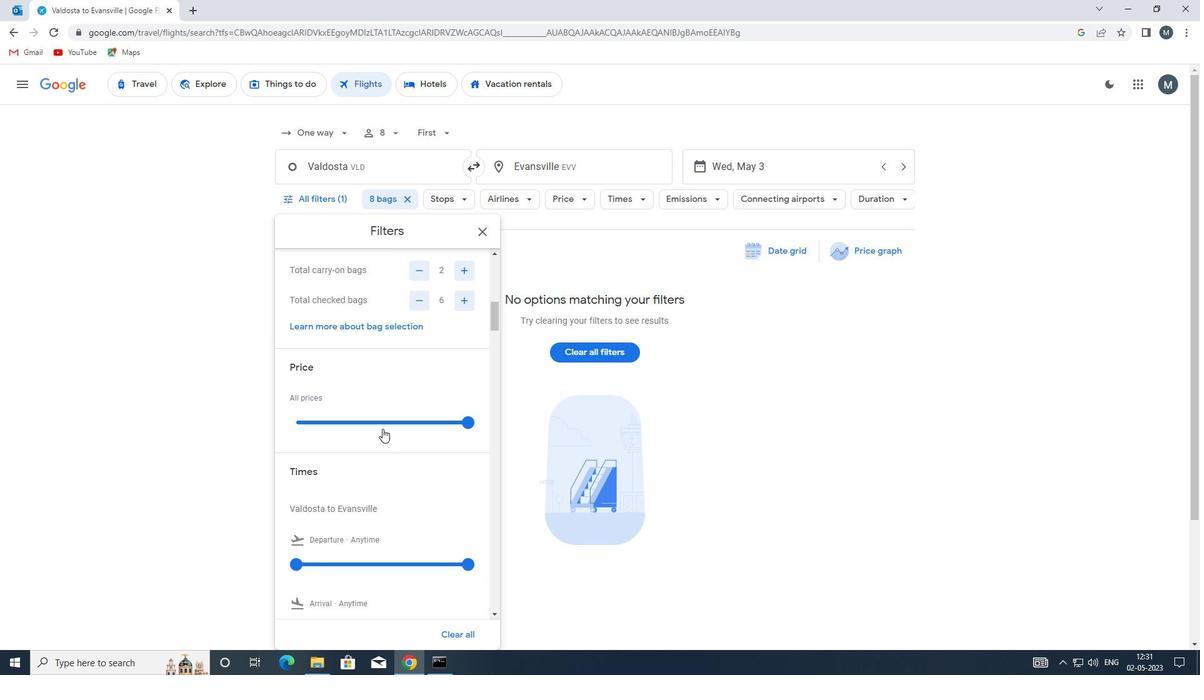 
Action: Mouse pressed left at (382, 422)
Screenshot: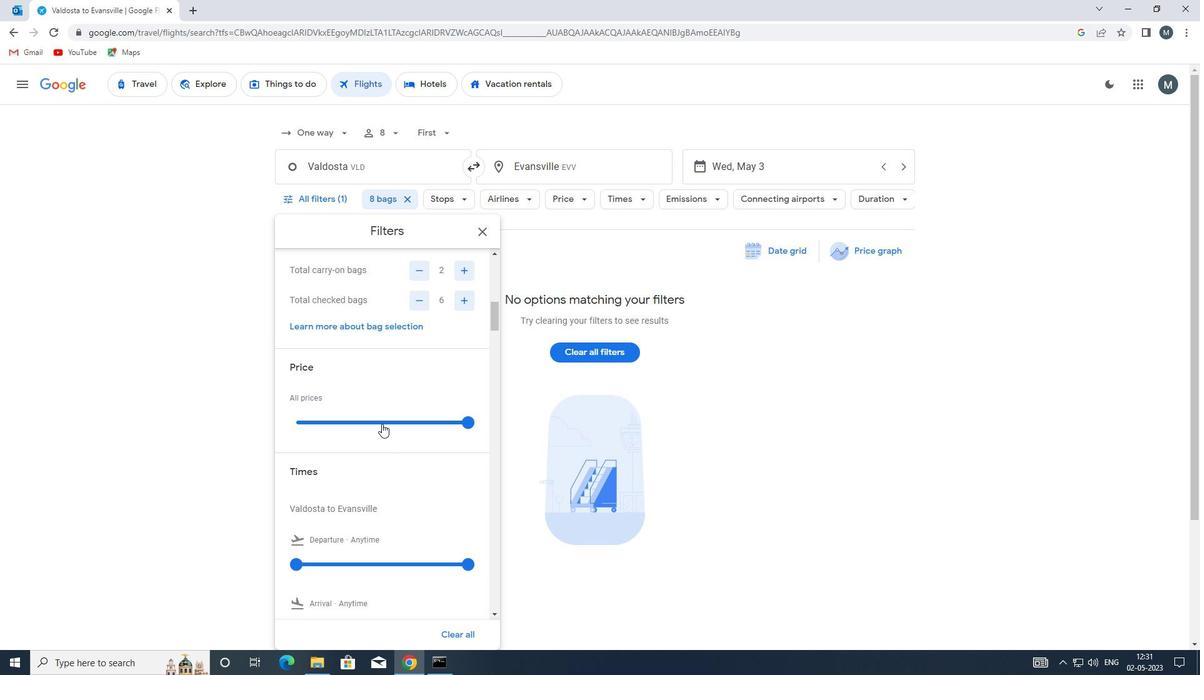 
Action: Mouse pressed left at (382, 422)
Screenshot: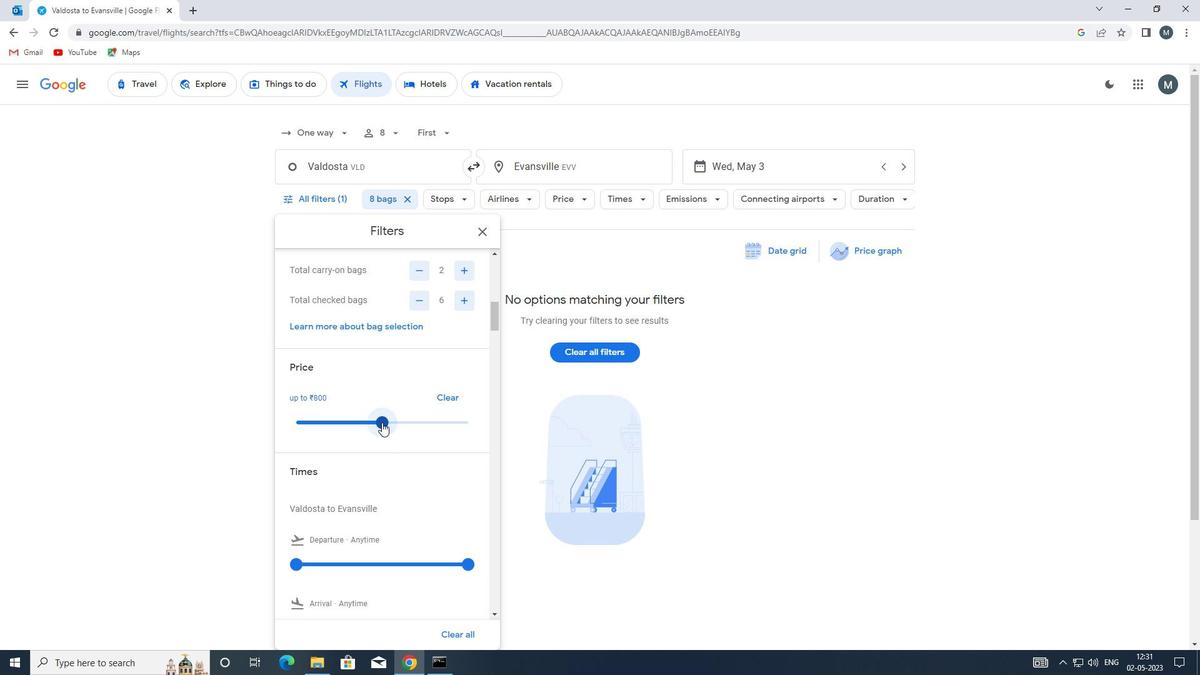 
Action: Mouse moved to (397, 421)
Screenshot: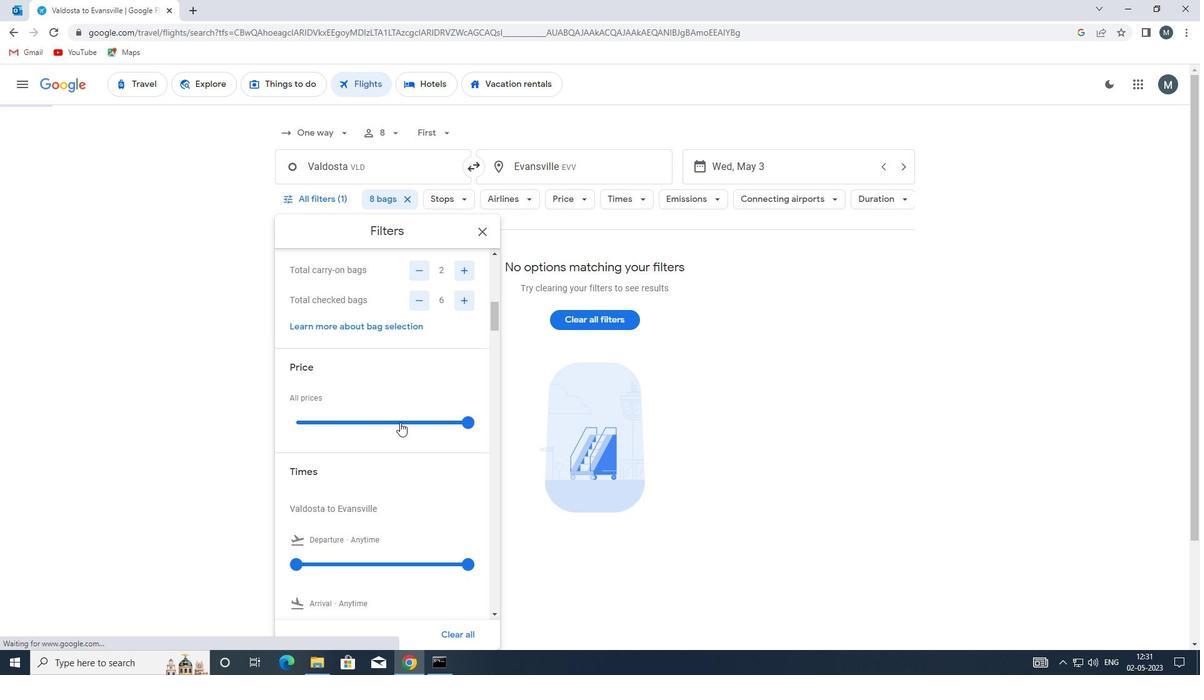
Action: Mouse scrolled (397, 420) with delta (0, 0)
Screenshot: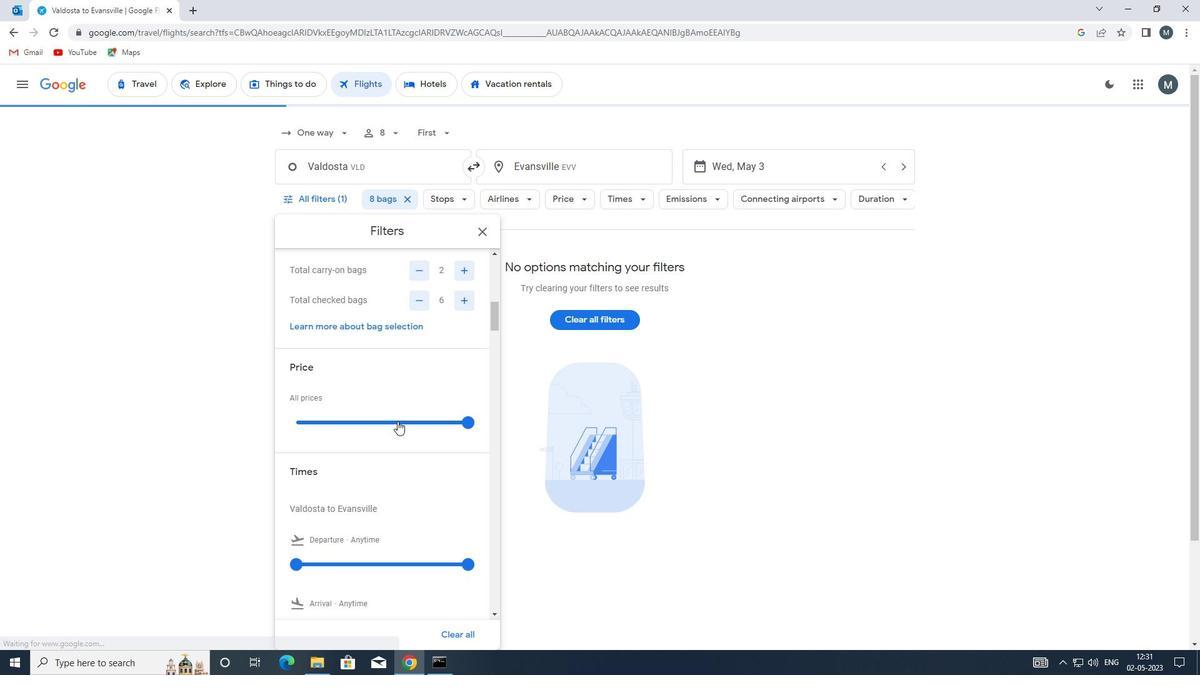 
Action: Mouse moved to (390, 417)
Screenshot: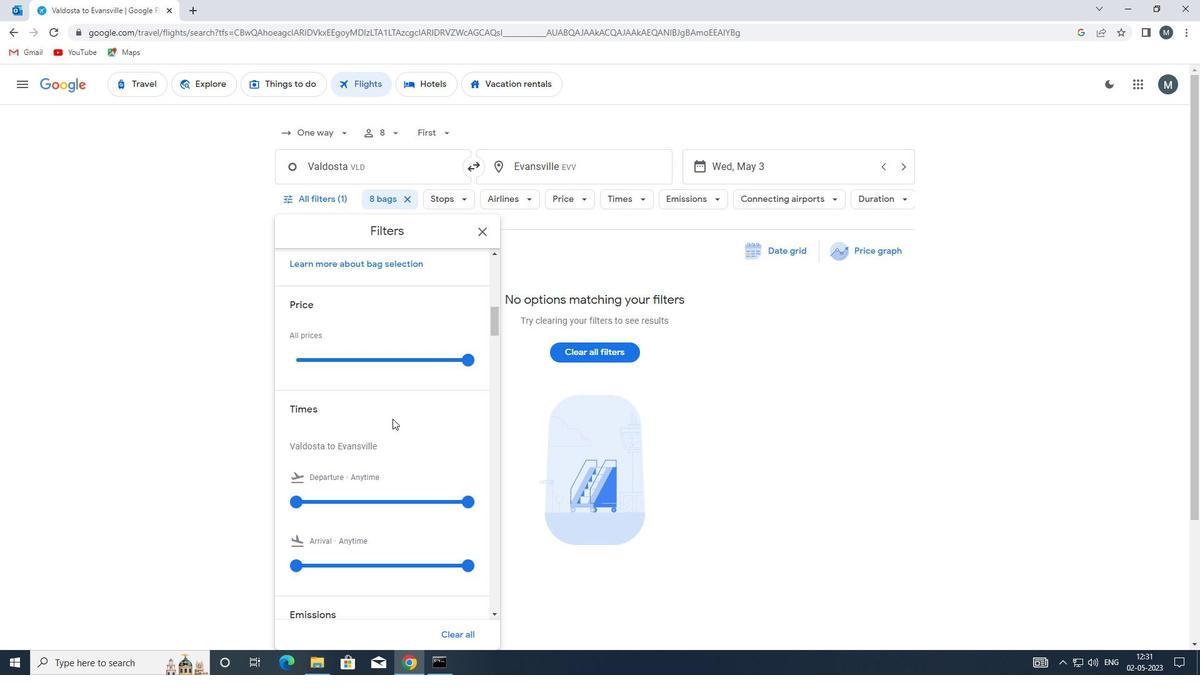 
Action: Mouse scrolled (390, 416) with delta (0, 0)
Screenshot: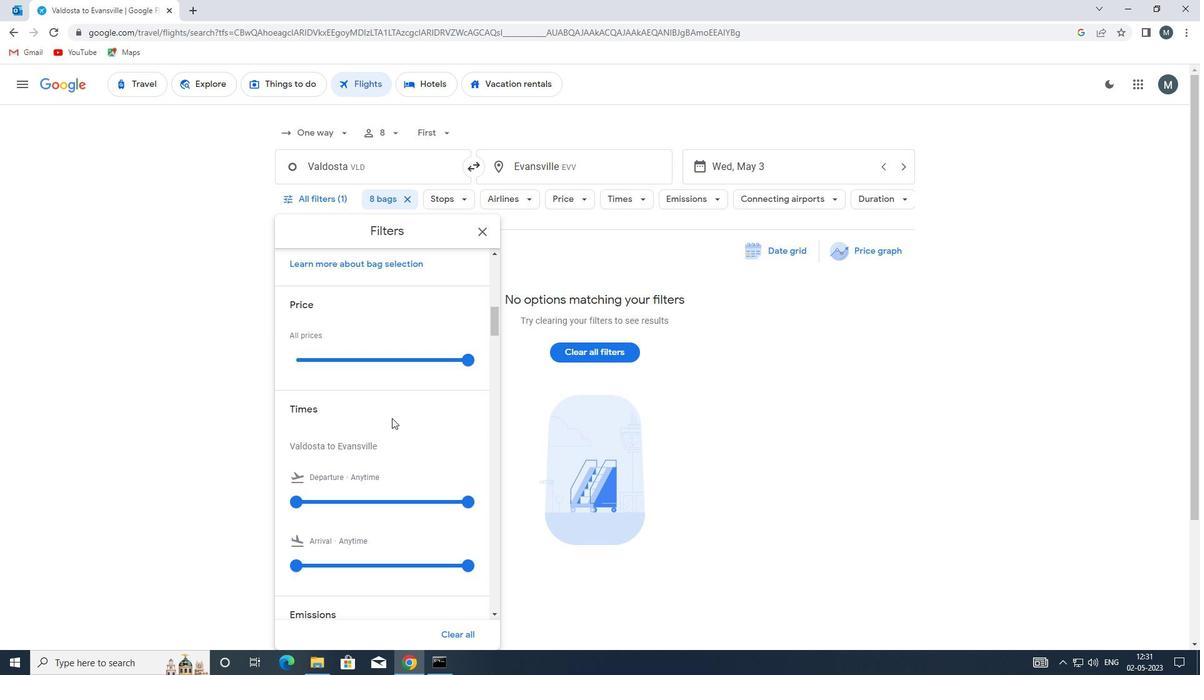
Action: Mouse moved to (292, 432)
Screenshot: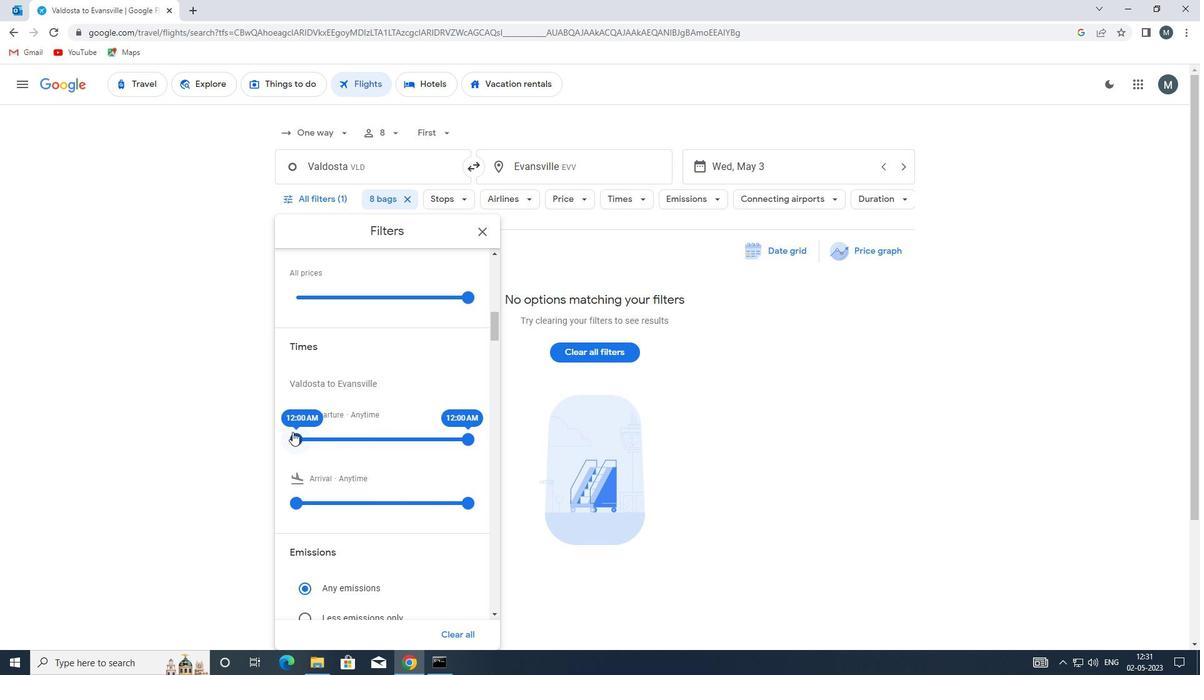 
Action: Mouse pressed left at (292, 432)
Screenshot: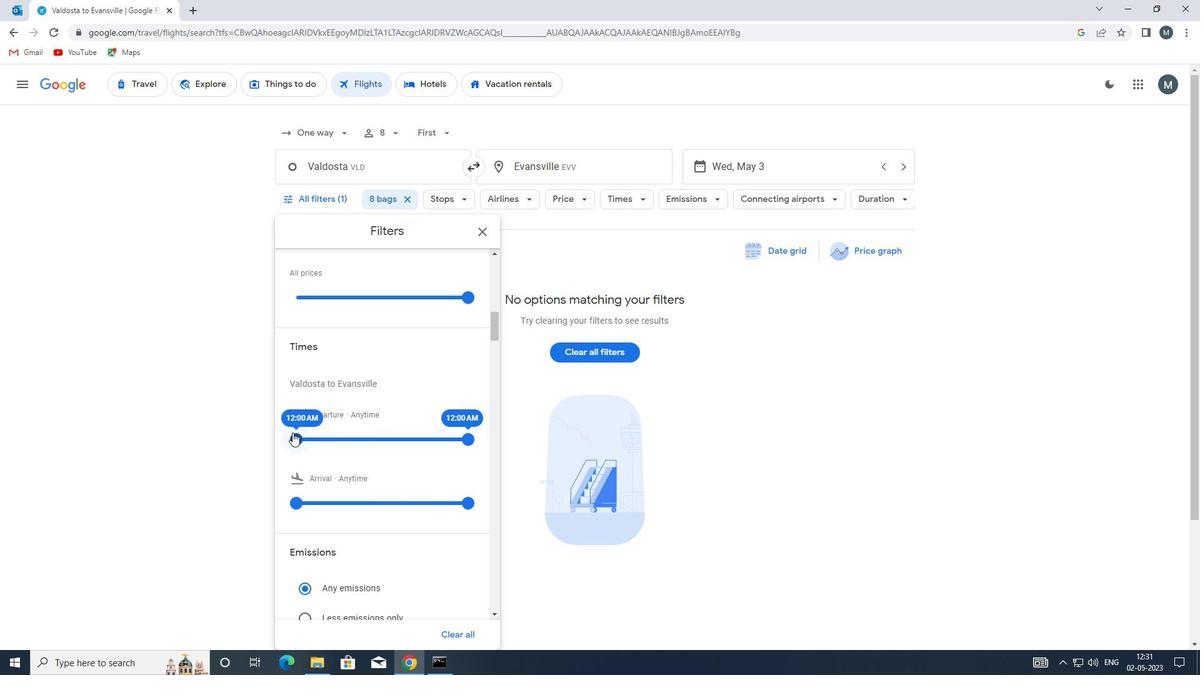 
Action: Mouse moved to (463, 437)
Screenshot: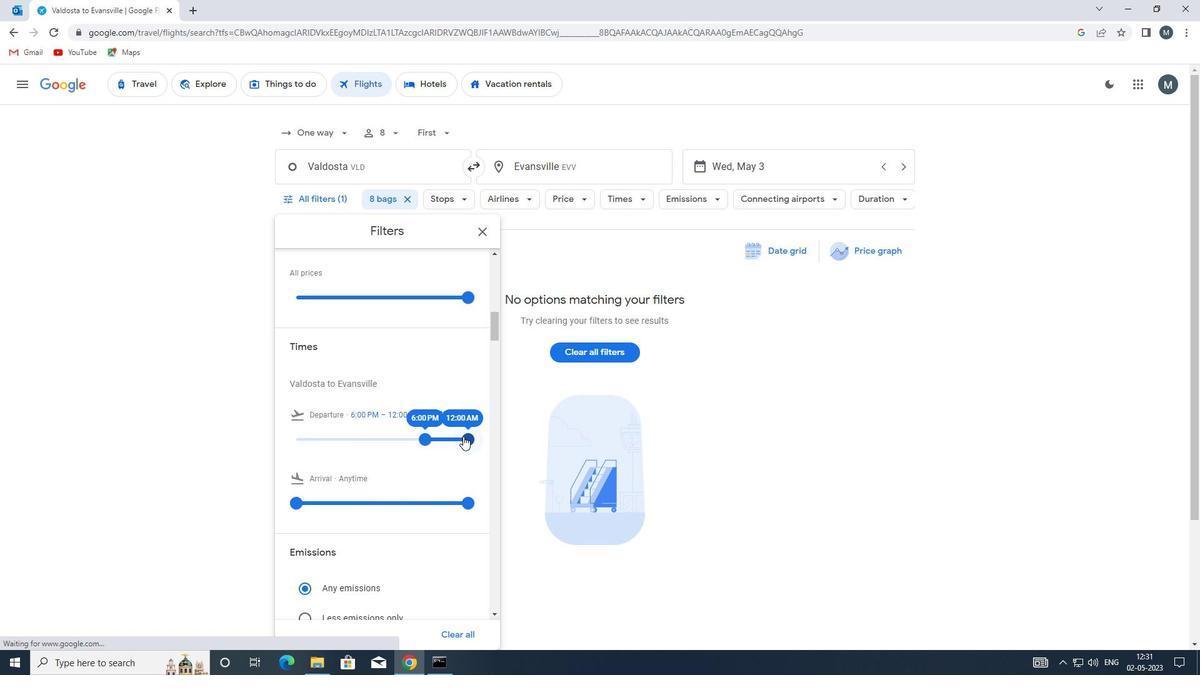 
Action: Mouse pressed left at (463, 437)
Screenshot: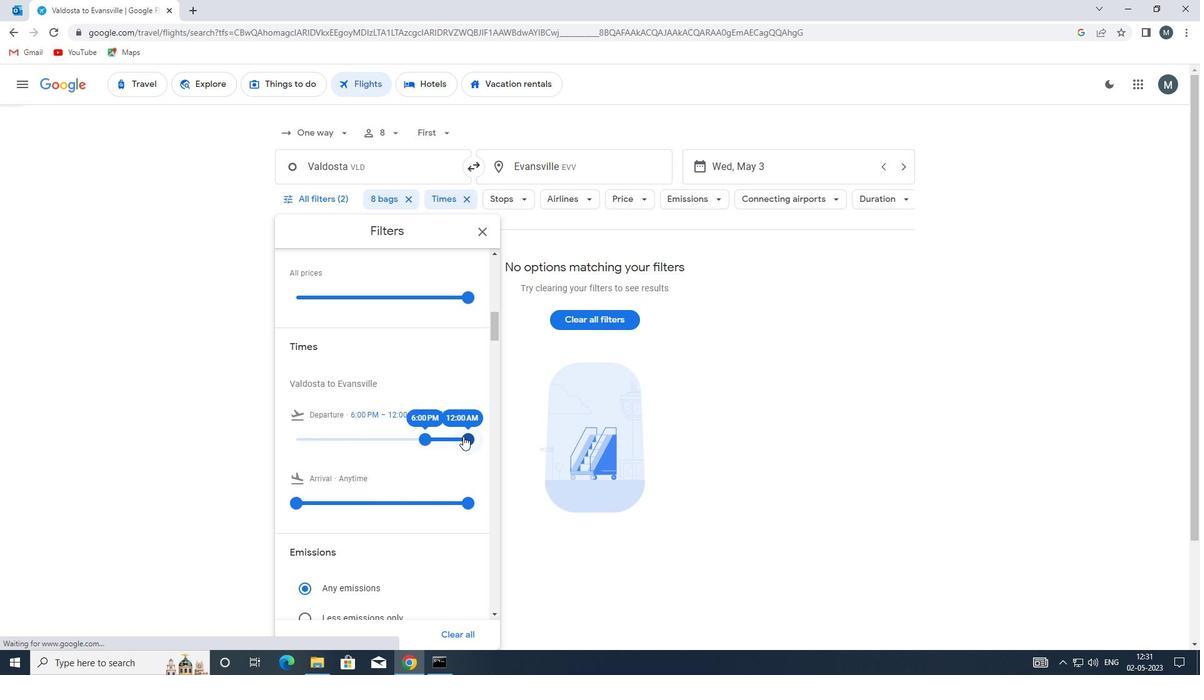 
Action: Mouse moved to (426, 436)
Screenshot: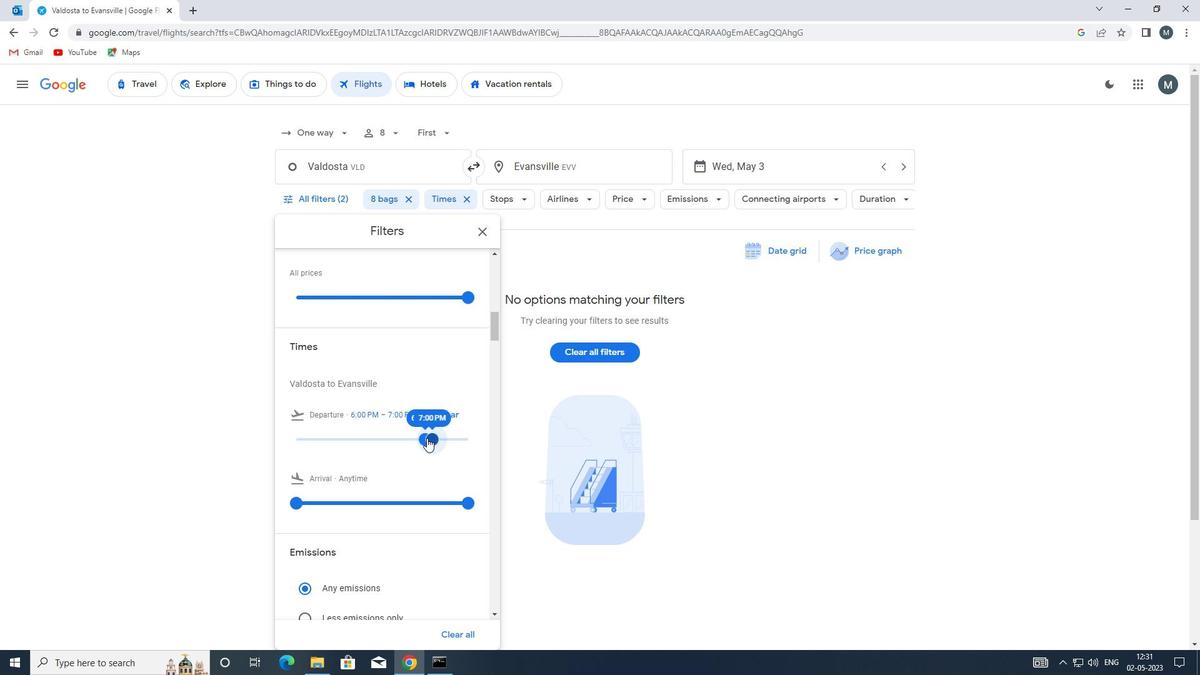 
Action: Mouse scrolled (426, 435) with delta (0, 0)
Screenshot: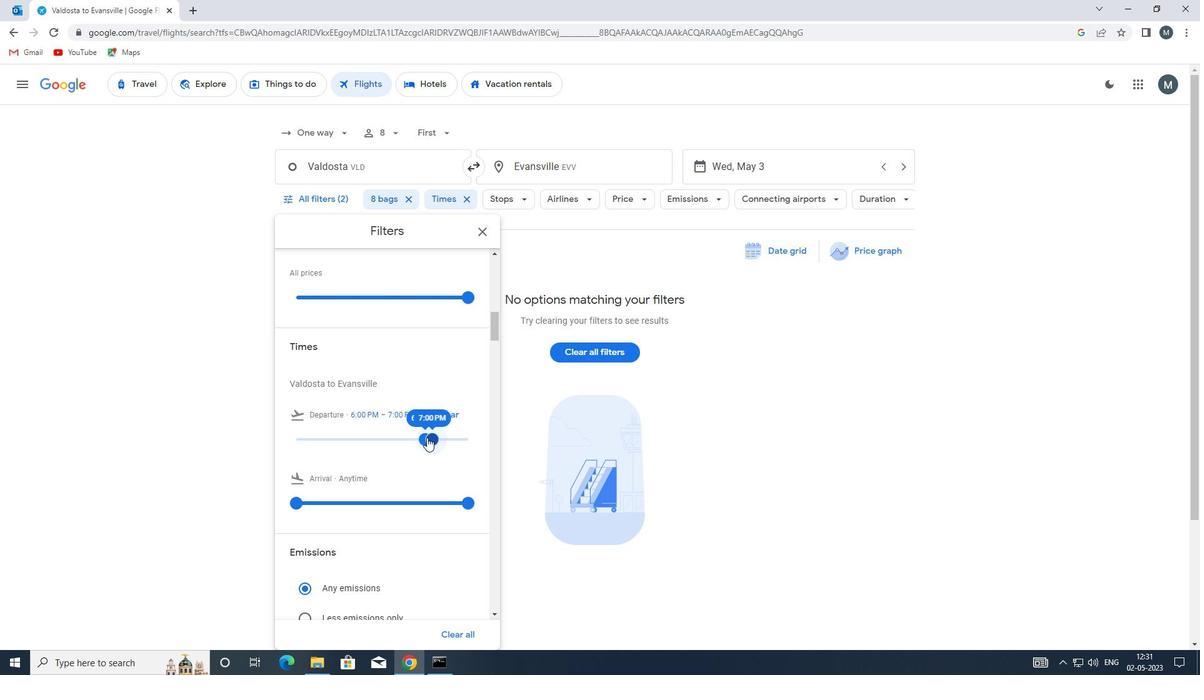 
Action: Mouse scrolled (426, 435) with delta (0, 0)
Screenshot: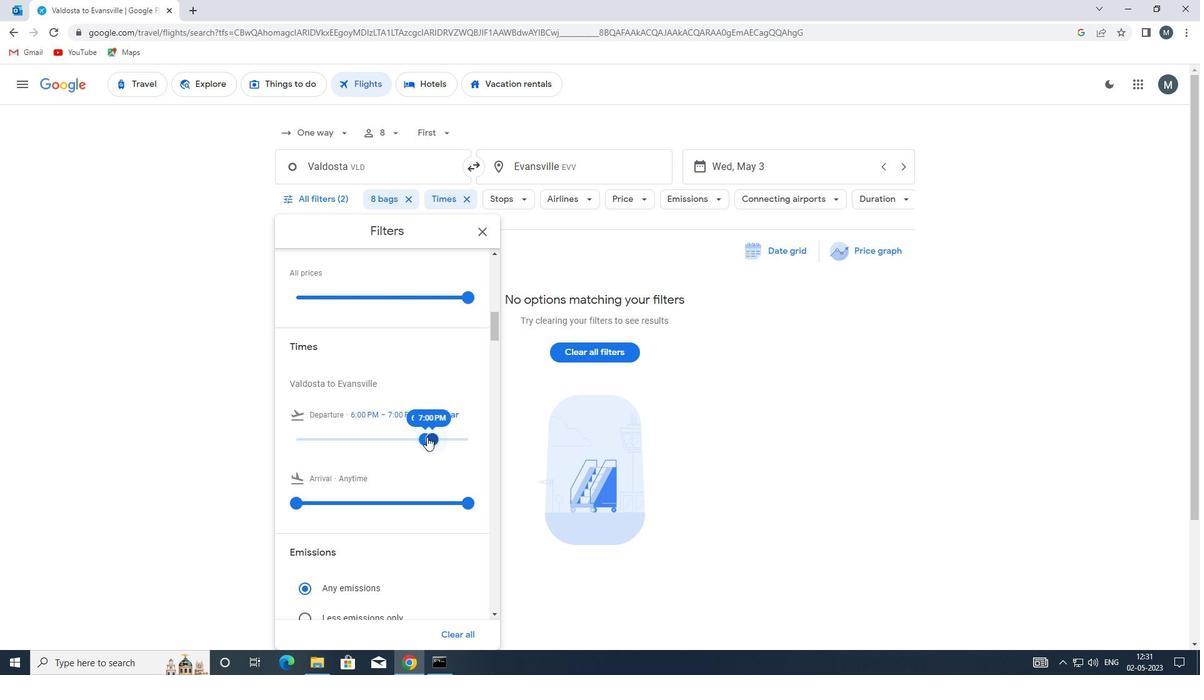 
Action: Mouse moved to (481, 233)
Screenshot: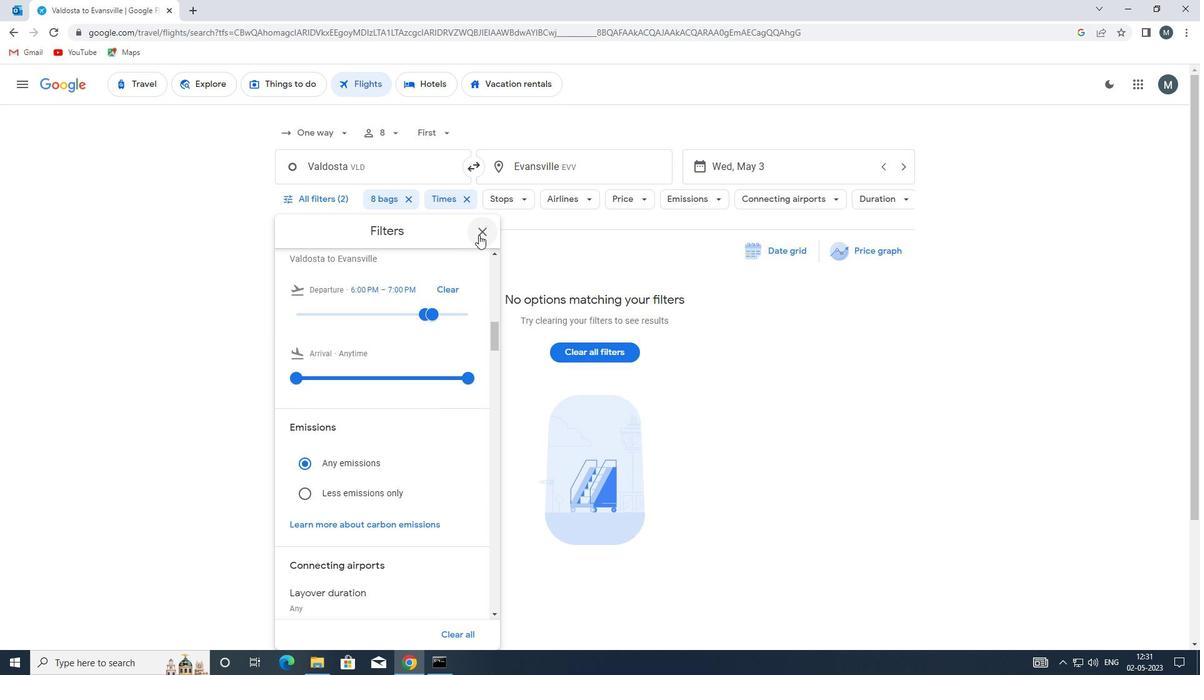 
Action: Mouse pressed left at (481, 233)
Screenshot: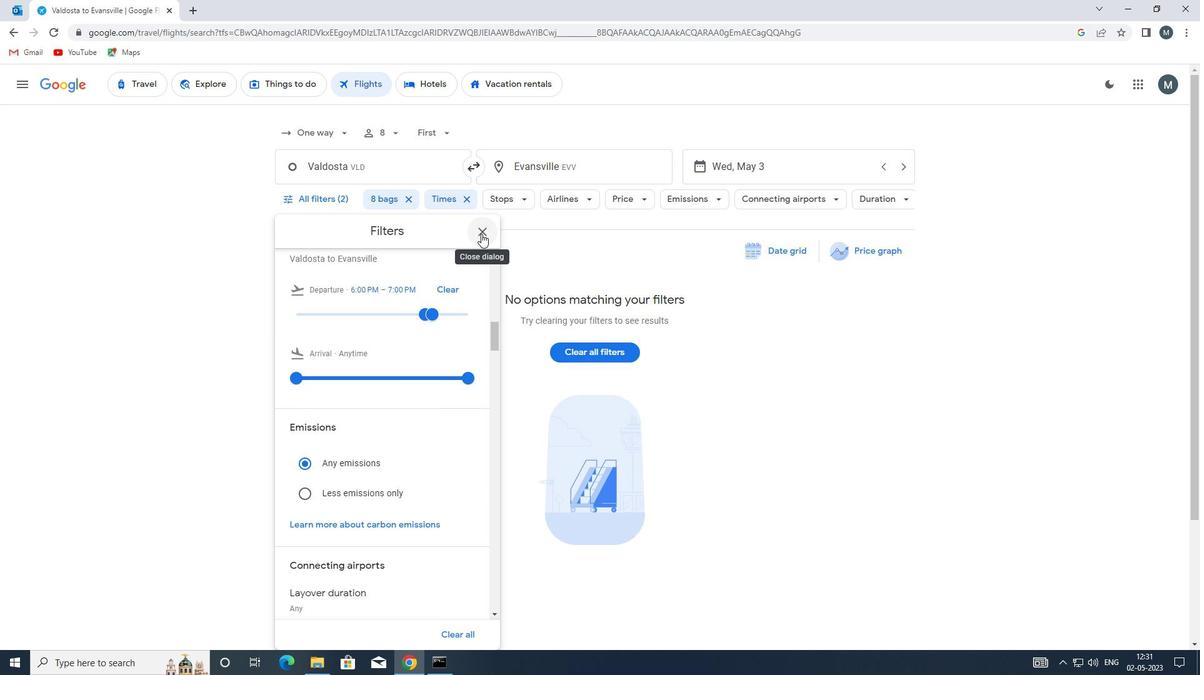 
